 Task: Look for space in Verkhniy Ufaley, Russia from 12th July, 2023 to 16th July, 2023 for 8 adults in price range Rs.10000 to Rs.16000. Place can be private room with 8 bedrooms having 8 beds and 8 bathrooms. Property type can be house, flat, guest house. Amenities needed are: wifi, TV, free parkinig on premises, gym, breakfast. Booking option can be shelf check-in. Required host language is English.
Action: Mouse pressed left at (571, 126)
Screenshot: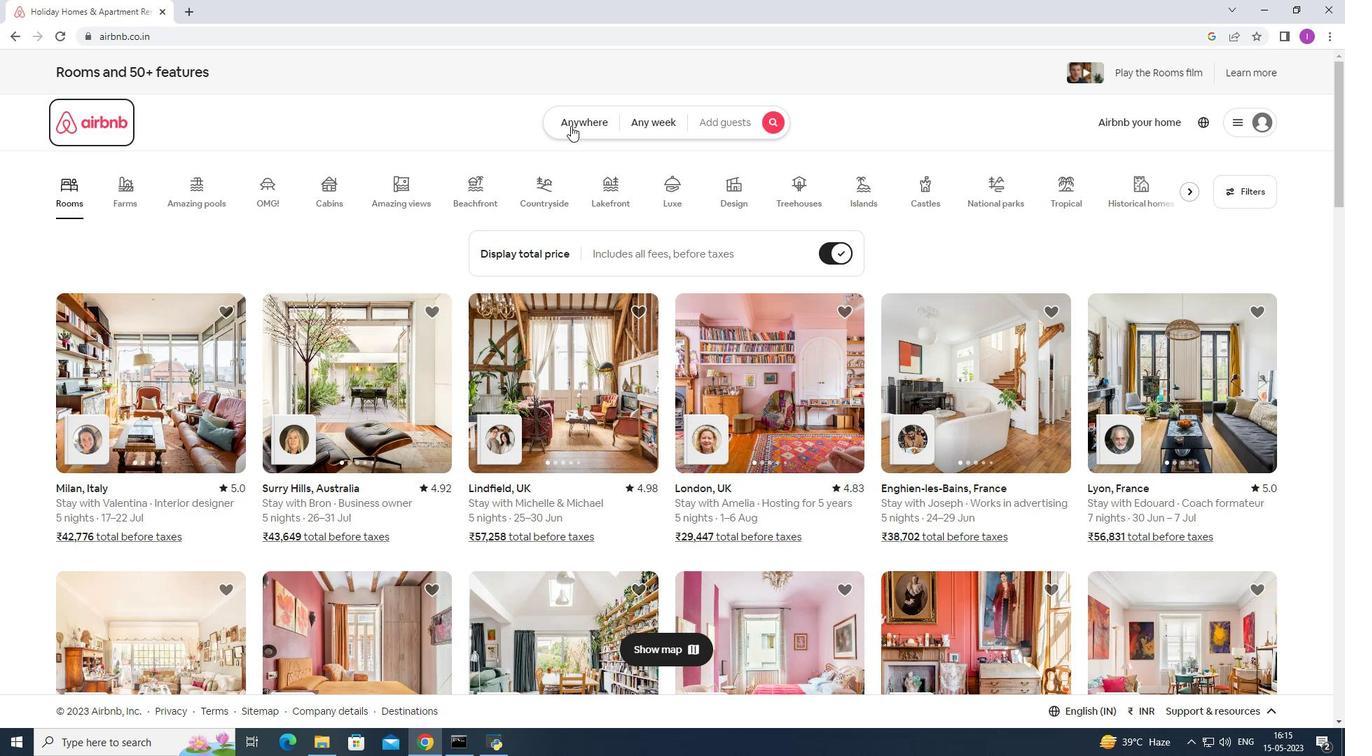 
Action: Mouse moved to (405, 181)
Screenshot: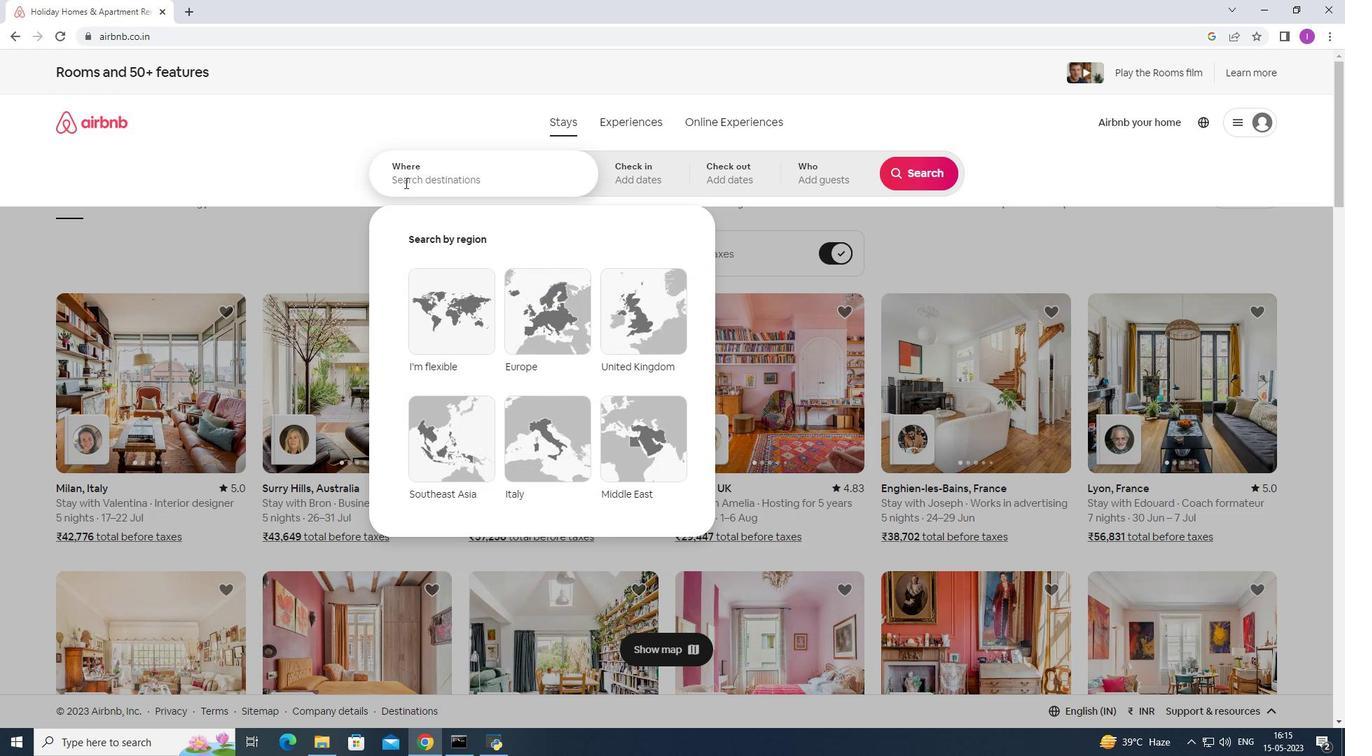 
Action: Mouse pressed left at (405, 181)
Screenshot: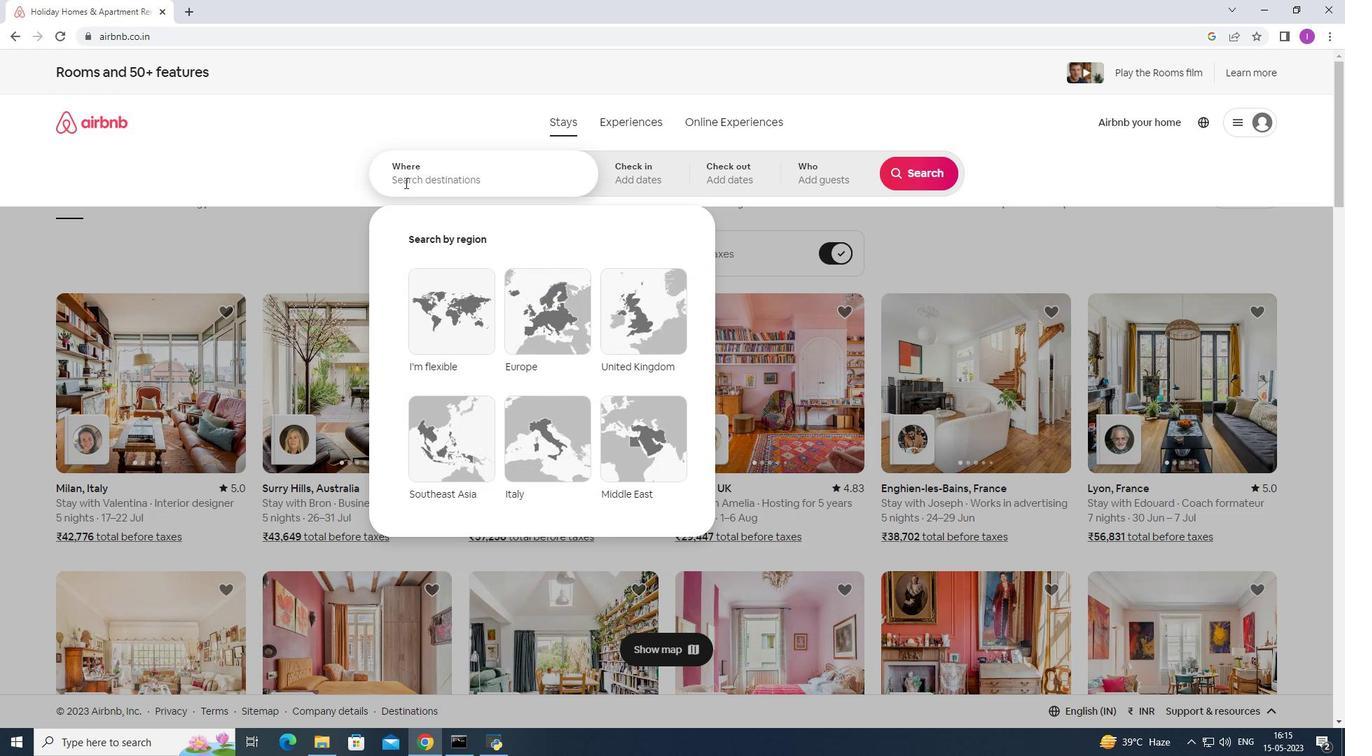 
Action: Mouse moved to (427, 188)
Screenshot: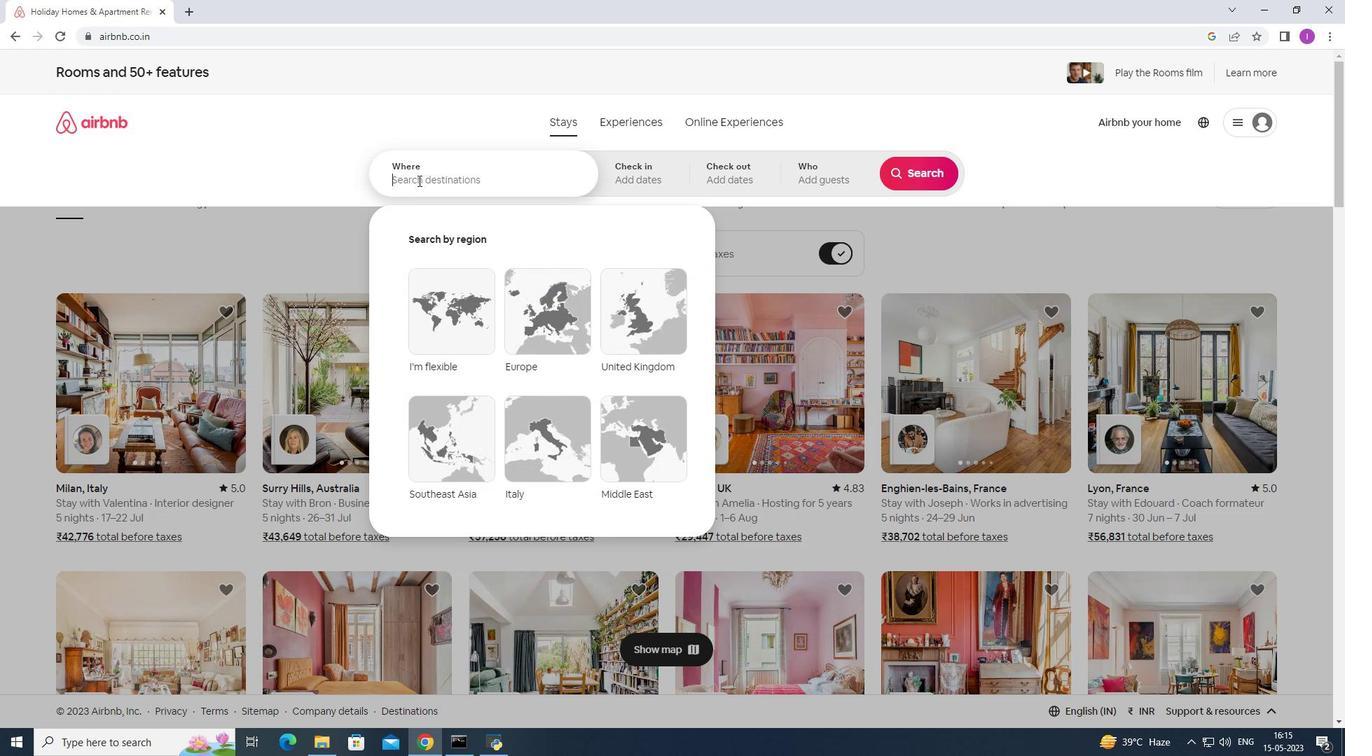 
Action: Key pressed <Key.shift>Verkhniy<Key.space><Key.shift>Ufaley,<Key.shift>Russia
Screenshot: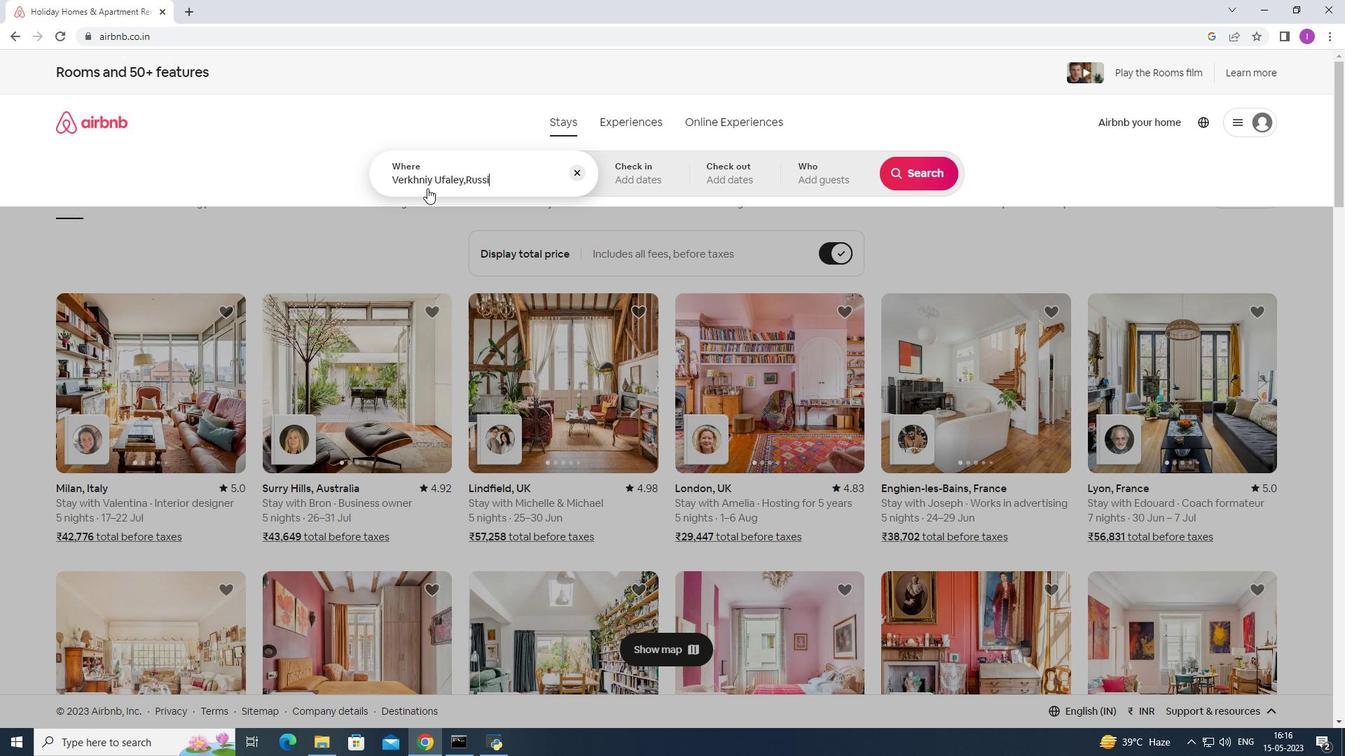 
Action: Mouse moved to (651, 177)
Screenshot: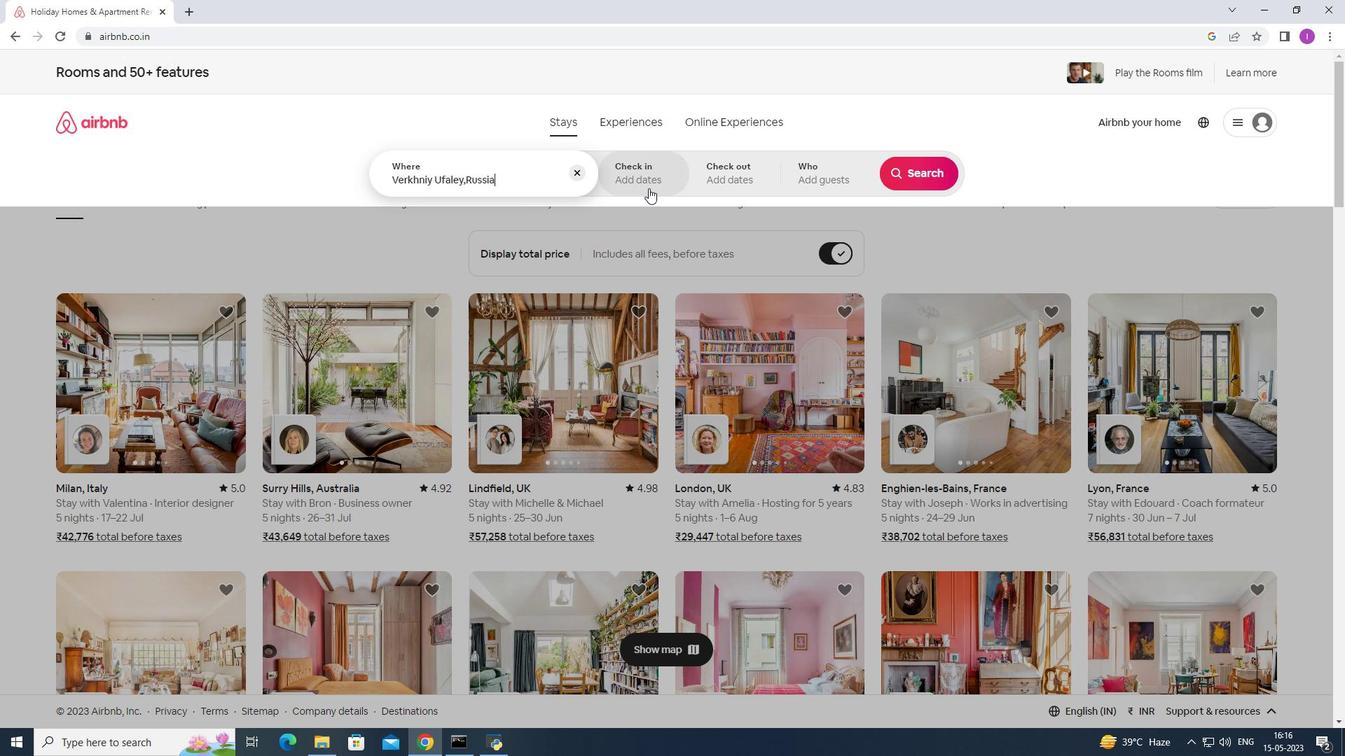 
Action: Mouse pressed left at (651, 177)
Screenshot: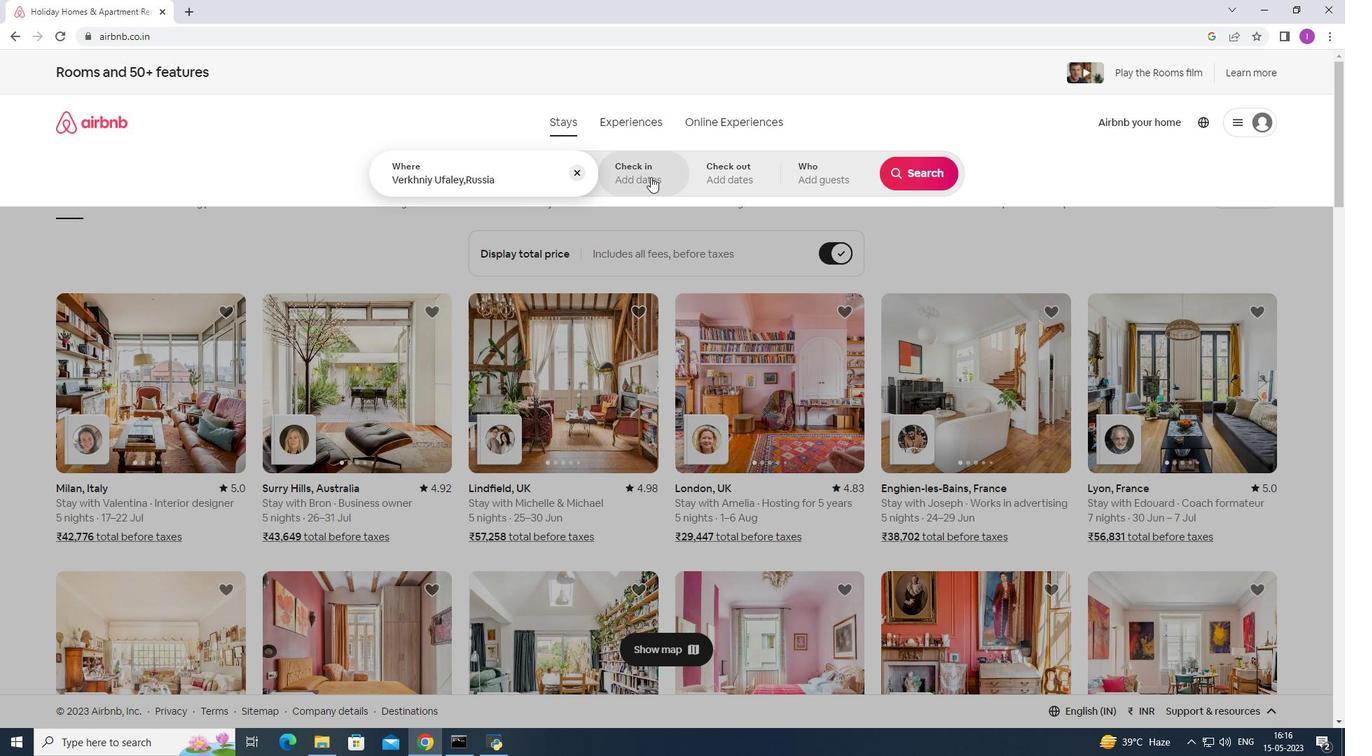 
Action: Mouse moved to (913, 281)
Screenshot: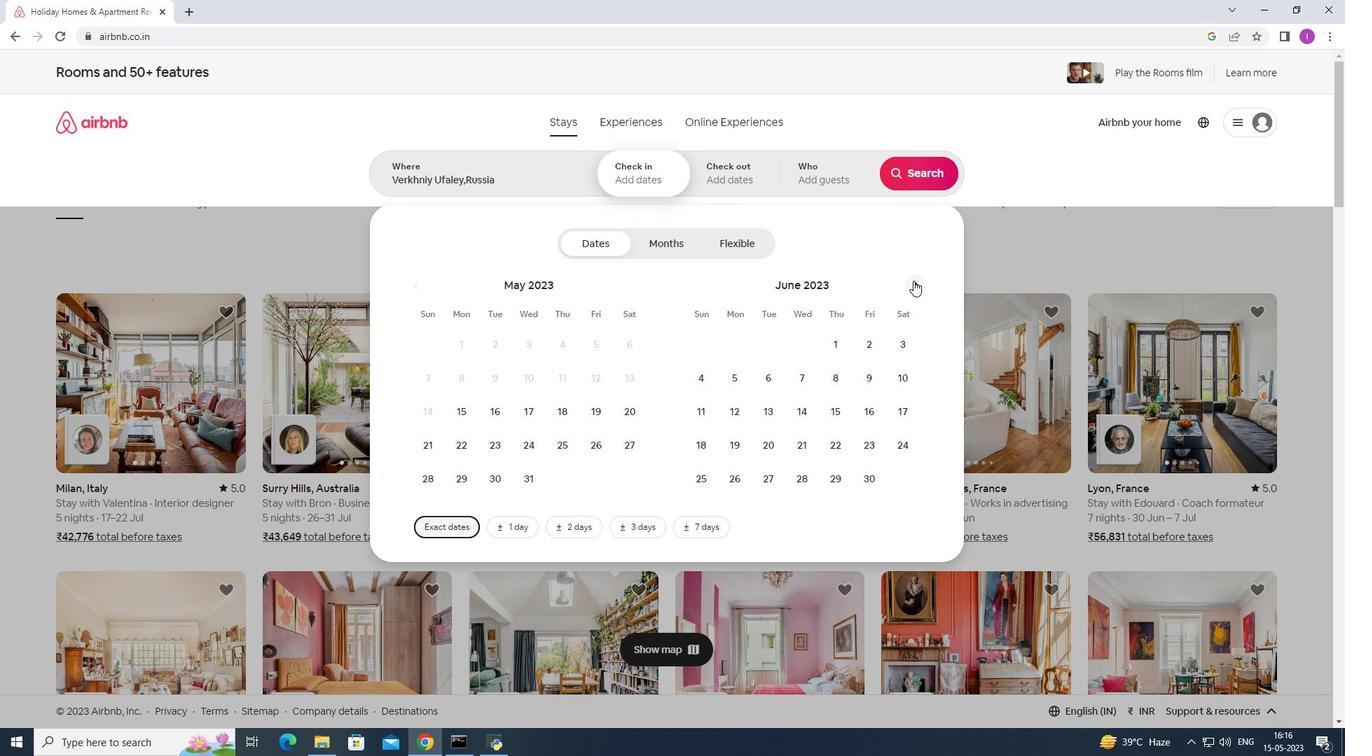 
Action: Mouse pressed left at (913, 281)
Screenshot: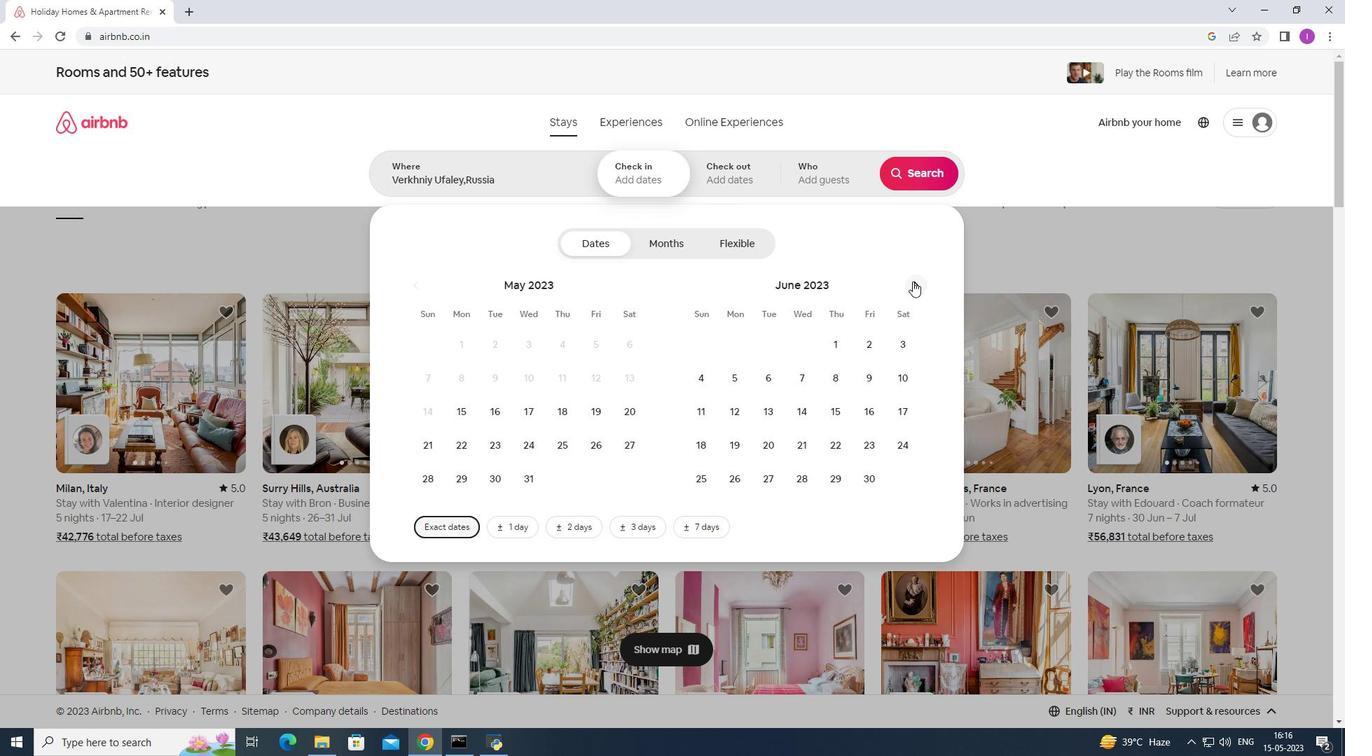 
Action: Mouse moved to (797, 407)
Screenshot: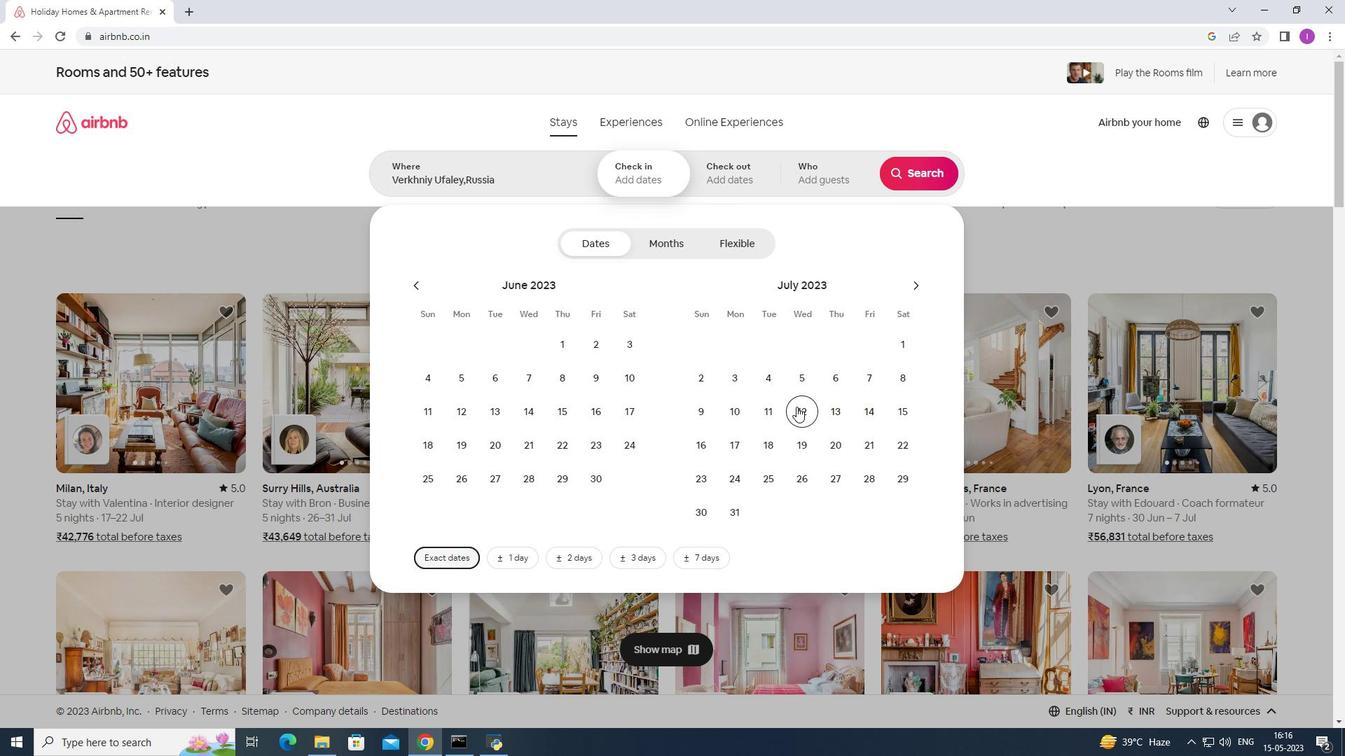 
Action: Mouse pressed left at (797, 407)
Screenshot: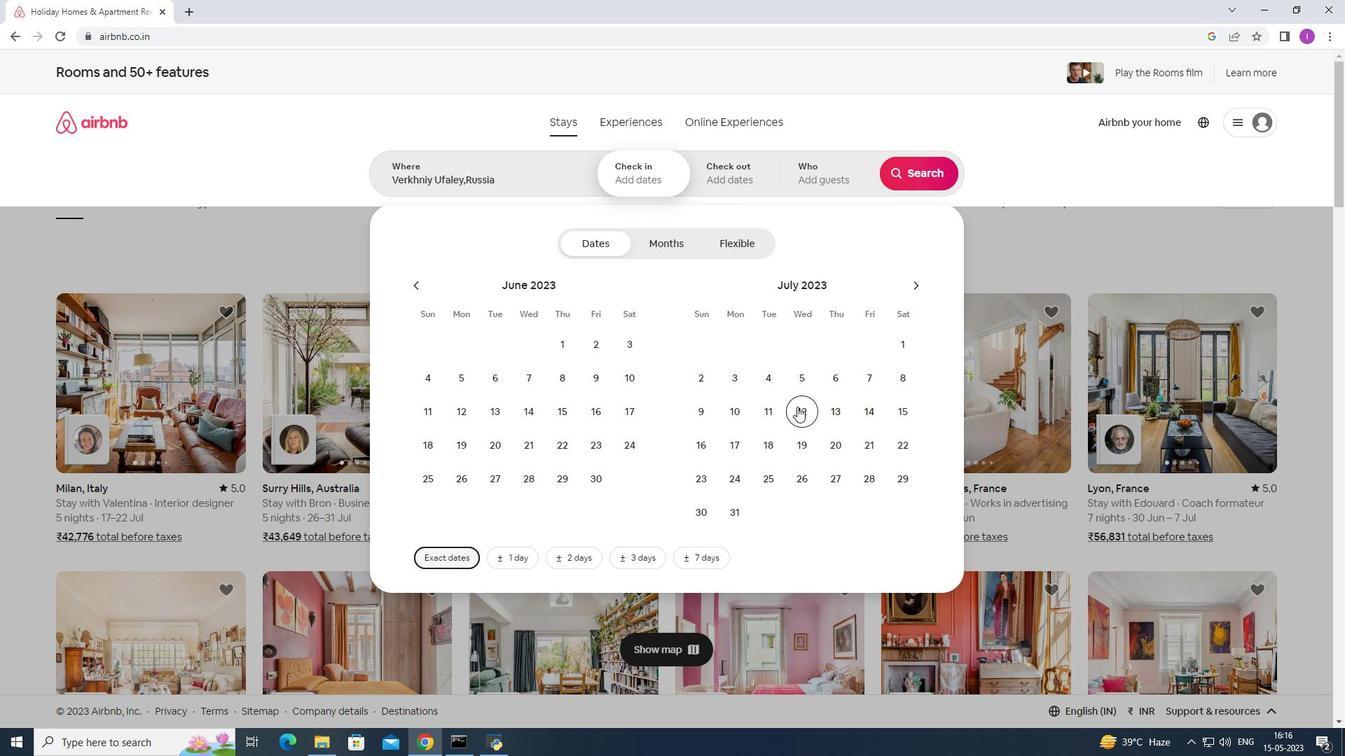 
Action: Mouse moved to (705, 442)
Screenshot: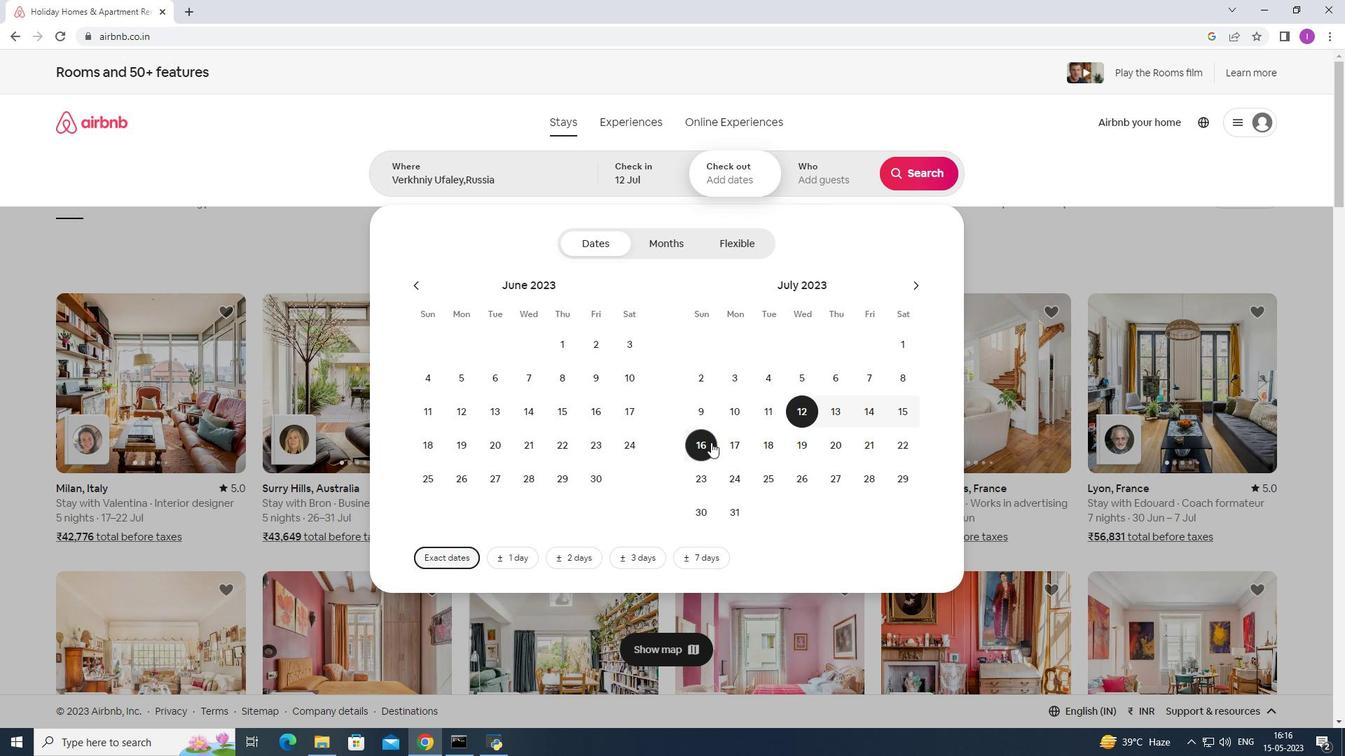
Action: Mouse pressed left at (705, 442)
Screenshot: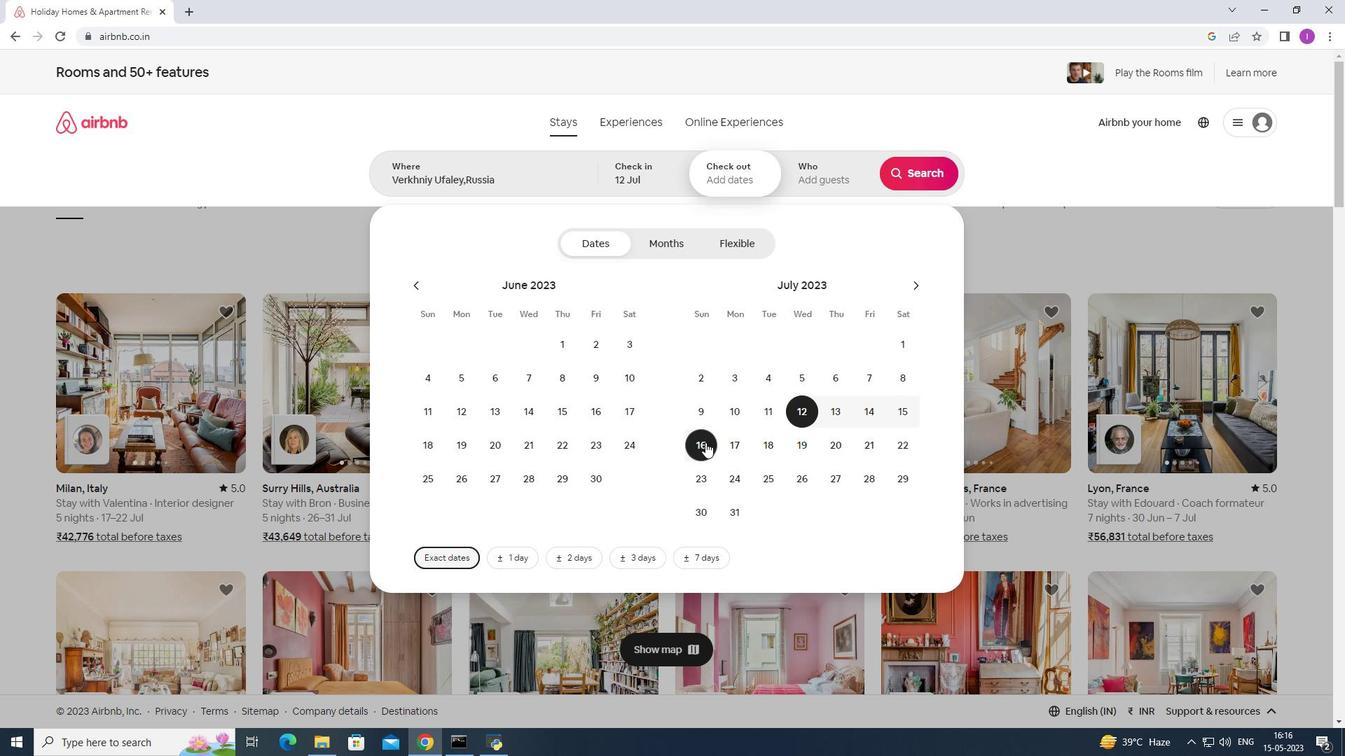 
Action: Mouse moved to (817, 187)
Screenshot: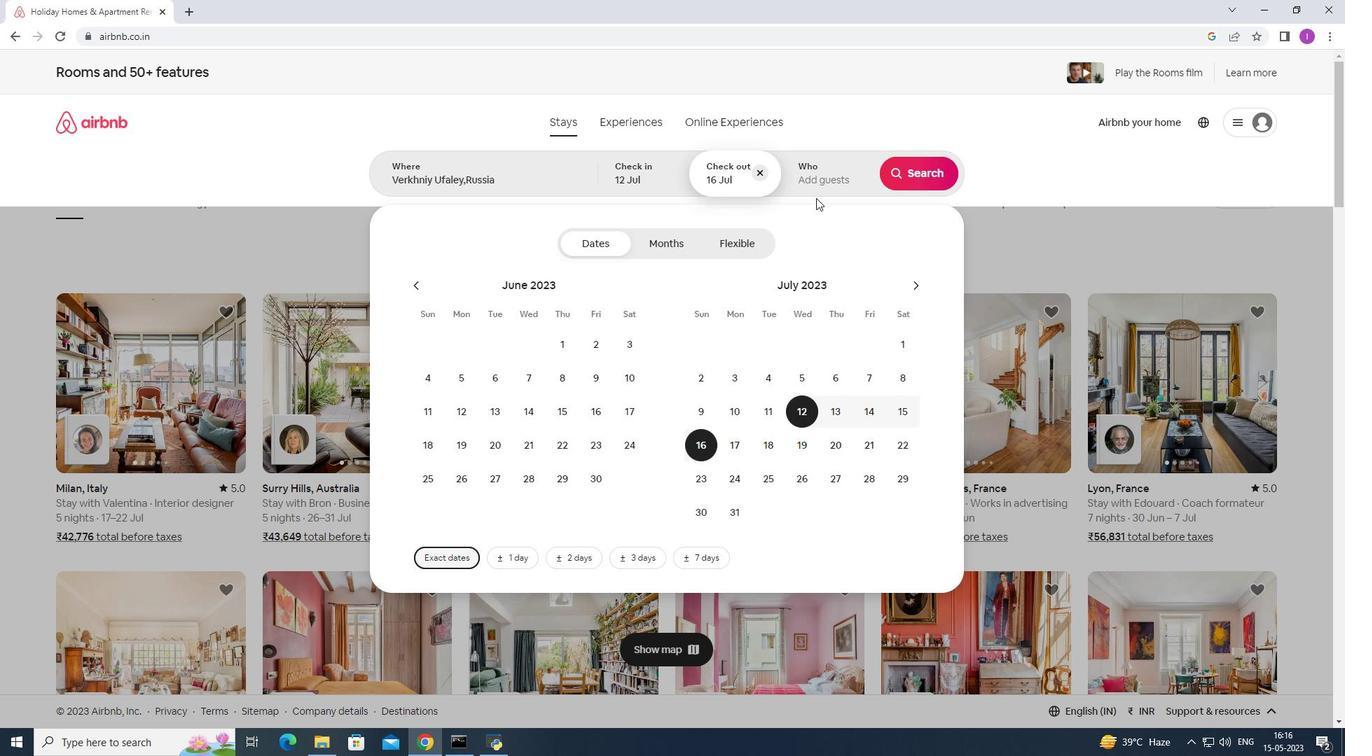 
Action: Mouse pressed left at (817, 187)
Screenshot: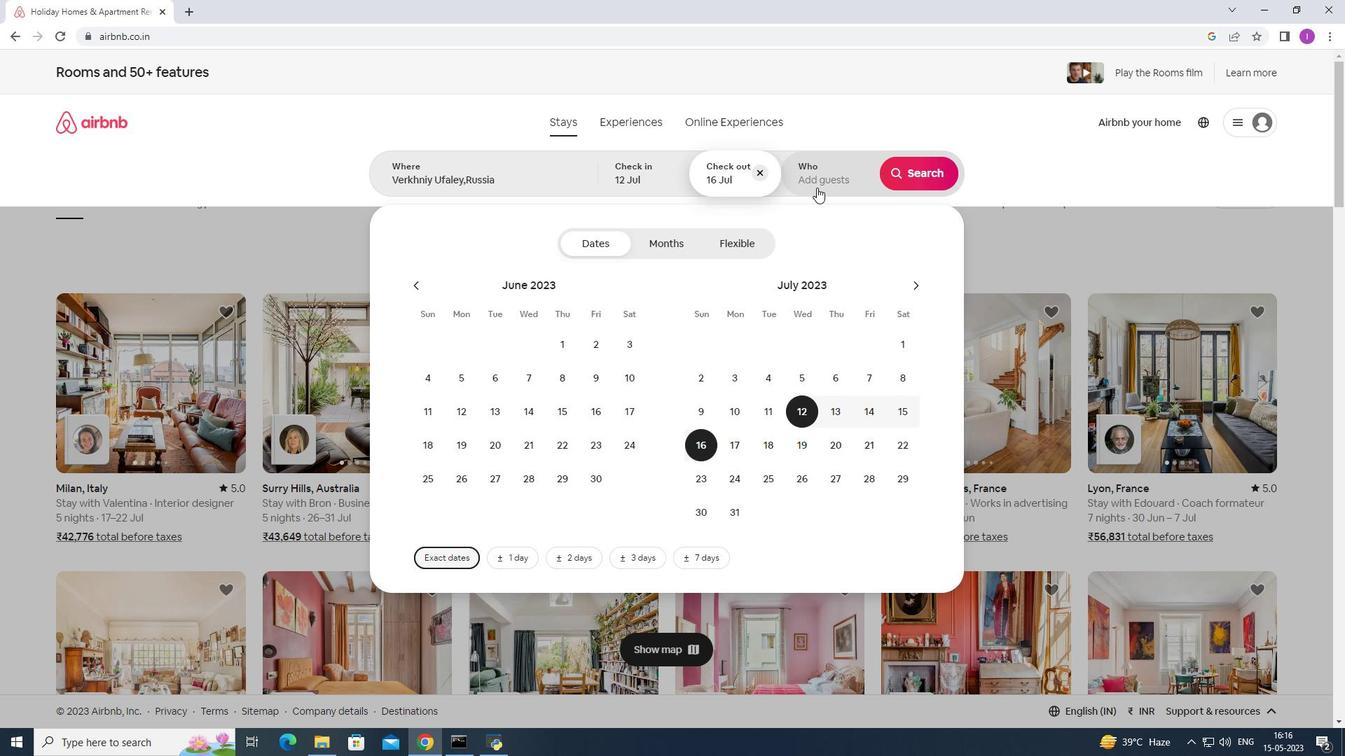 
Action: Mouse moved to (920, 254)
Screenshot: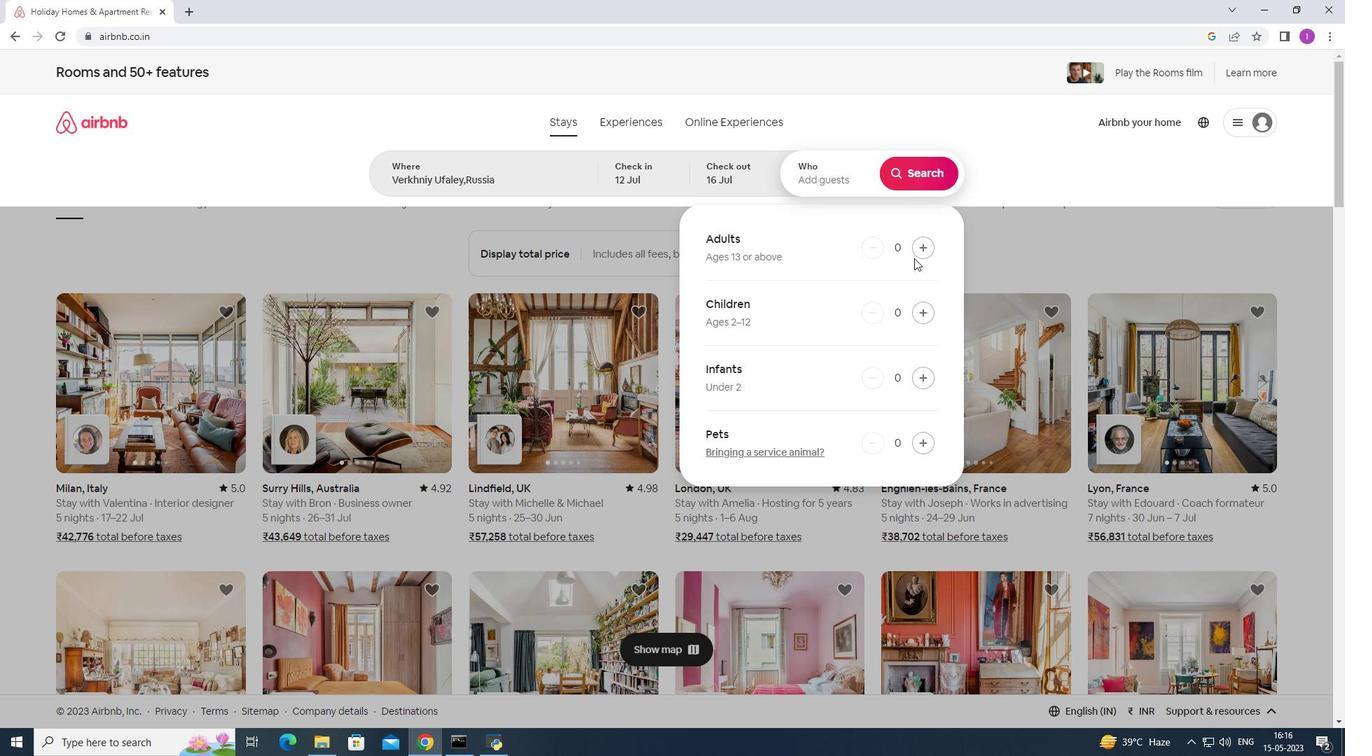 
Action: Mouse pressed left at (920, 254)
Screenshot: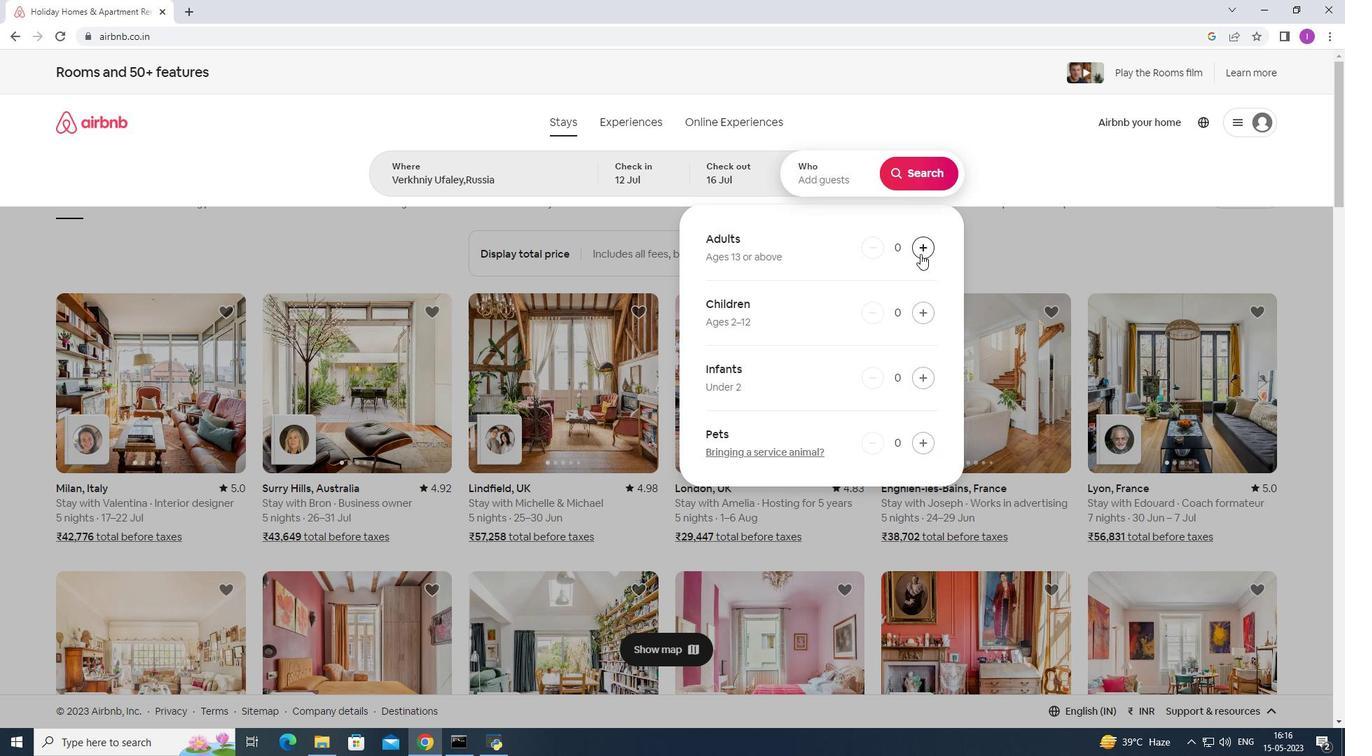 
Action: Mouse moved to (921, 254)
Screenshot: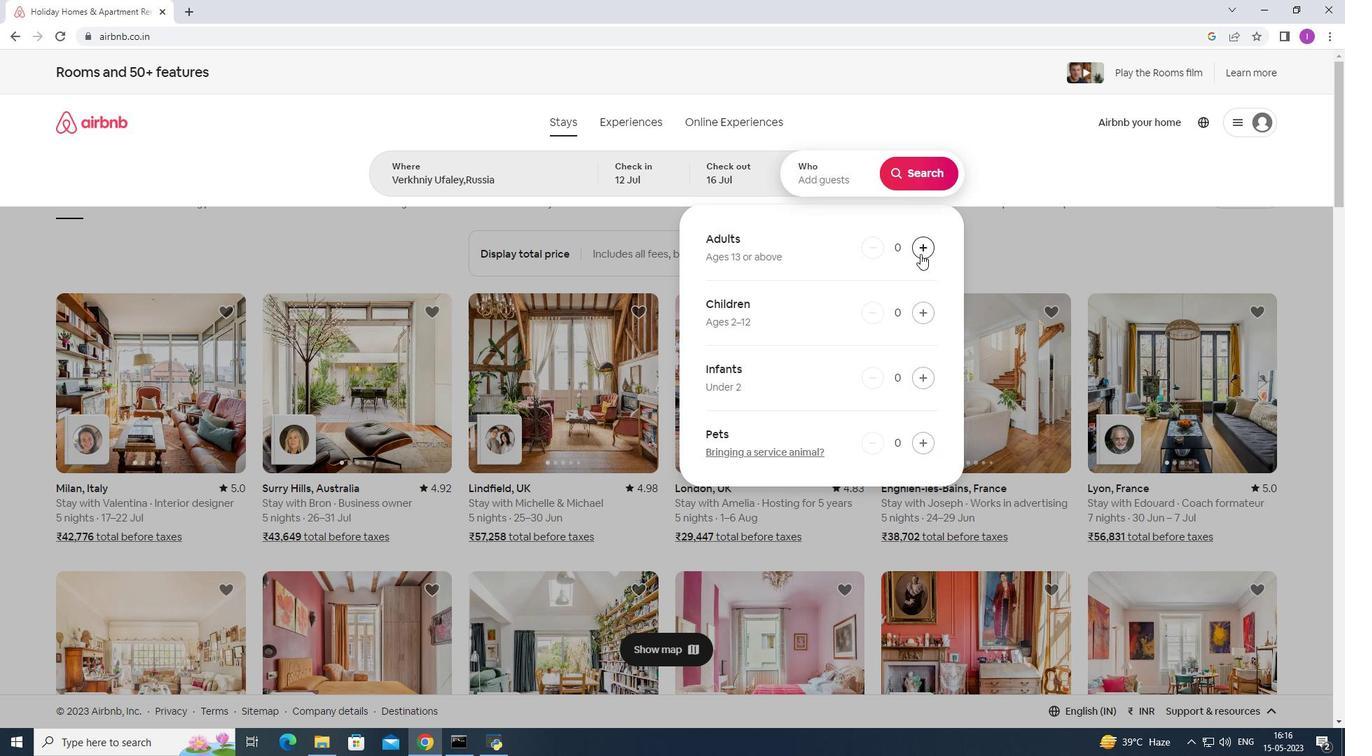 
Action: Mouse pressed left at (921, 254)
Screenshot: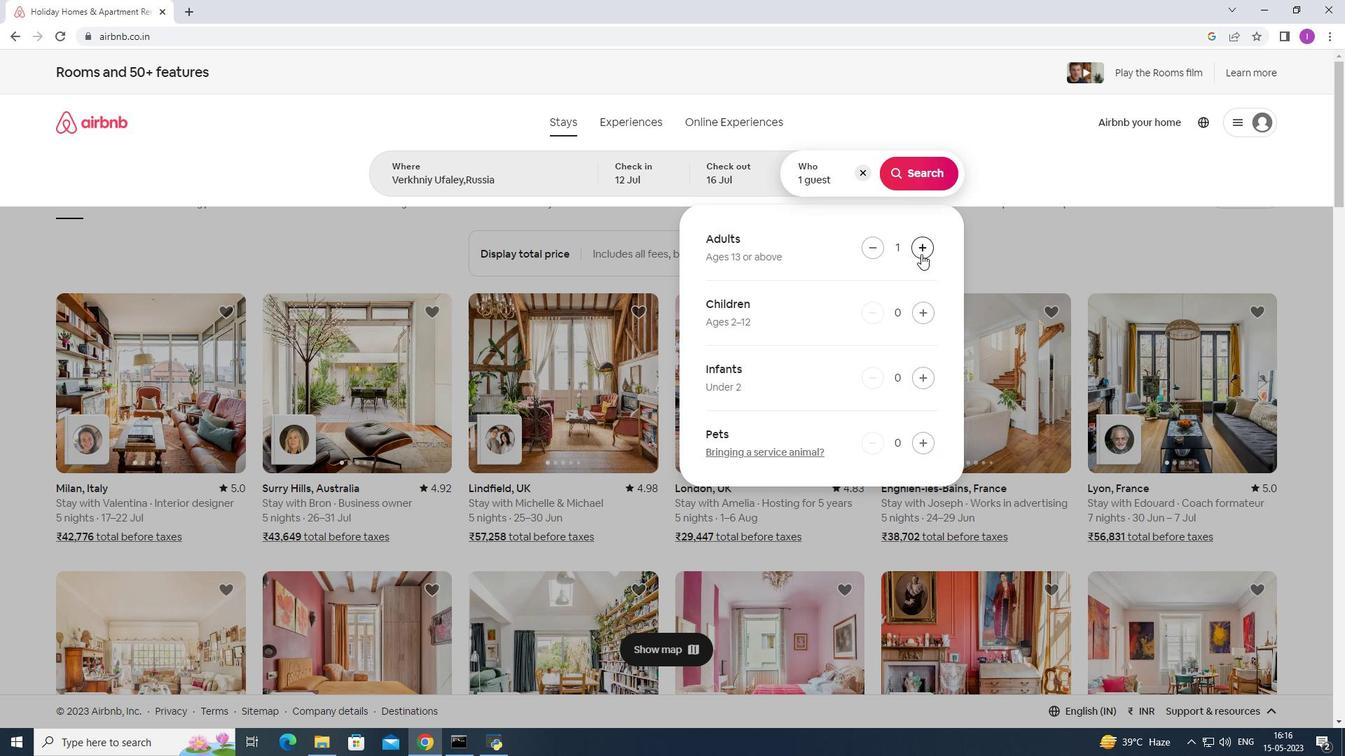 
Action: Mouse moved to (922, 253)
Screenshot: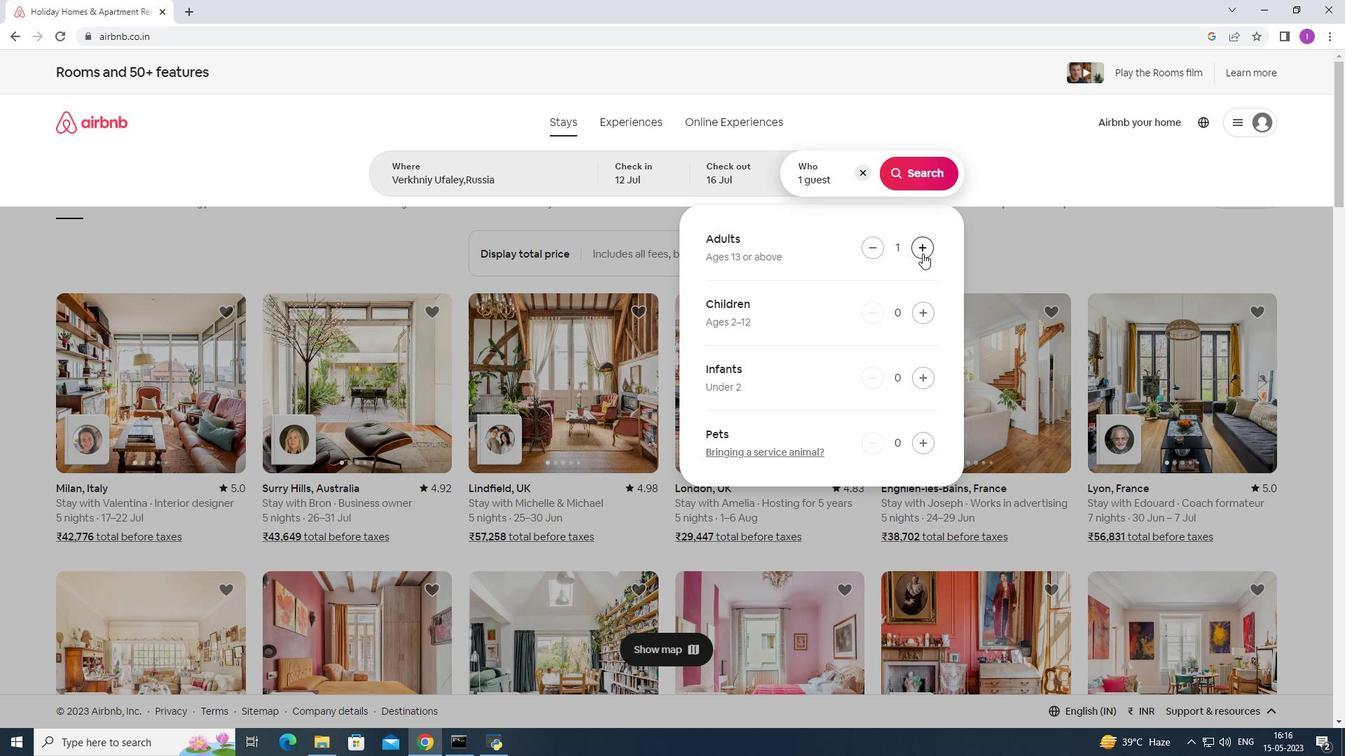 
Action: Mouse pressed left at (922, 253)
Screenshot: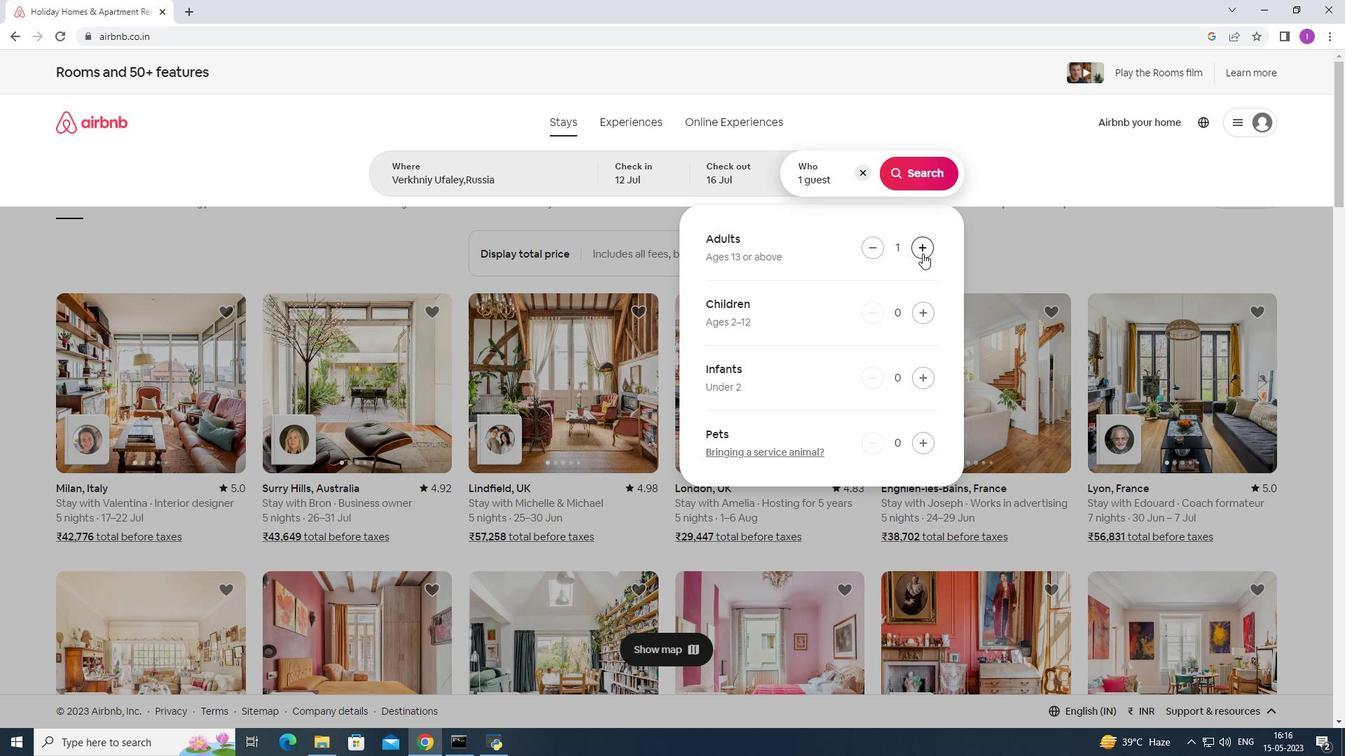 
Action: Mouse pressed left at (922, 253)
Screenshot: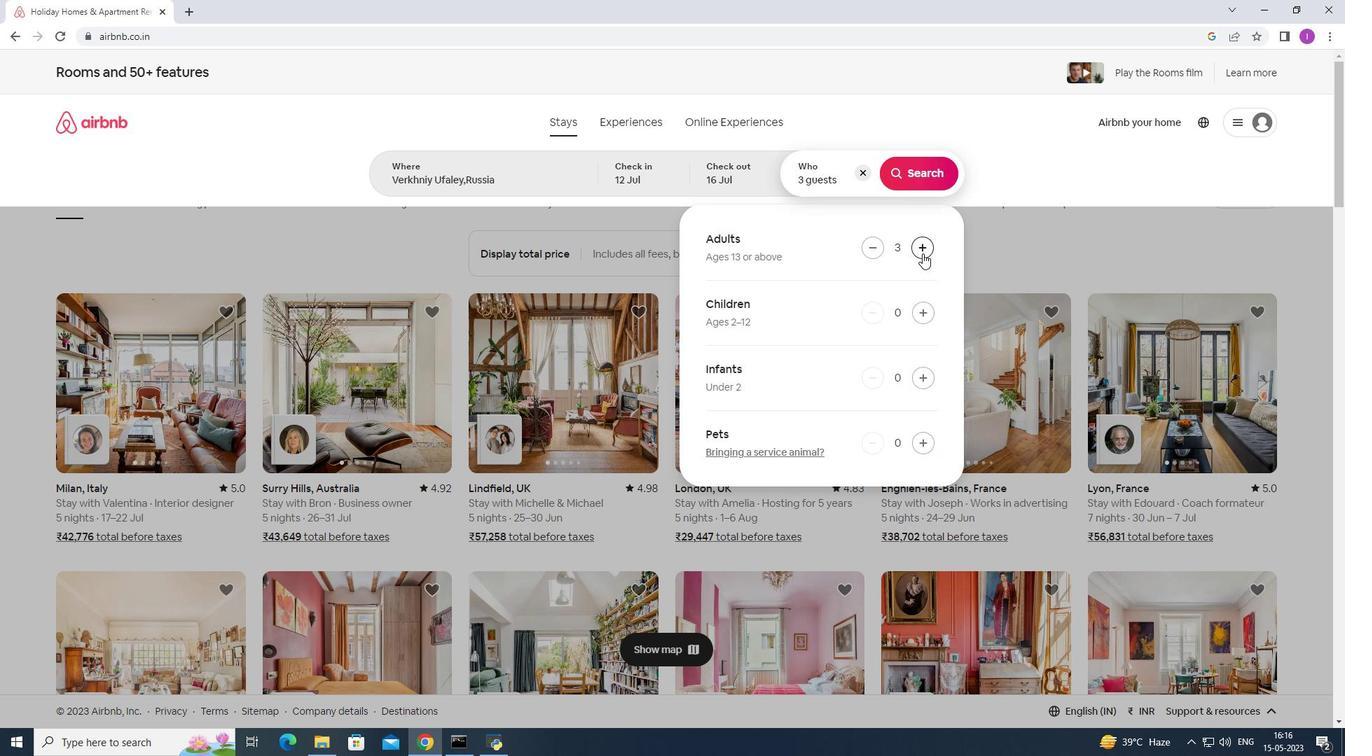 
Action: Mouse pressed left at (922, 253)
Screenshot: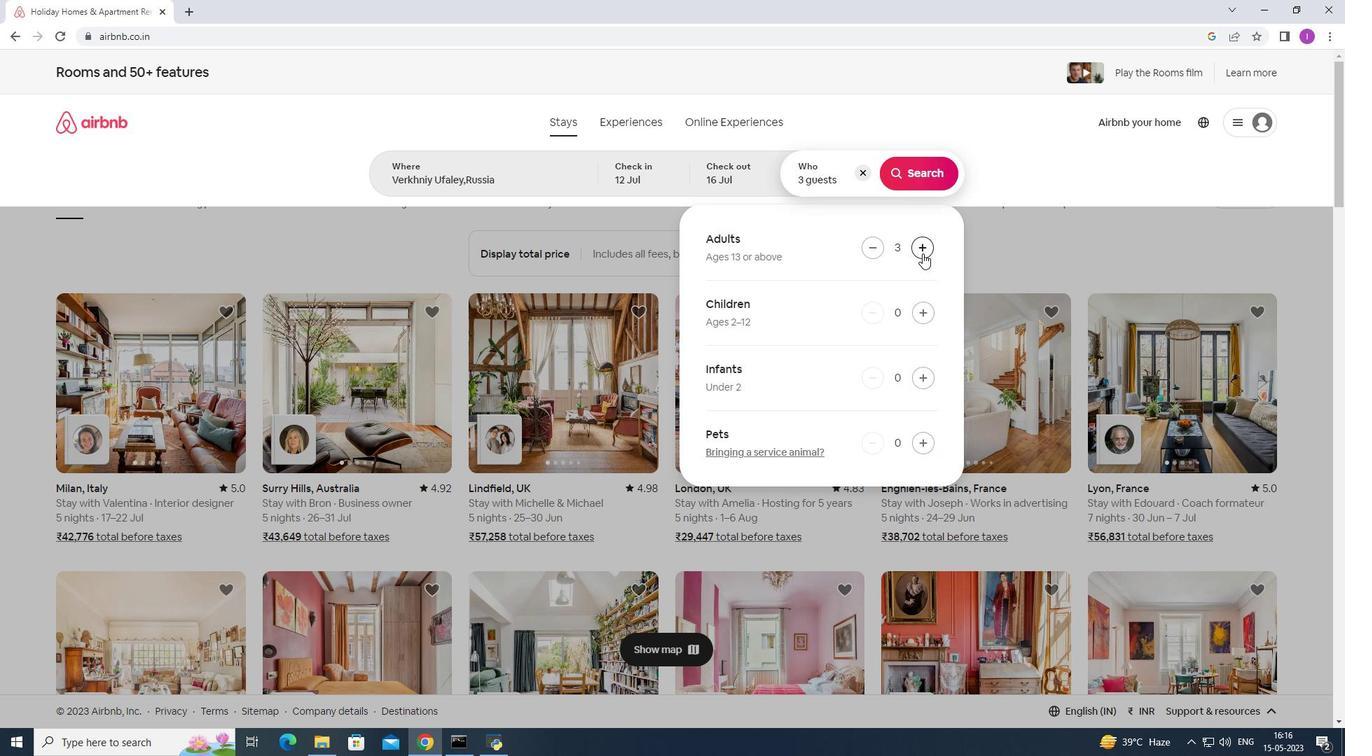
Action: Mouse pressed left at (922, 253)
Screenshot: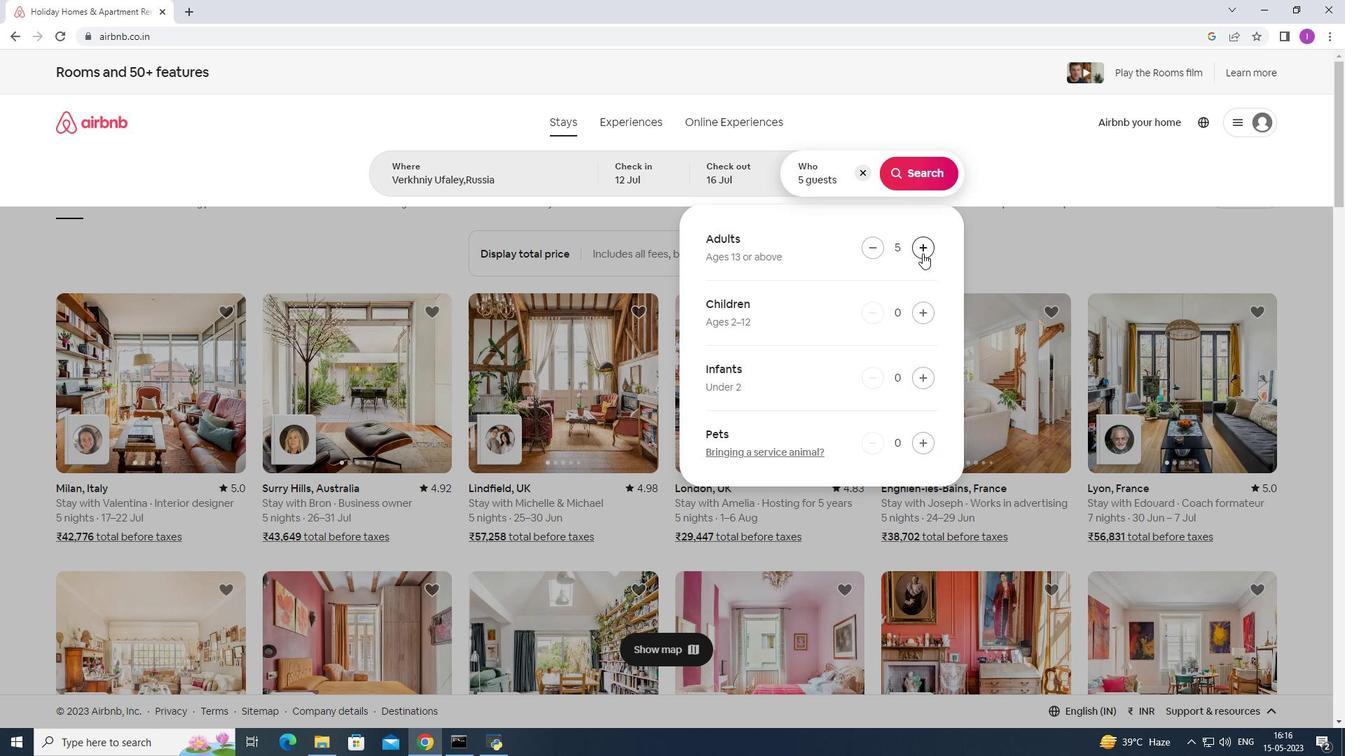 
Action: Mouse pressed left at (922, 253)
Screenshot: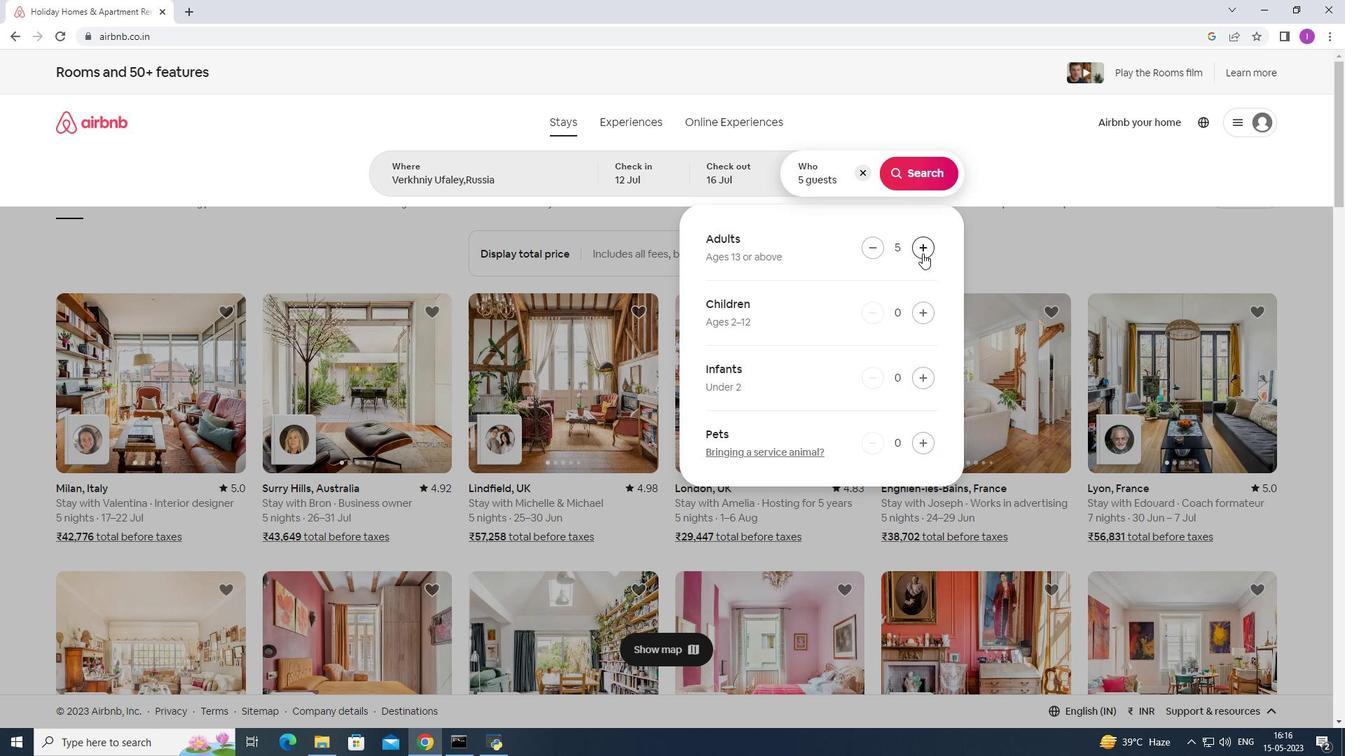 
Action: Mouse pressed left at (922, 253)
Screenshot: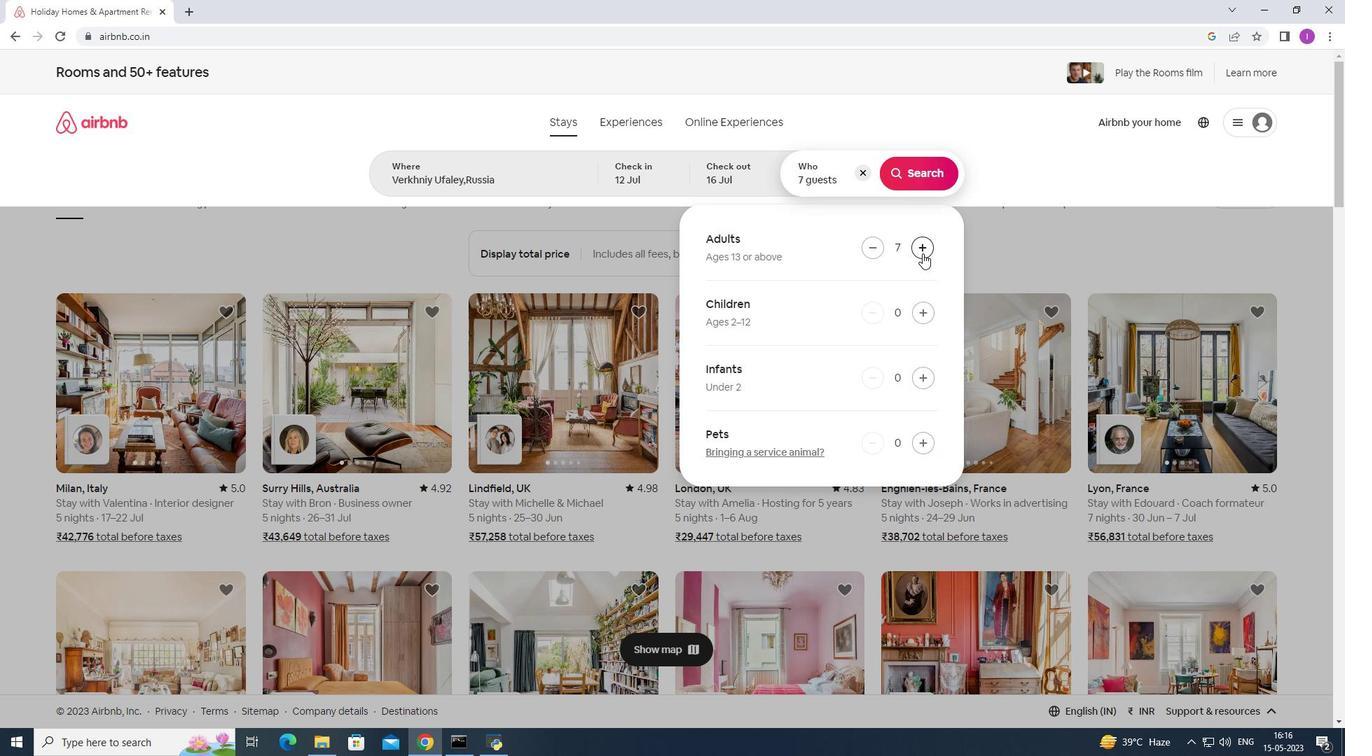 
Action: Mouse moved to (920, 174)
Screenshot: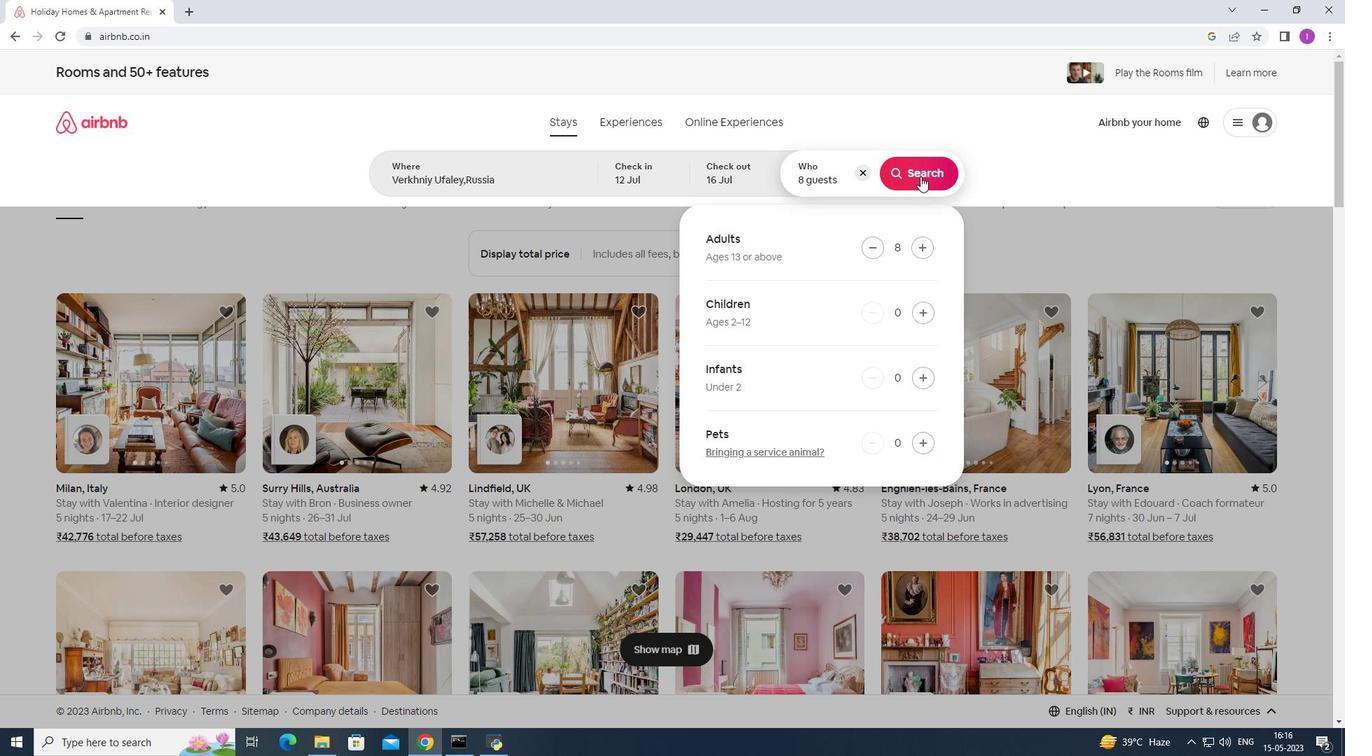 
Action: Mouse pressed left at (920, 174)
Screenshot: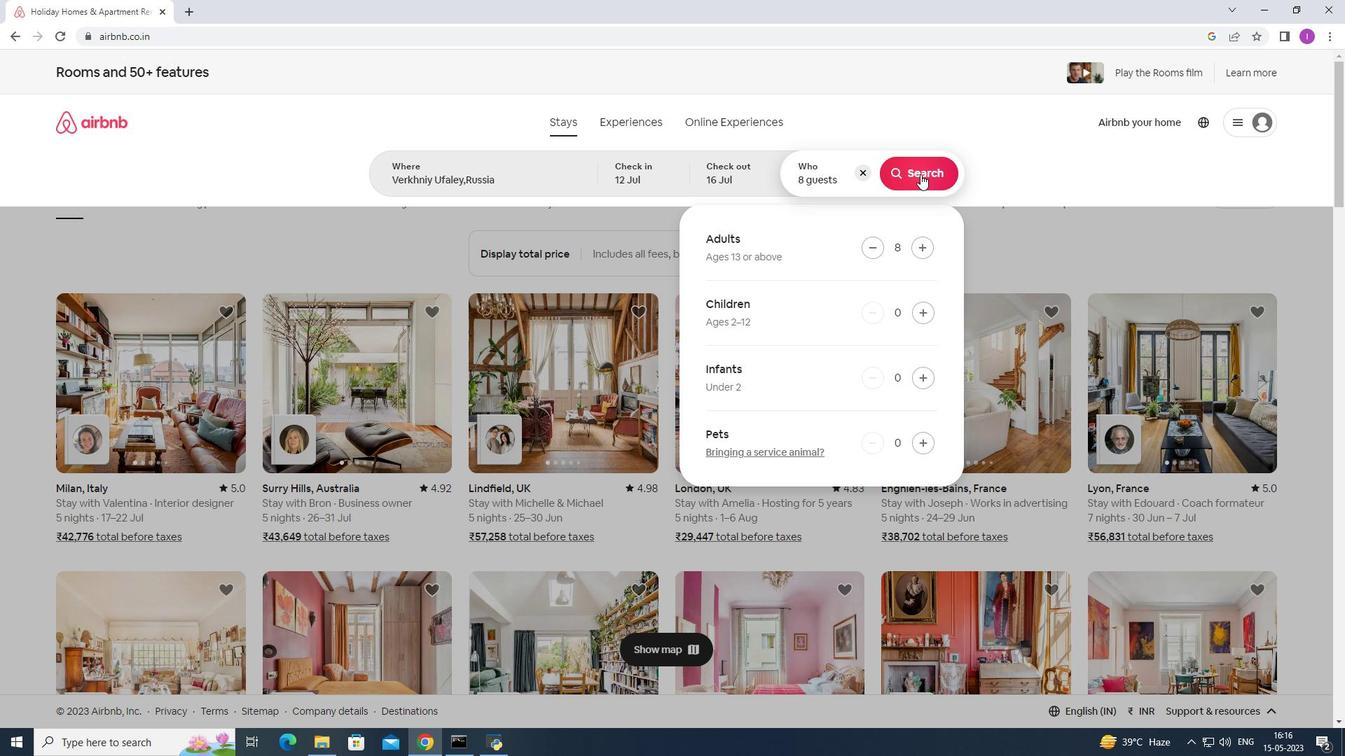 
Action: Mouse moved to (1265, 126)
Screenshot: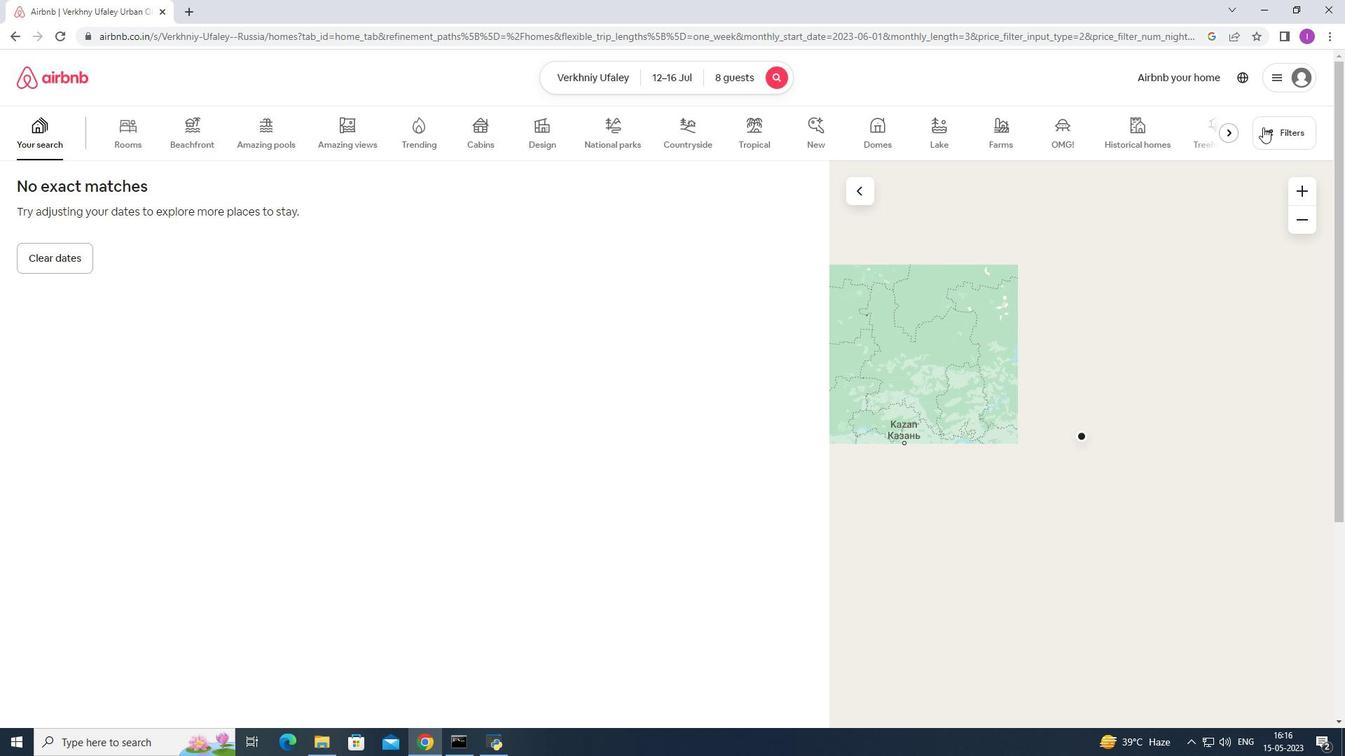 
Action: Mouse pressed left at (1265, 126)
Screenshot: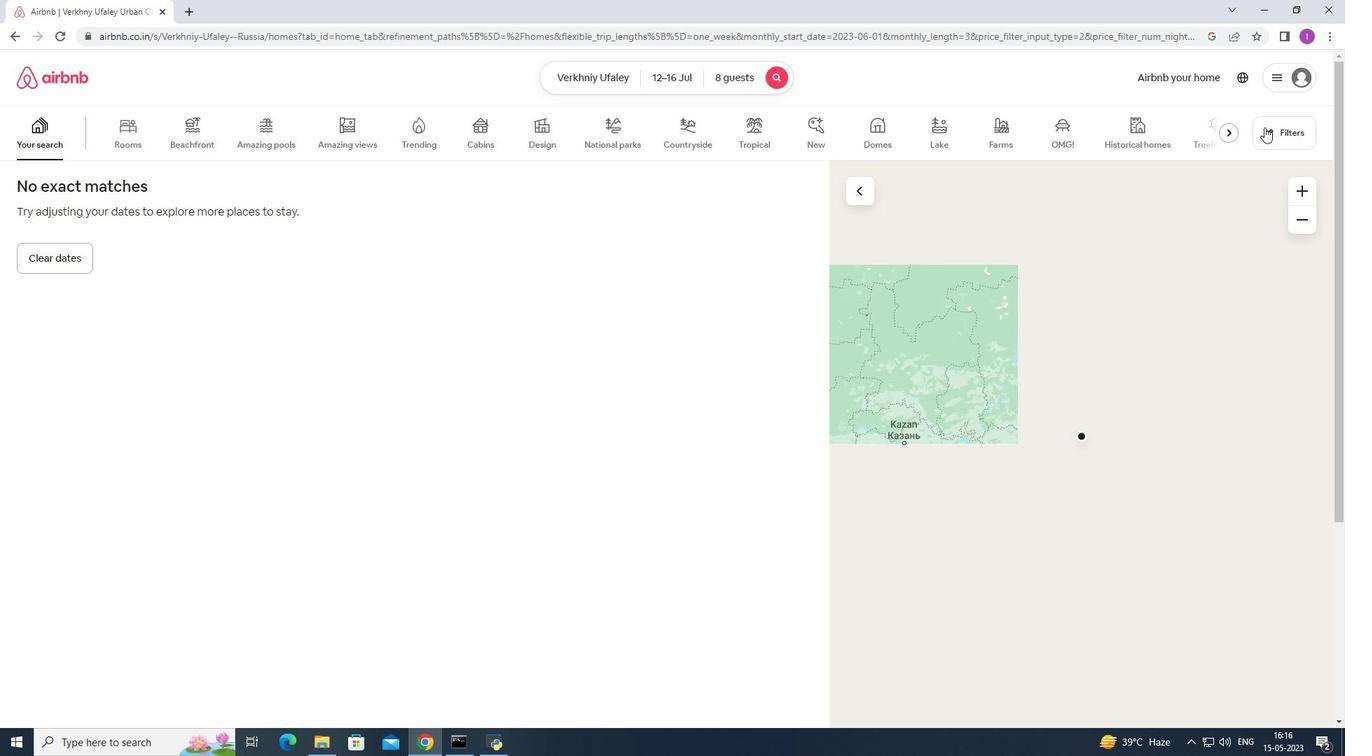 
Action: Mouse moved to (767, 477)
Screenshot: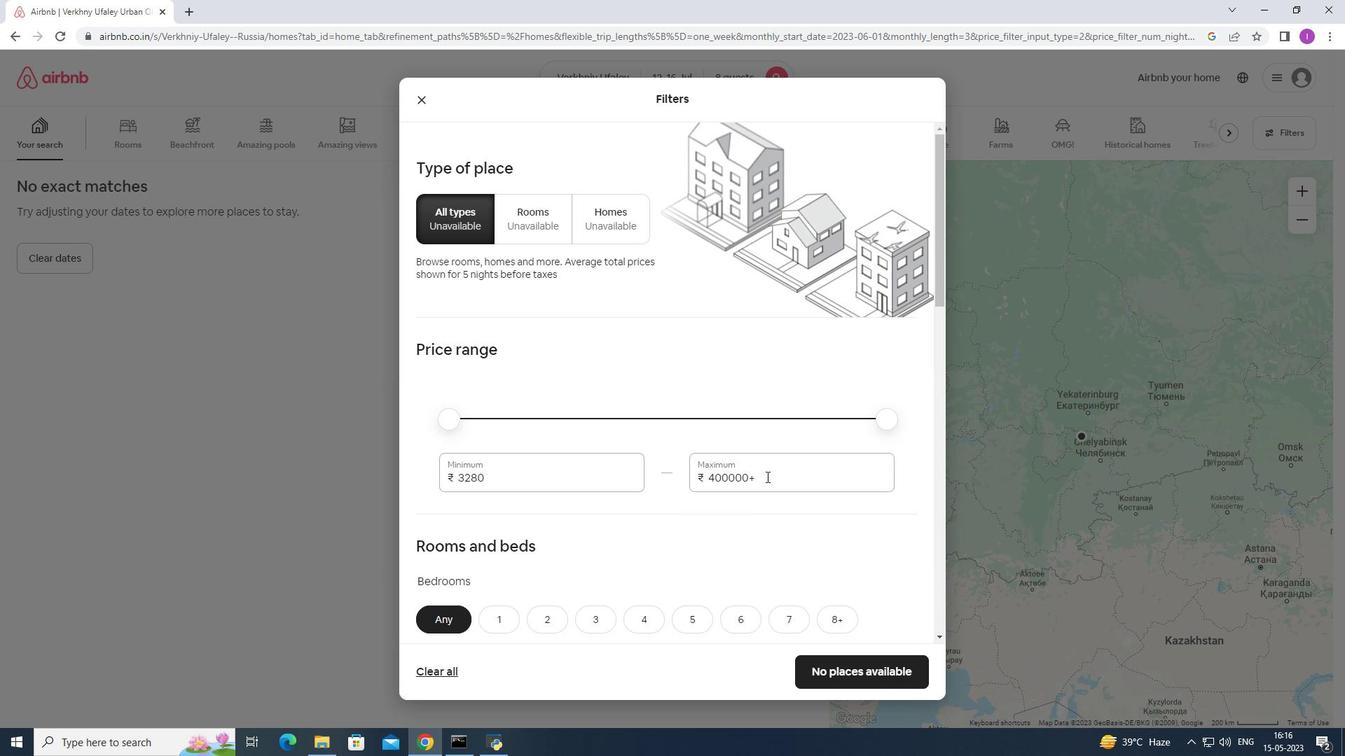 
Action: Mouse pressed left at (767, 477)
Screenshot: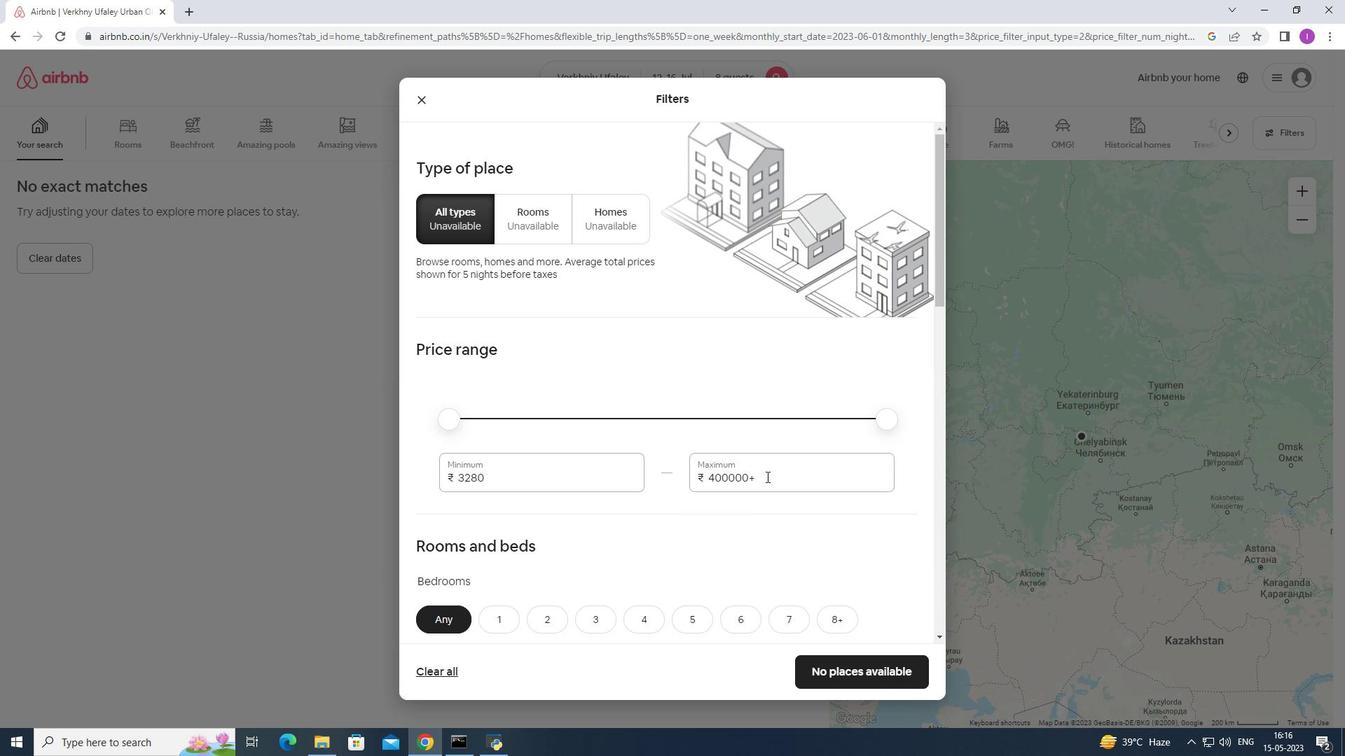 
Action: Mouse moved to (723, 484)
Screenshot: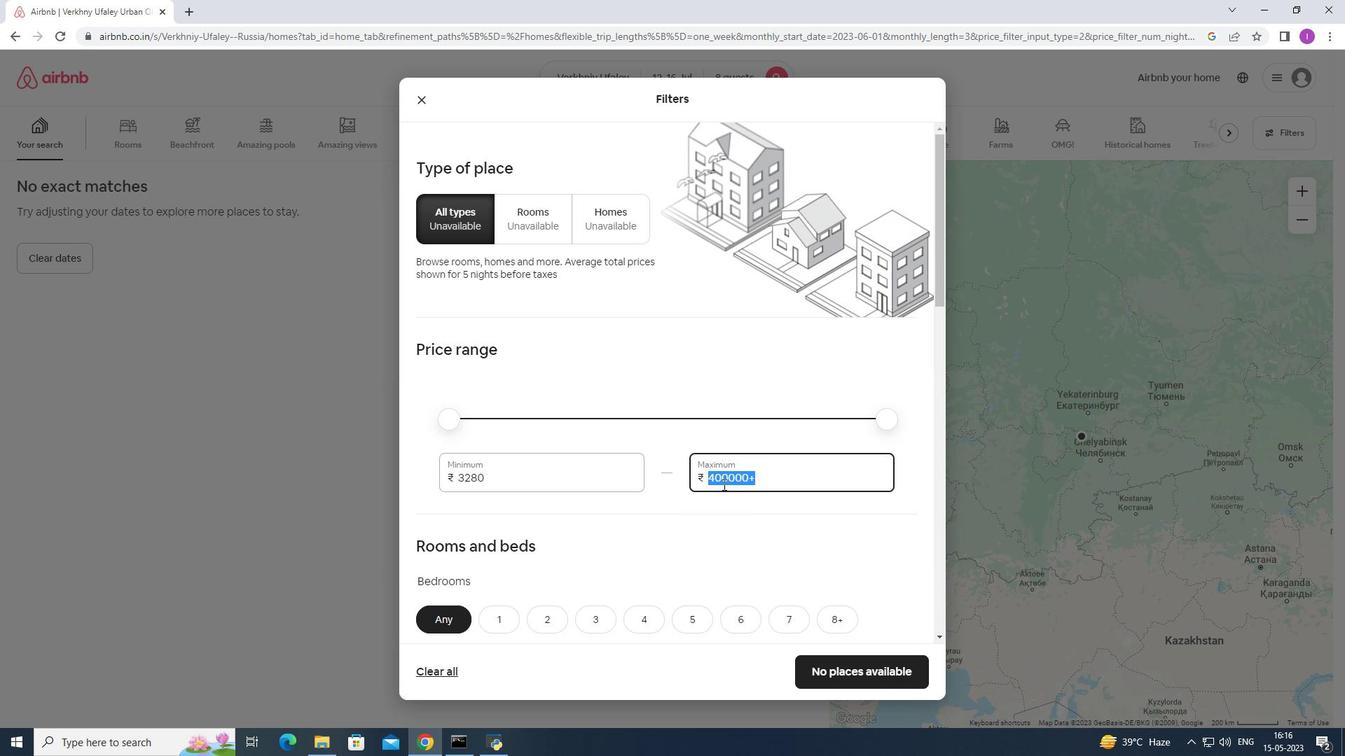 
Action: Key pressed 1
Screenshot: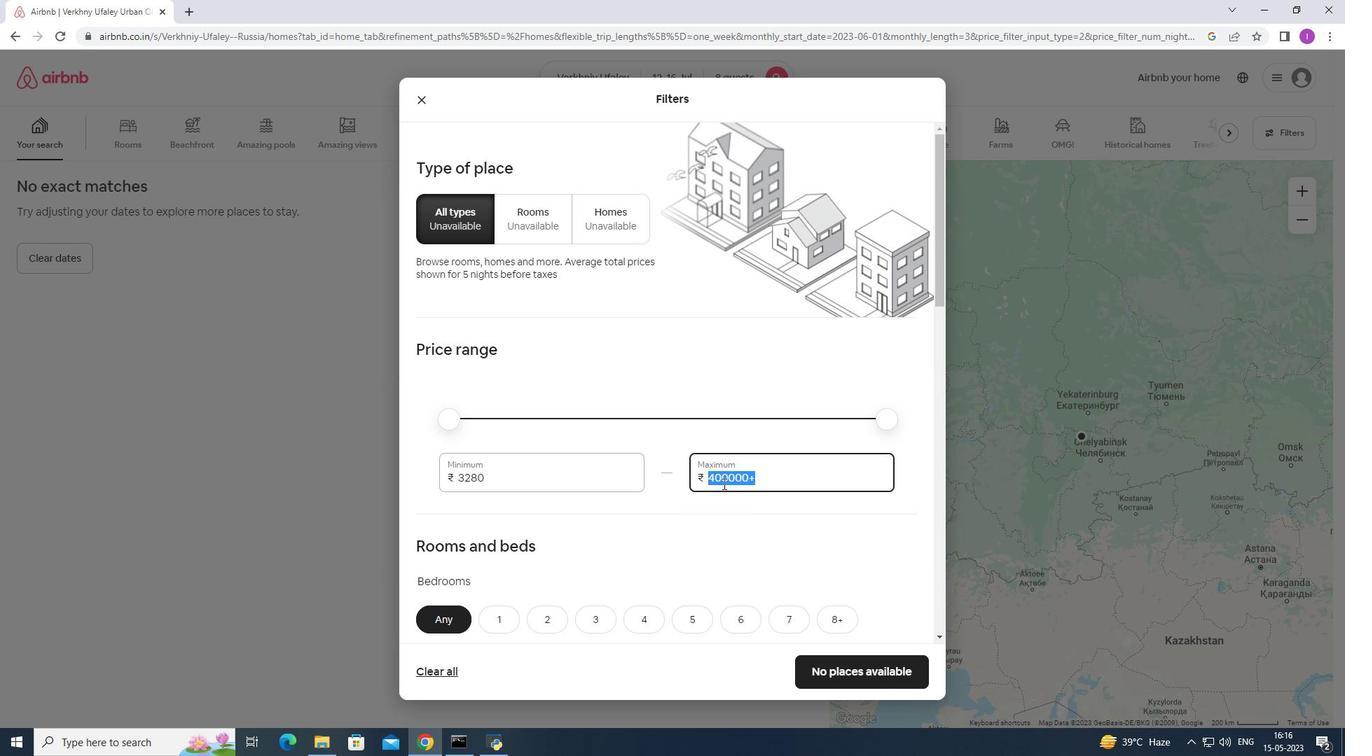 
Action: Mouse moved to (723, 482)
Screenshot: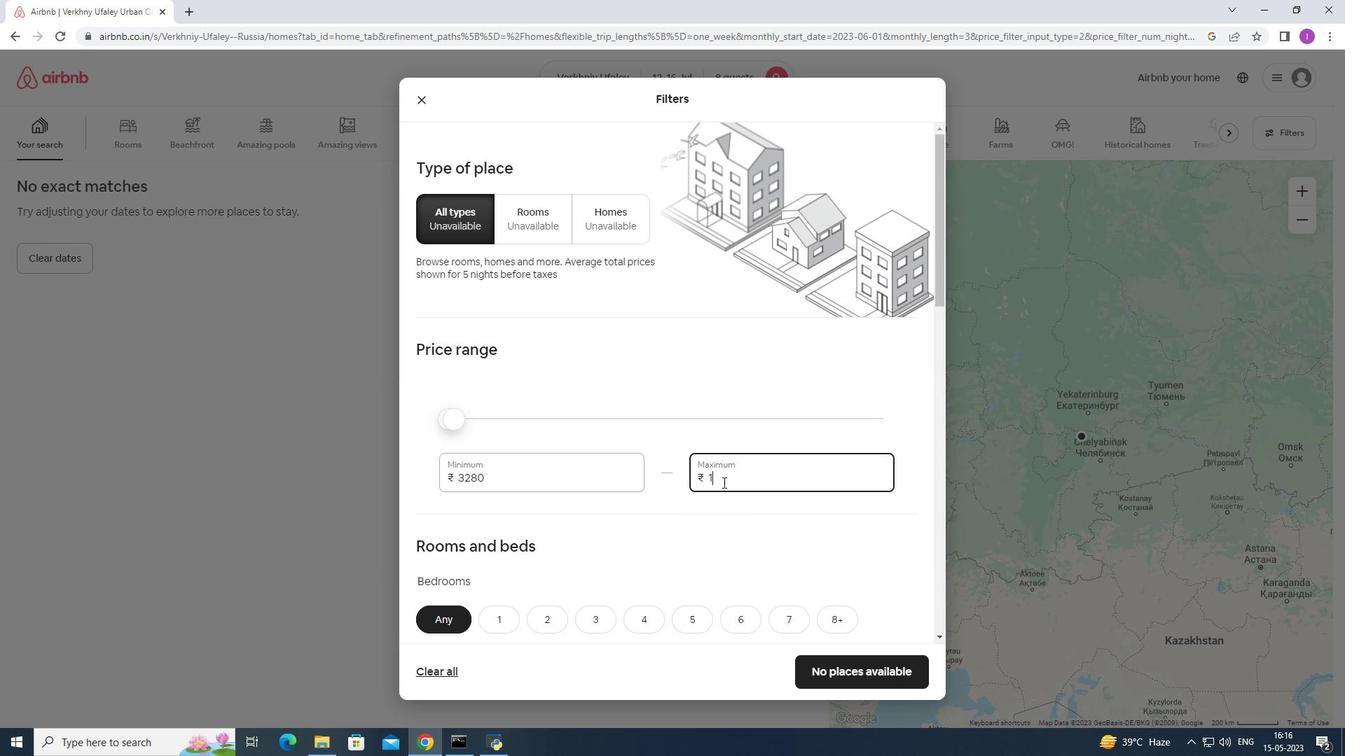 
Action: Key pressed 600
Screenshot: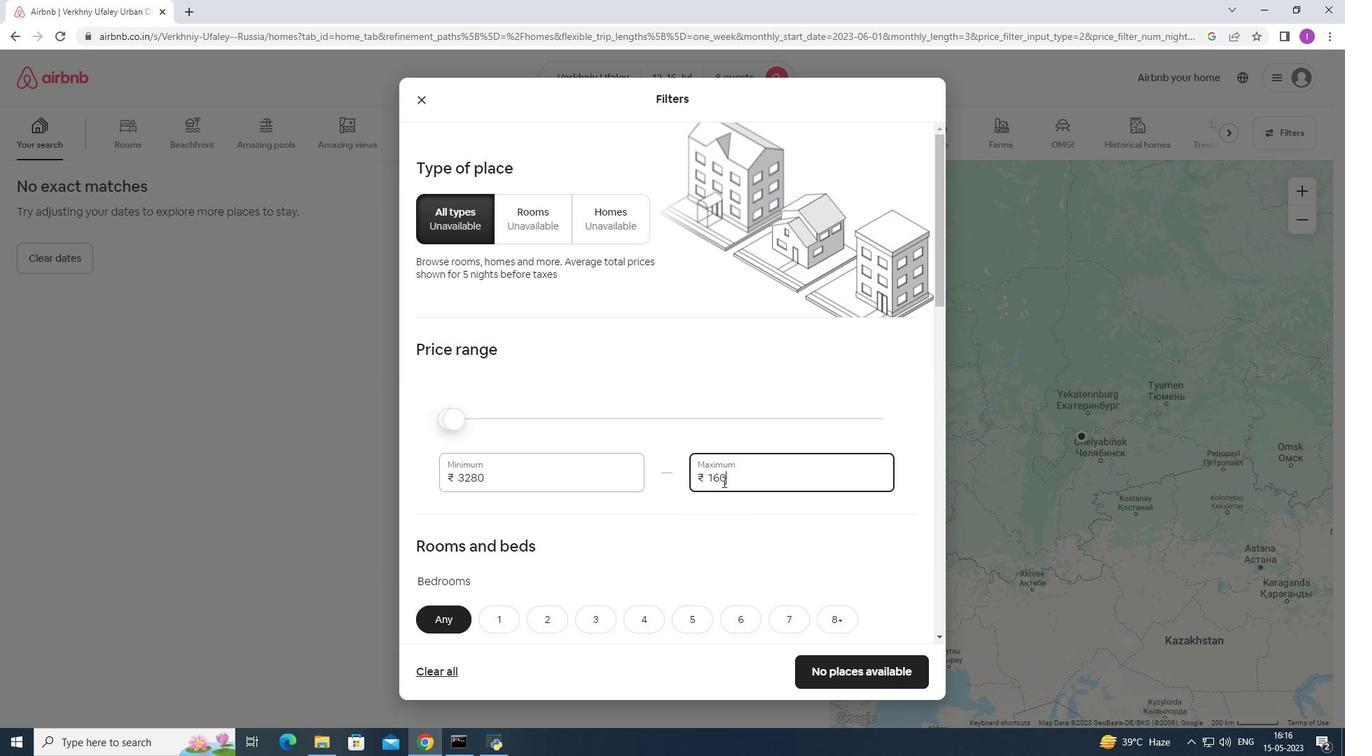 
Action: Mouse moved to (723, 481)
Screenshot: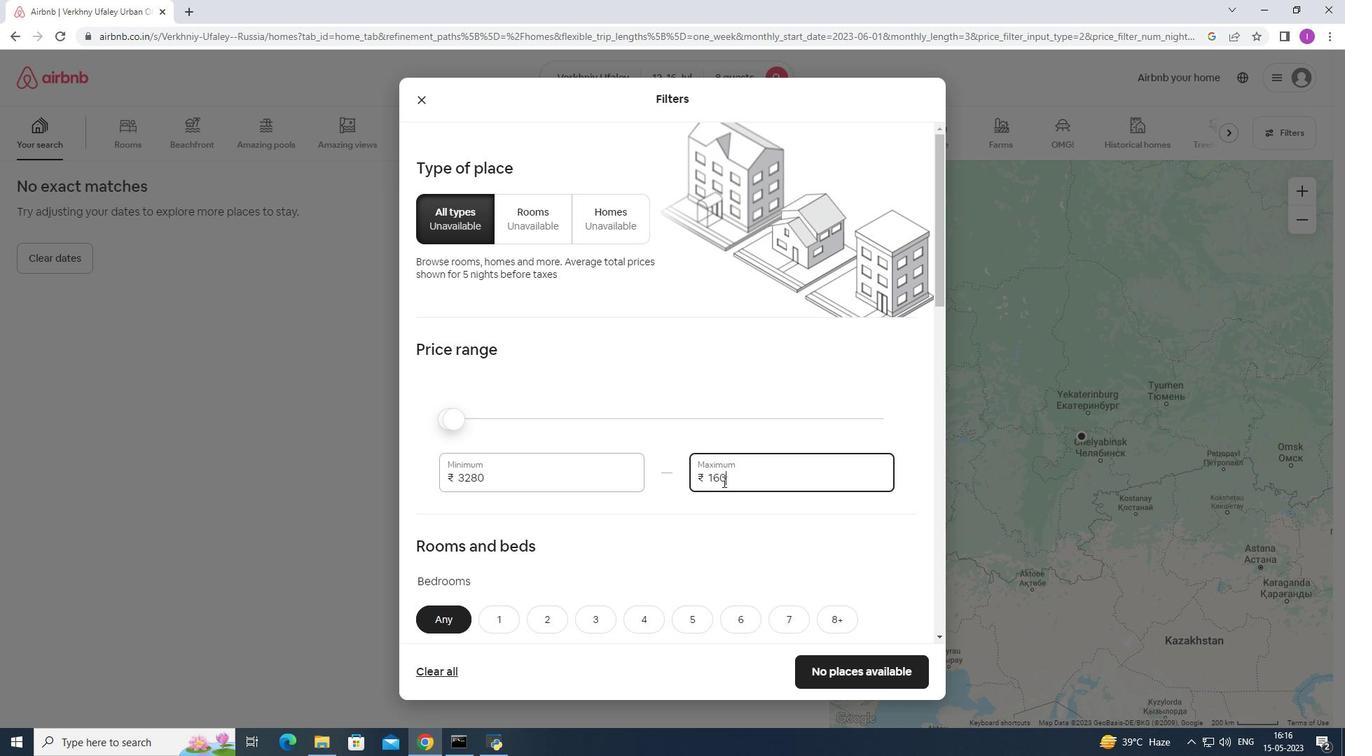 
Action: Key pressed 0
Screenshot: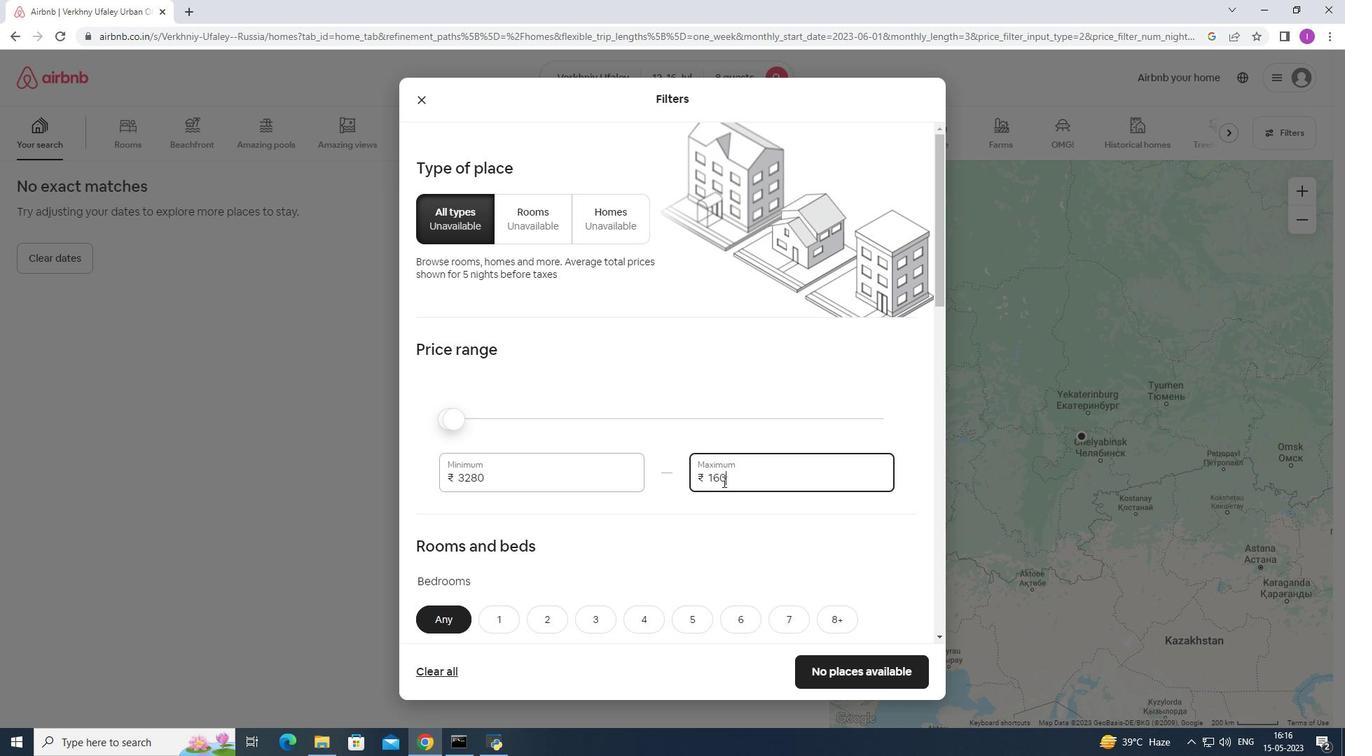 
Action: Mouse moved to (534, 479)
Screenshot: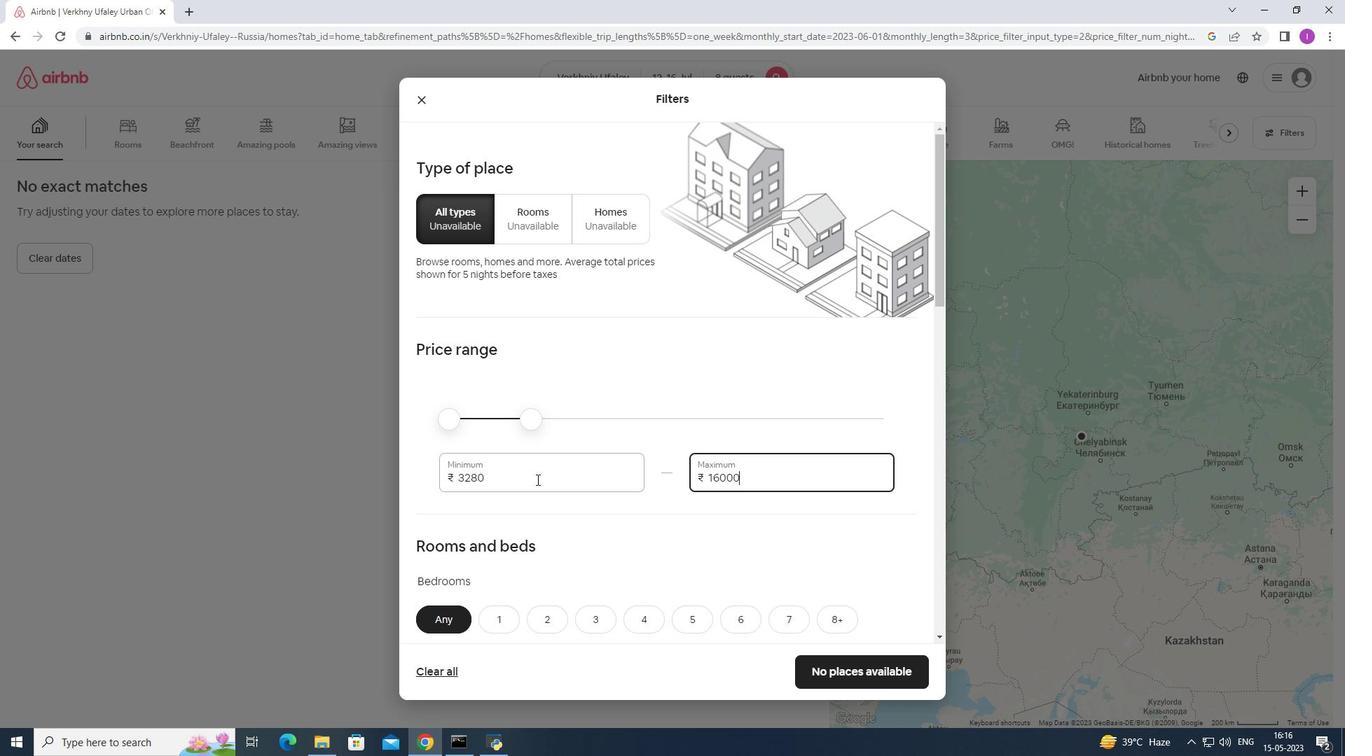 
Action: Mouse pressed left at (534, 479)
Screenshot: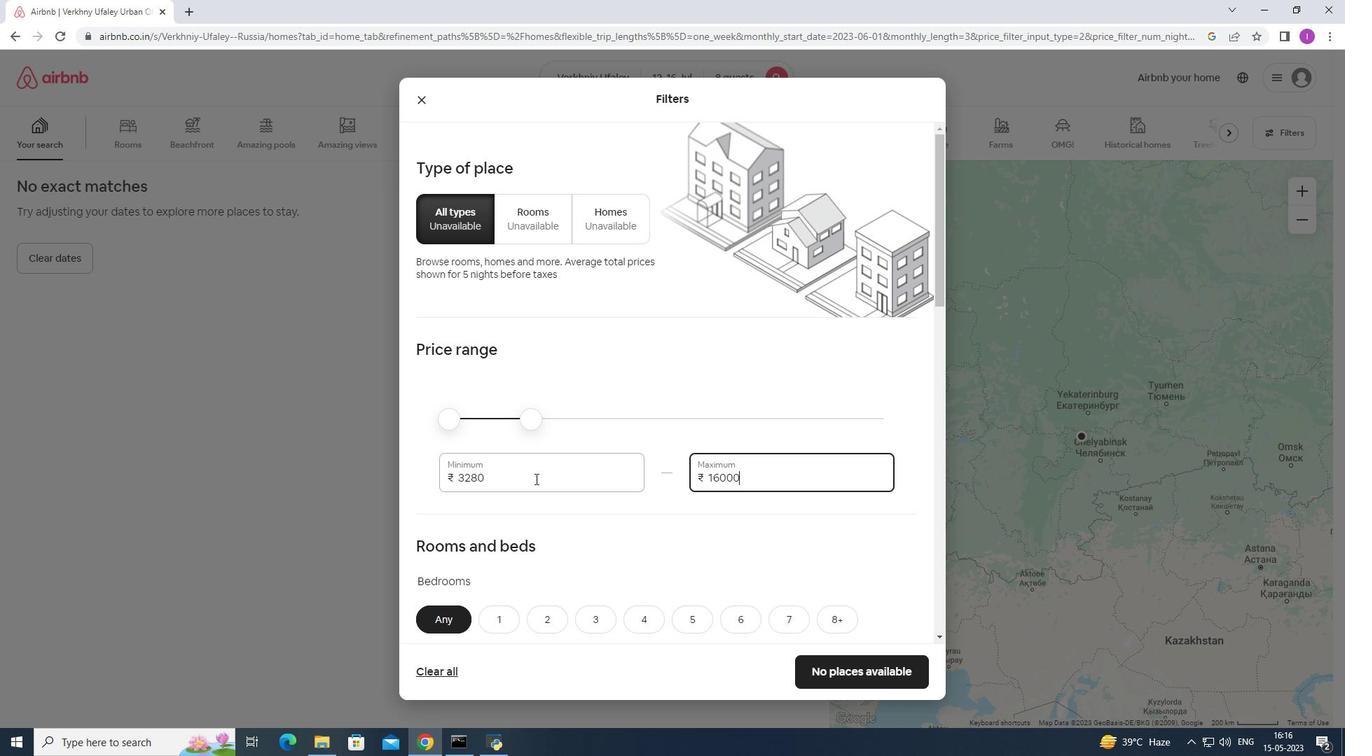 
Action: Mouse moved to (623, 487)
Screenshot: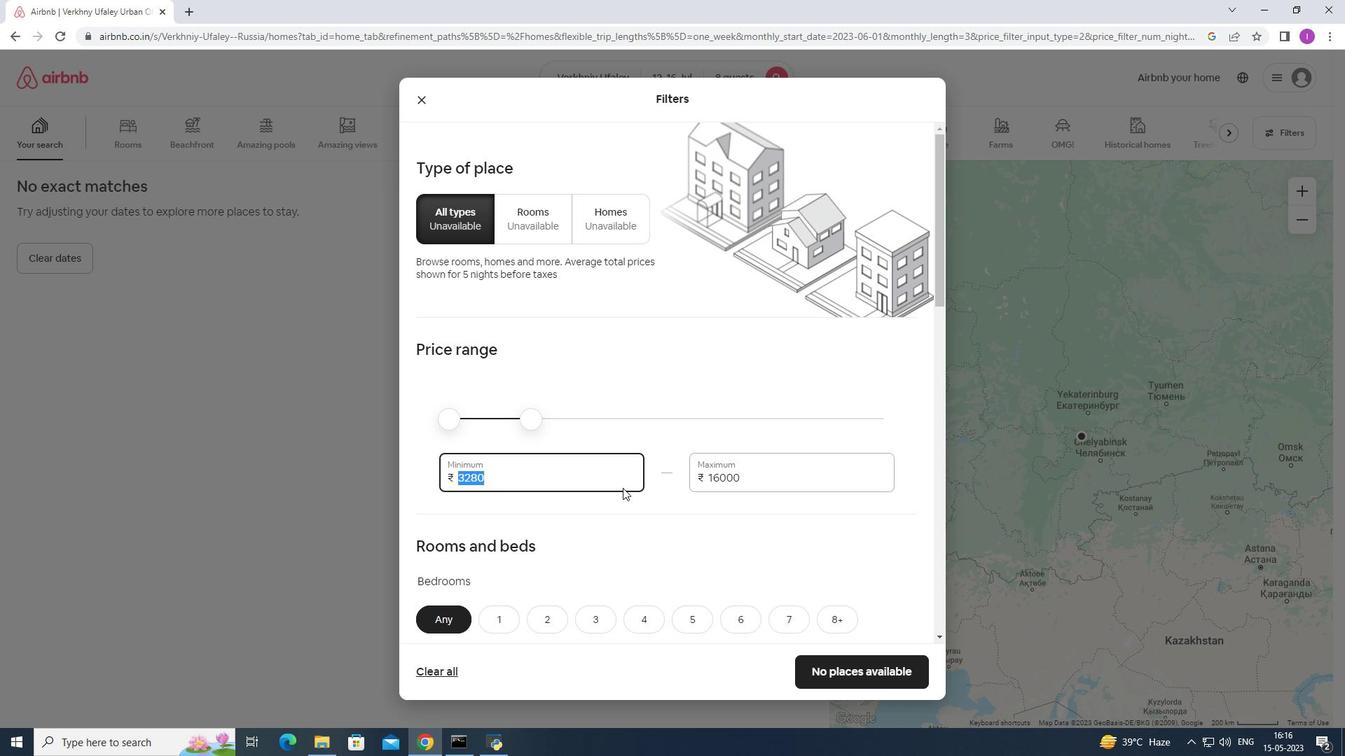 
Action: Key pressed 1
Screenshot: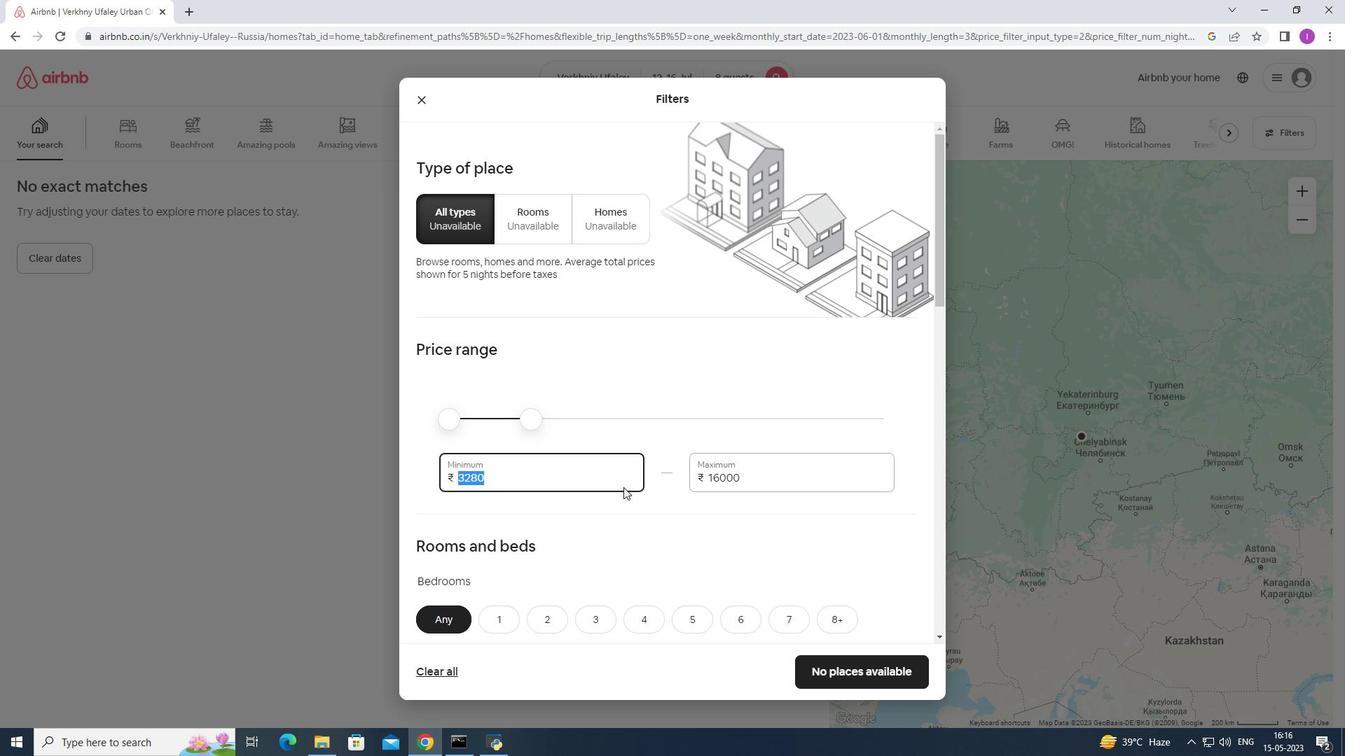 
Action: Mouse moved to (623, 488)
Screenshot: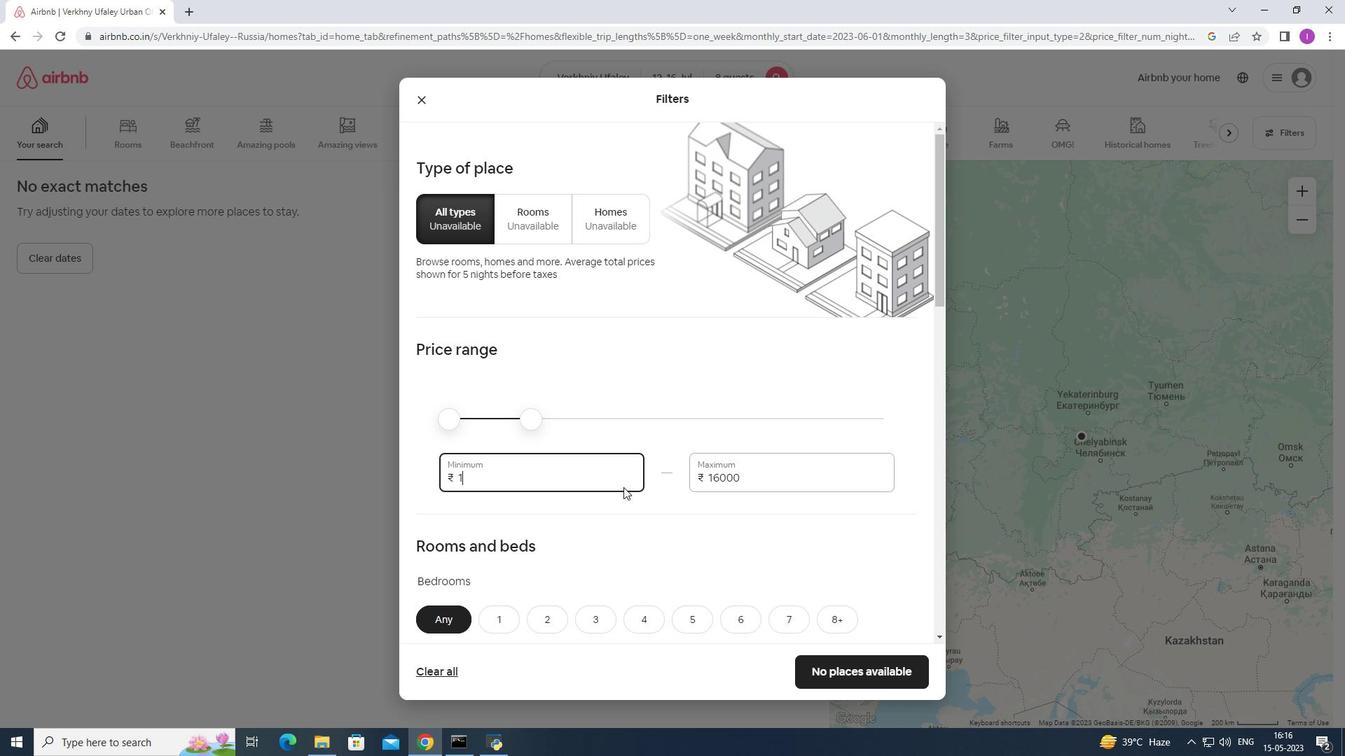 
Action: Key pressed 0
Screenshot: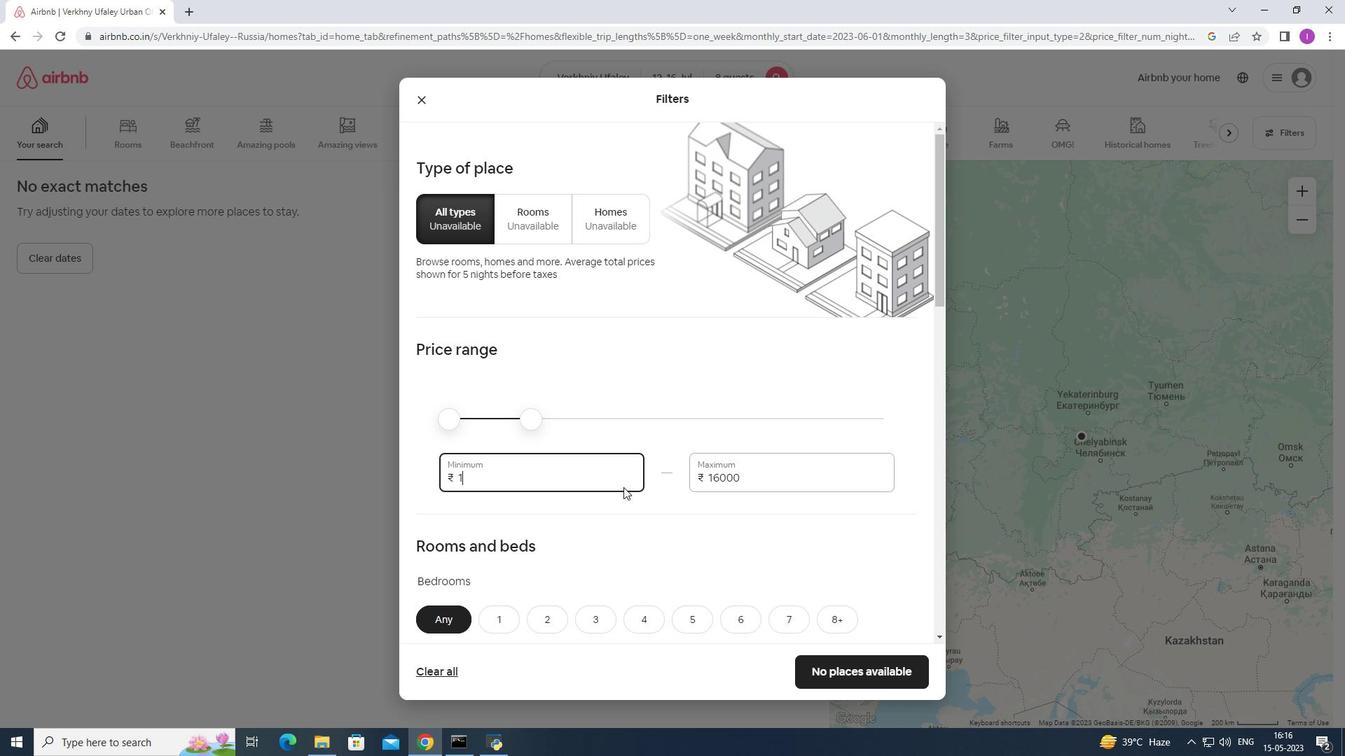 
Action: Mouse moved to (623, 489)
Screenshot: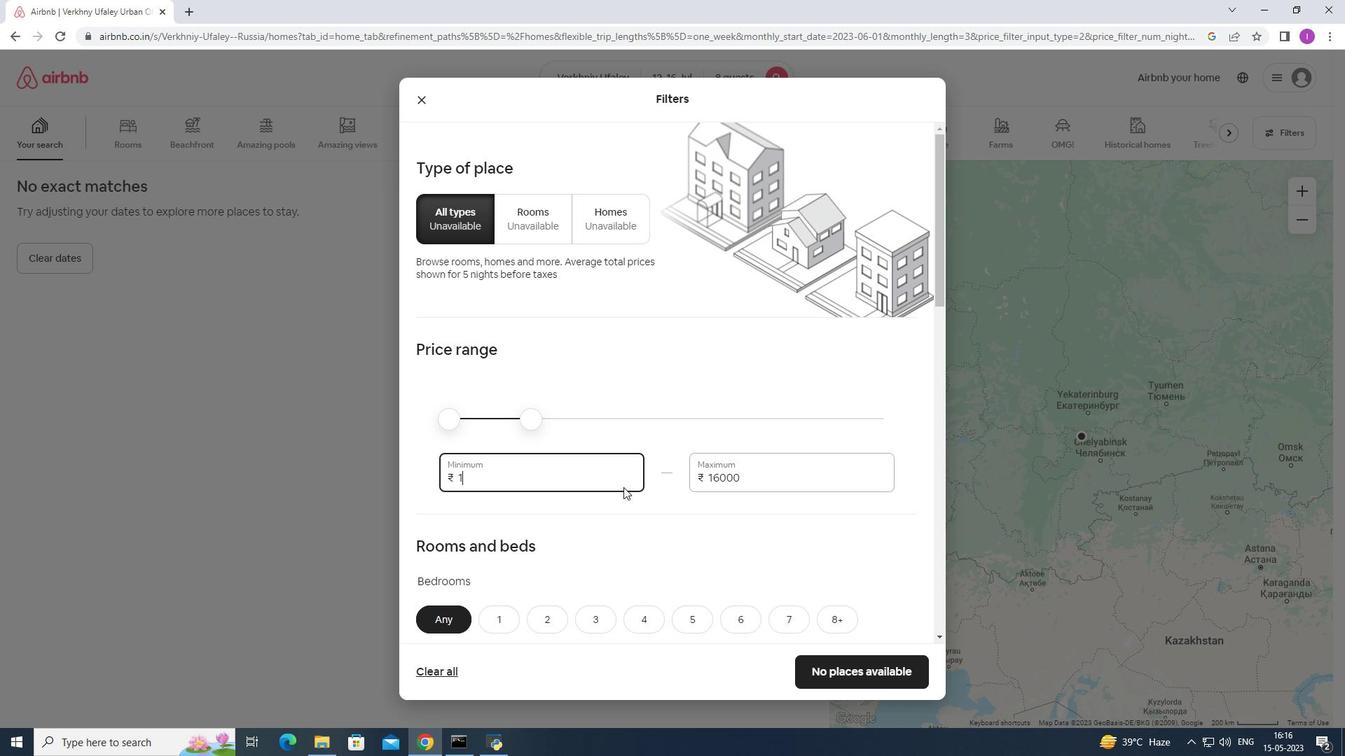 
Action: Key pressed 000
Screenshot: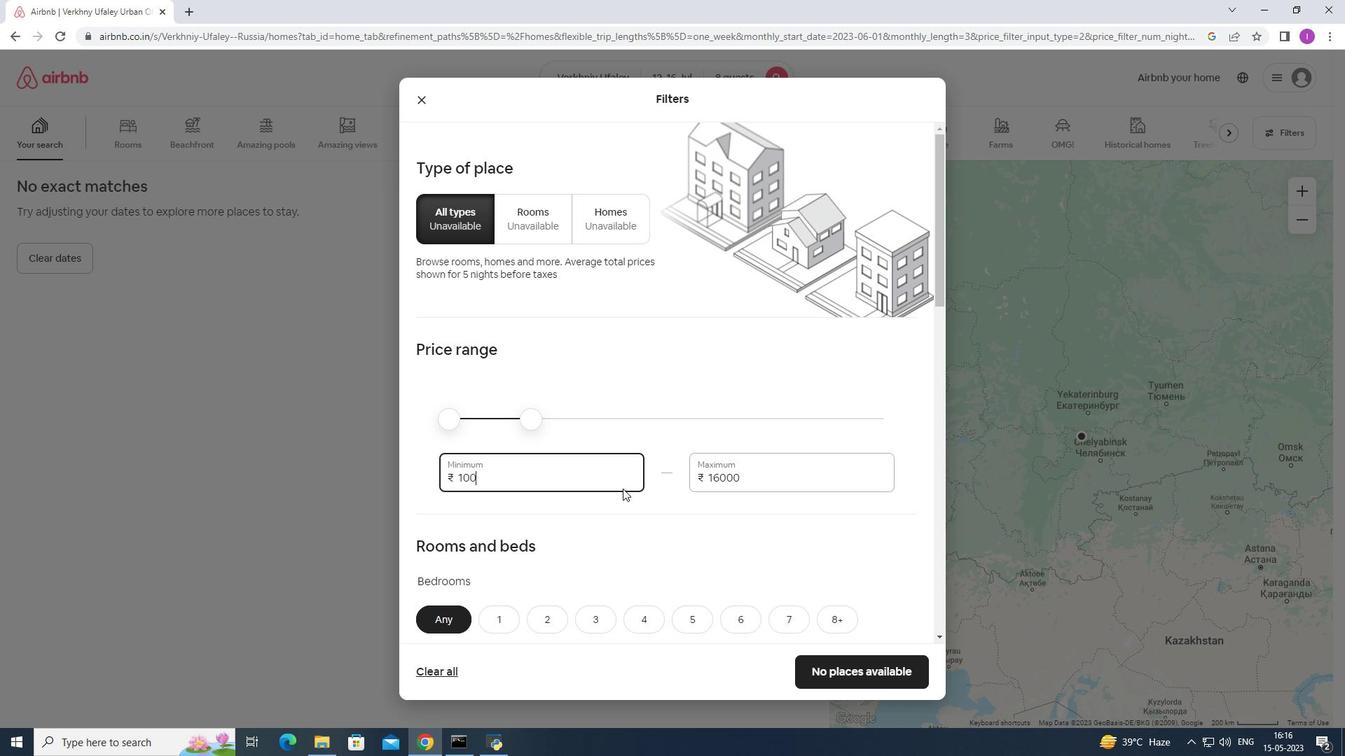 
Action: Mouse moved to (627, 487)
Screenshot: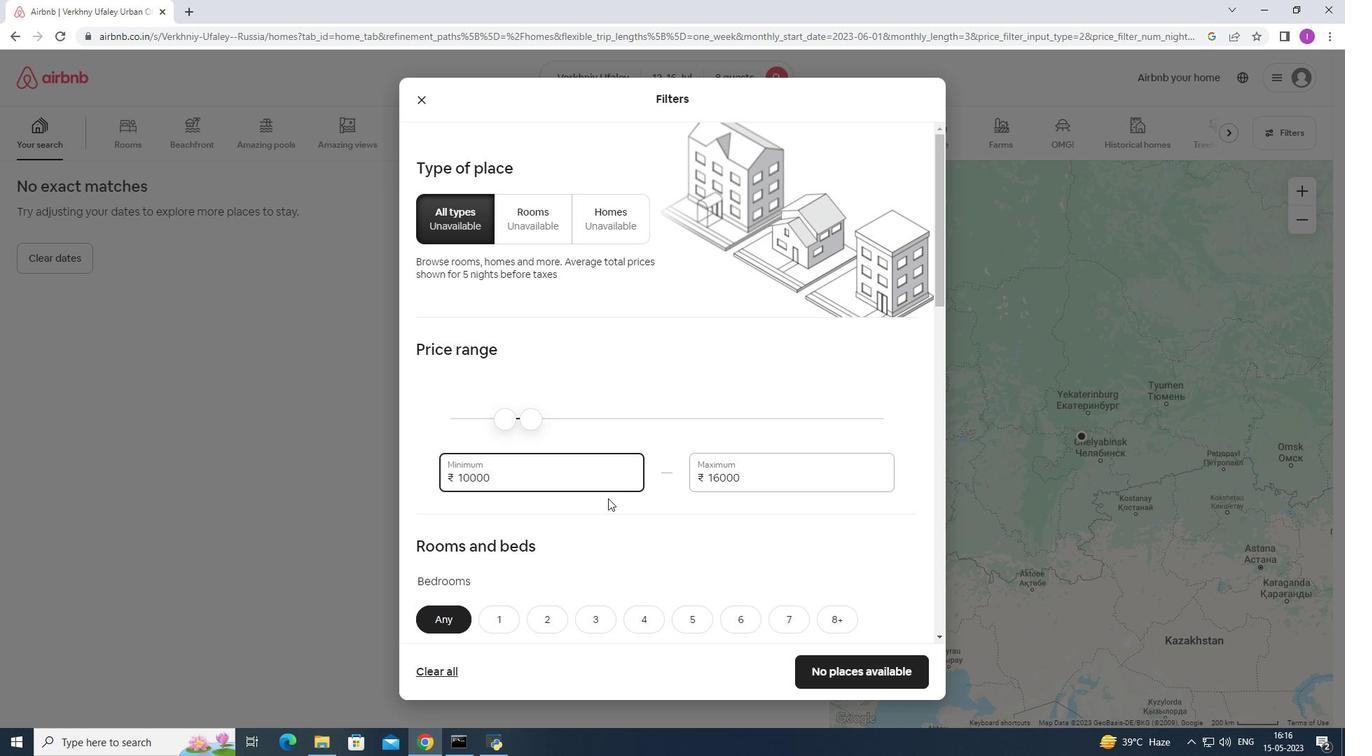 
Action: Mouse scrolled (627, 487) with delta (0, 0)
Screenshot: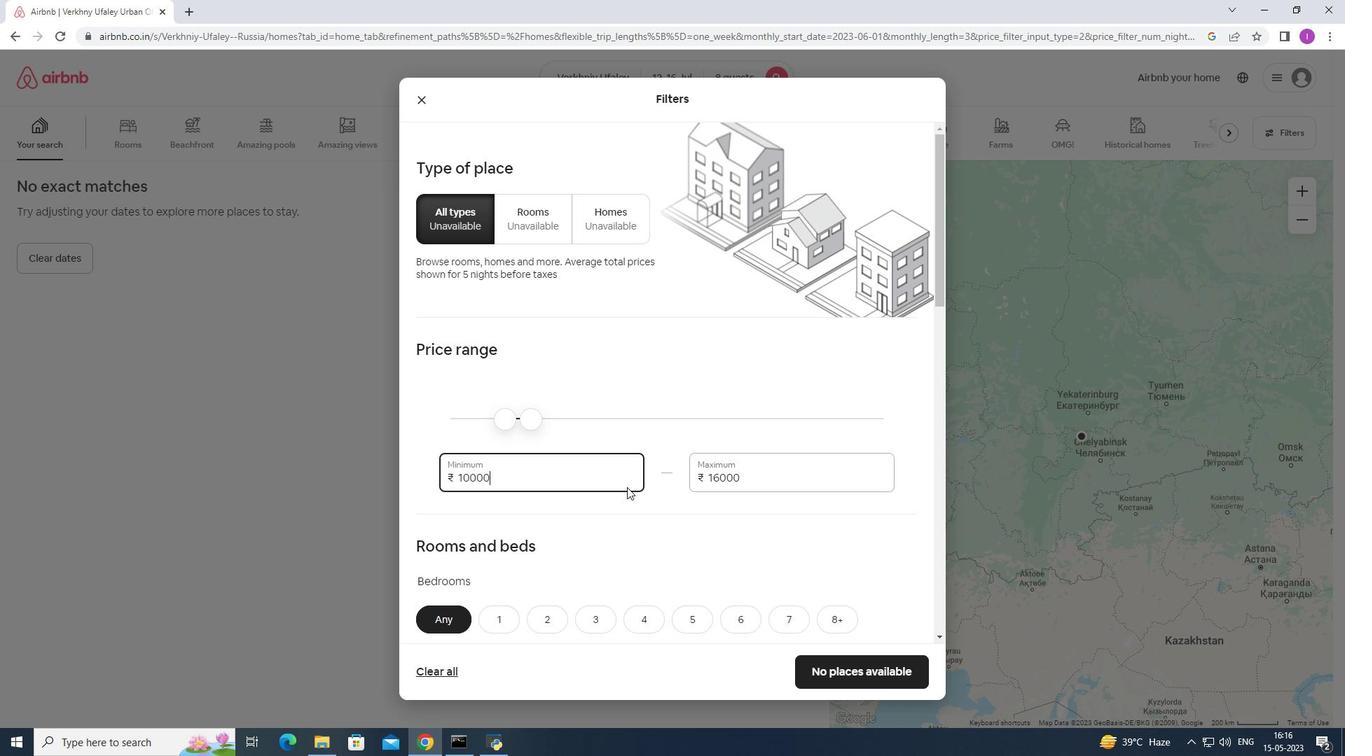 
Action: Mouse scrolled (627, 487) with delta (0, 0)
Screenshot: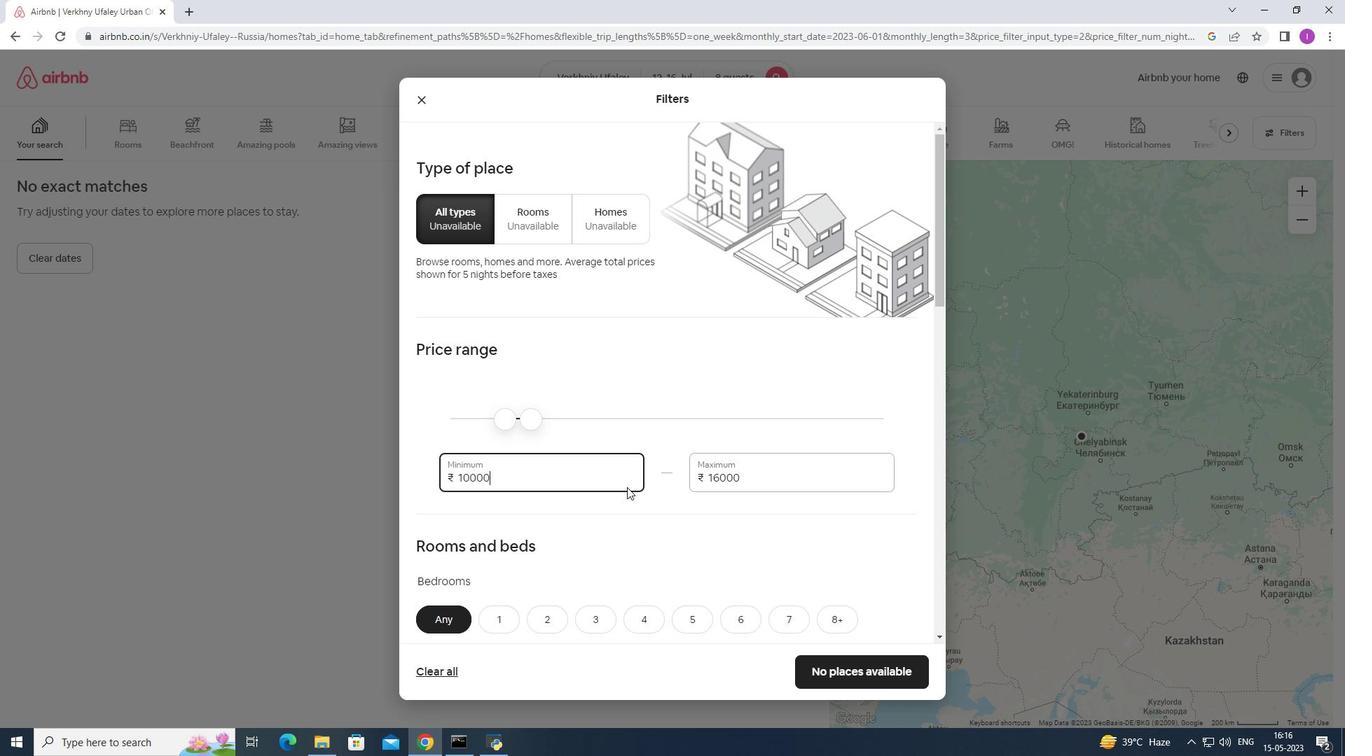 
Action: Mouse scrolled (627, 487) with delta (0, 0)
Screenshot: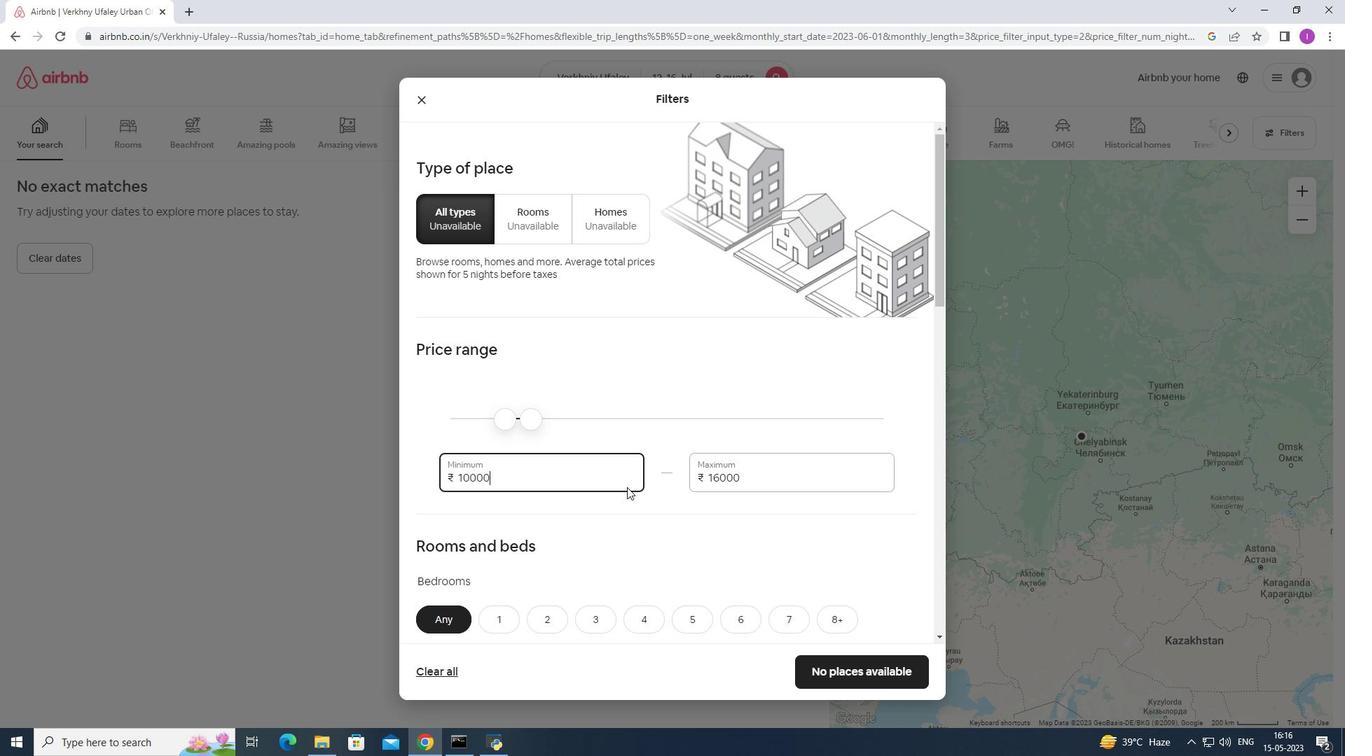 
Action: Mouse moved to (823, 402)
Screenshot: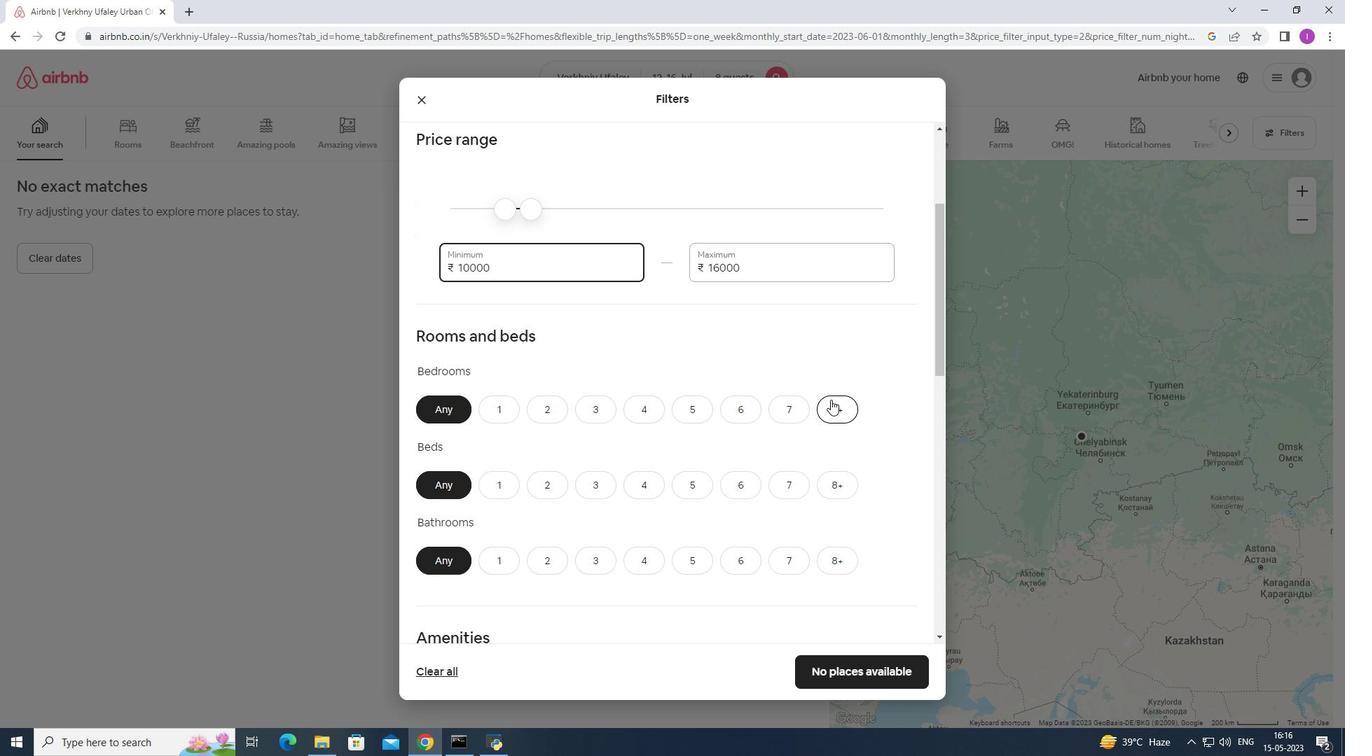 
Action: Mouse pressed left at (823, 402)
Screenshot: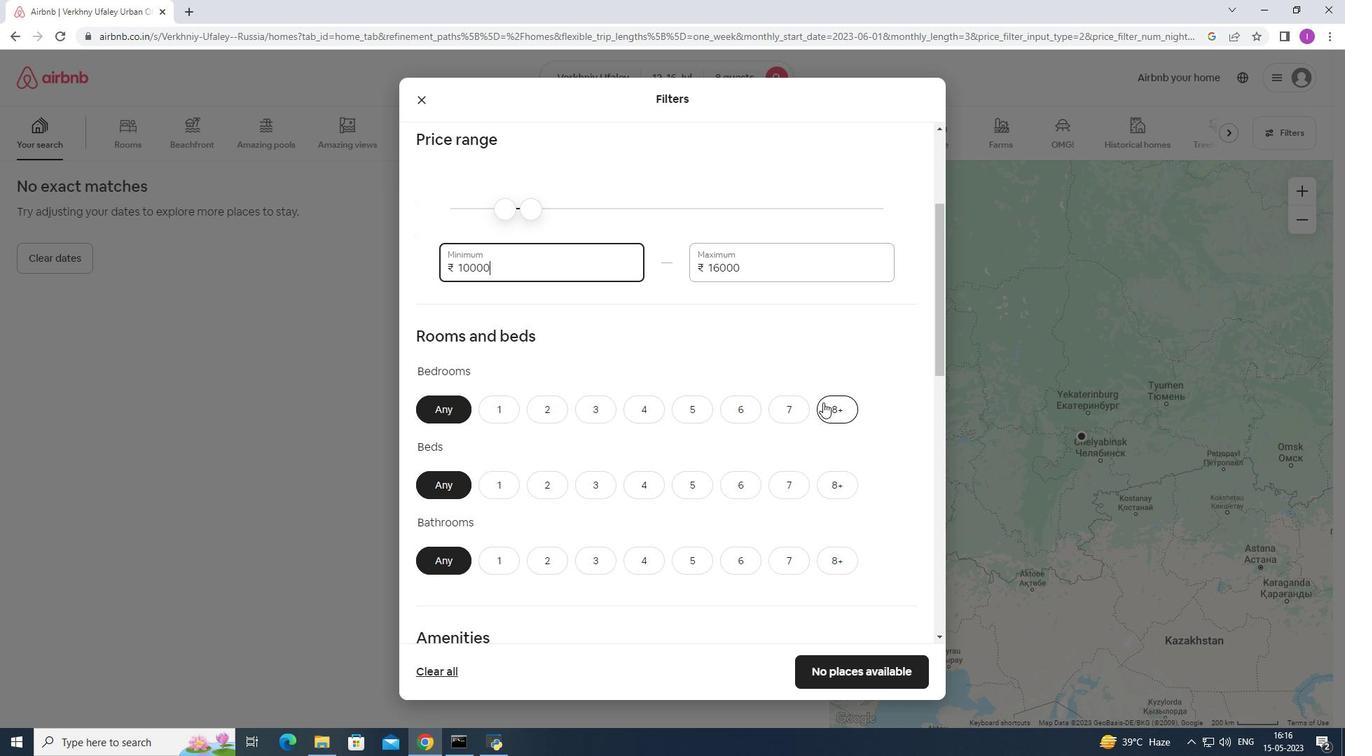 
Action: Mouse moved to (842, 489)
Screenshot: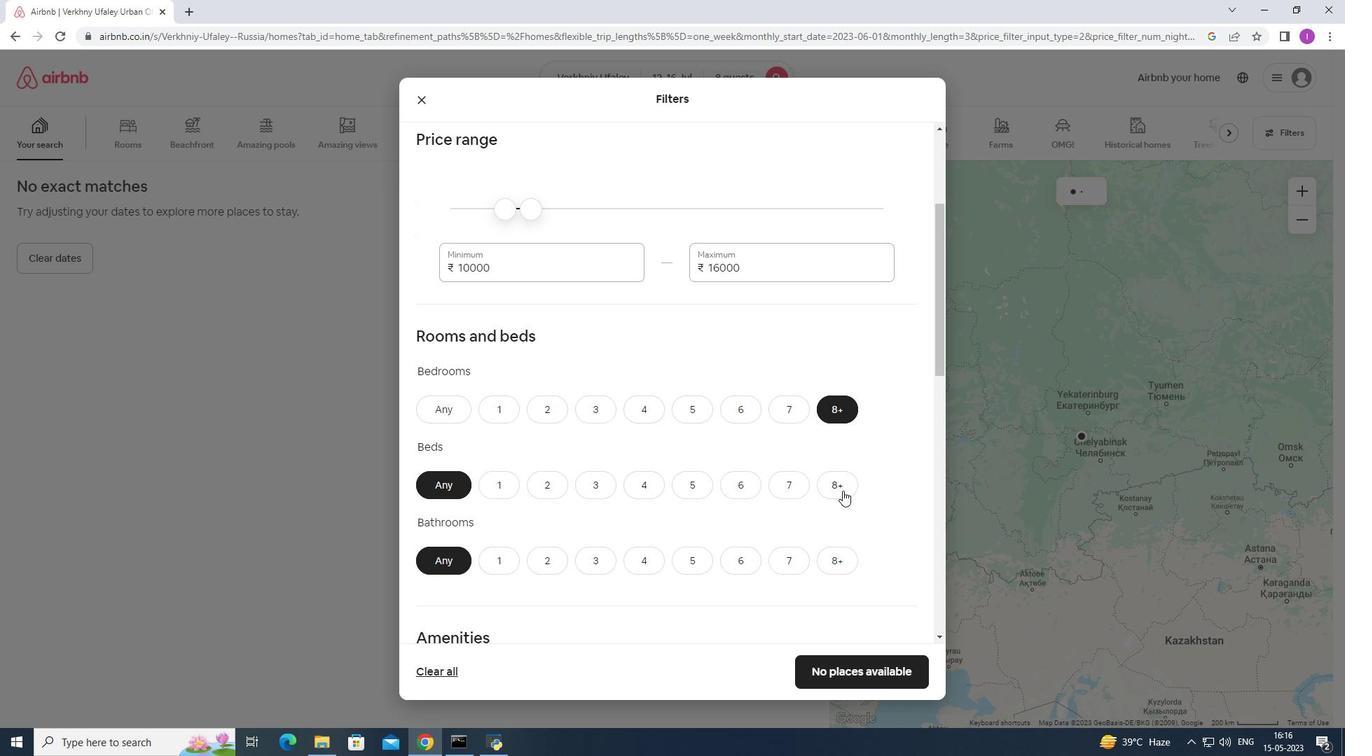 
Action: Mouse pressed left at (842, 489)
Screenshot: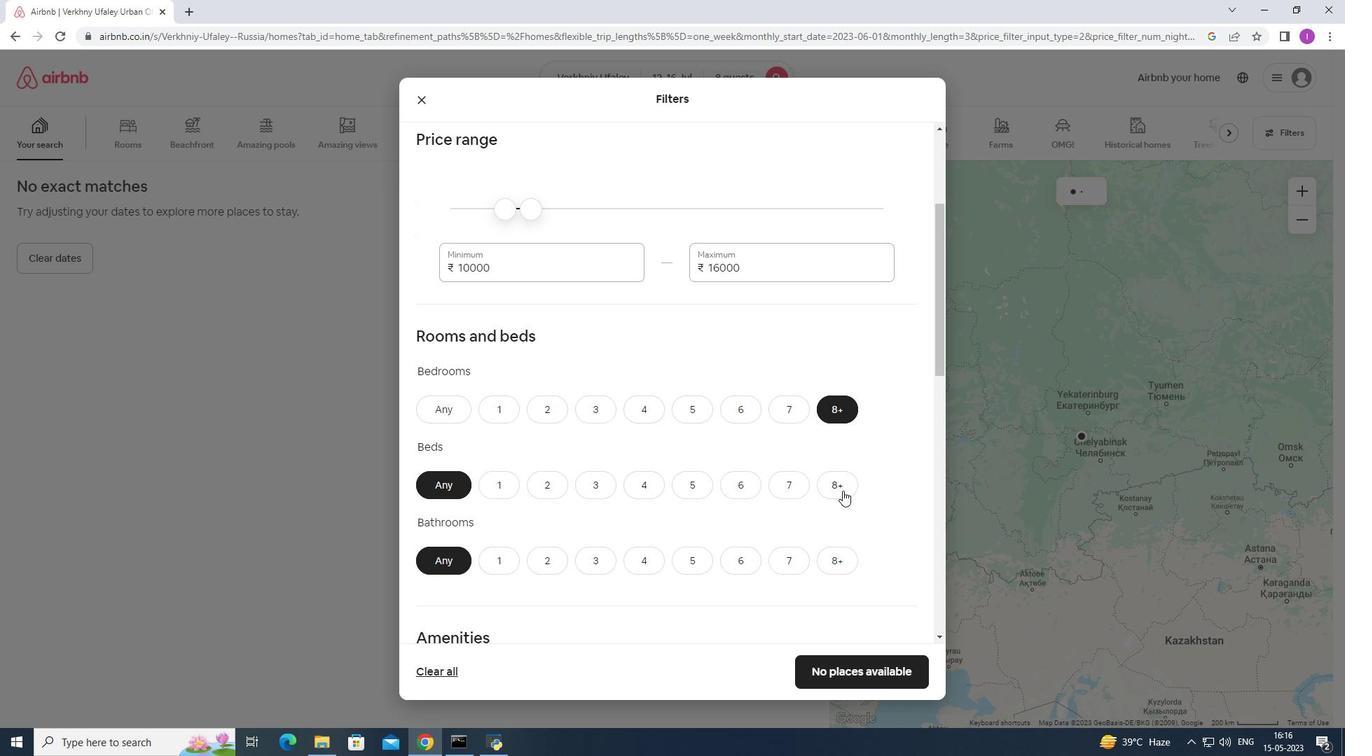 
Action: Mouse moved to (832, 562)
Screenshot: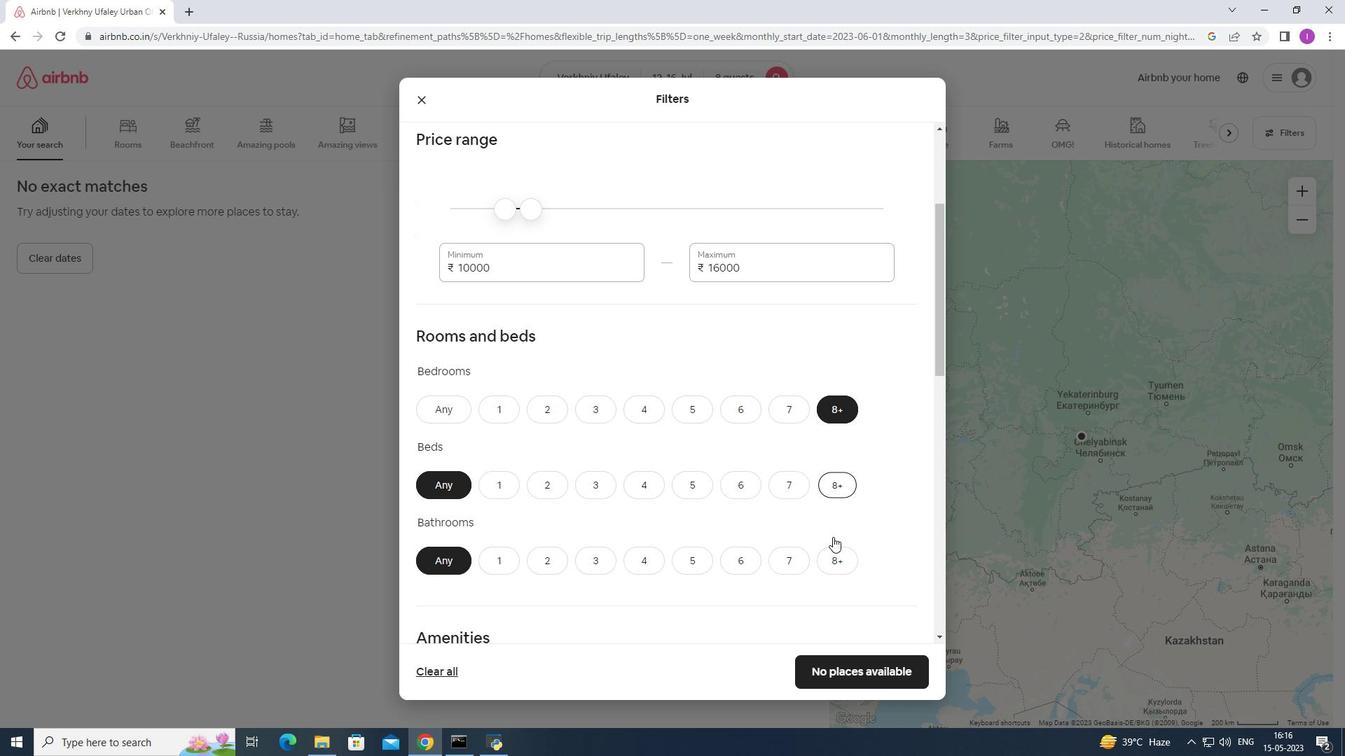 
Action: Mouse pressed left at (832, 562)
Screenshot: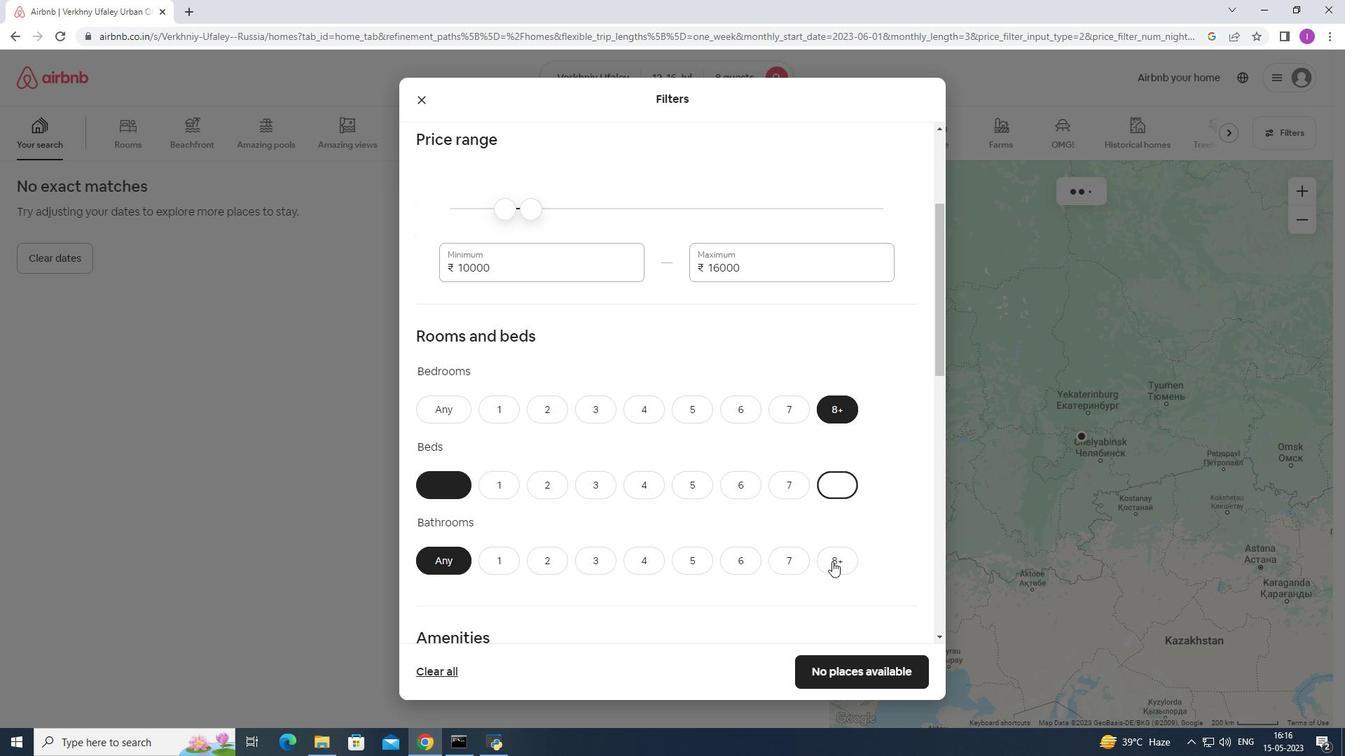 
Action: Mouse moved to (695, 498)
Screenshot: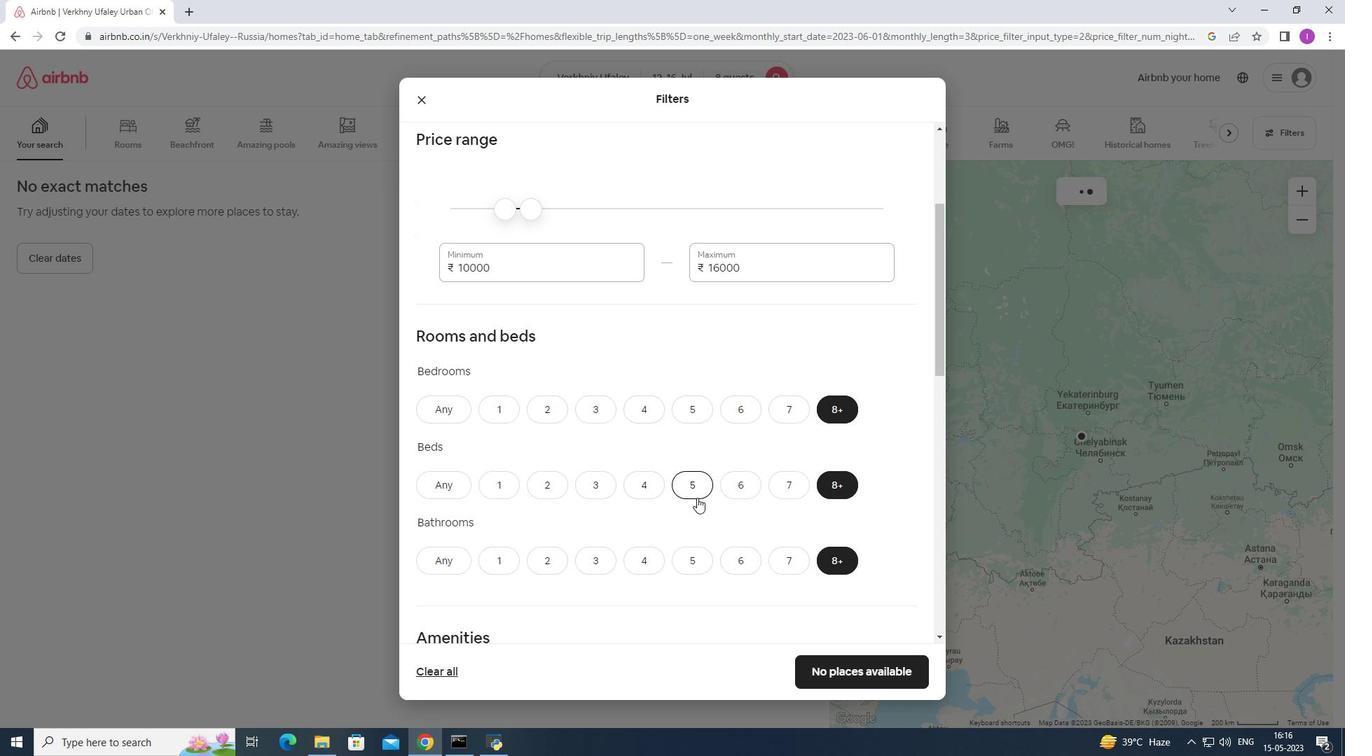 
Action: Mouse scrolled (695, 497) with delta (0, 0)
Screenshot: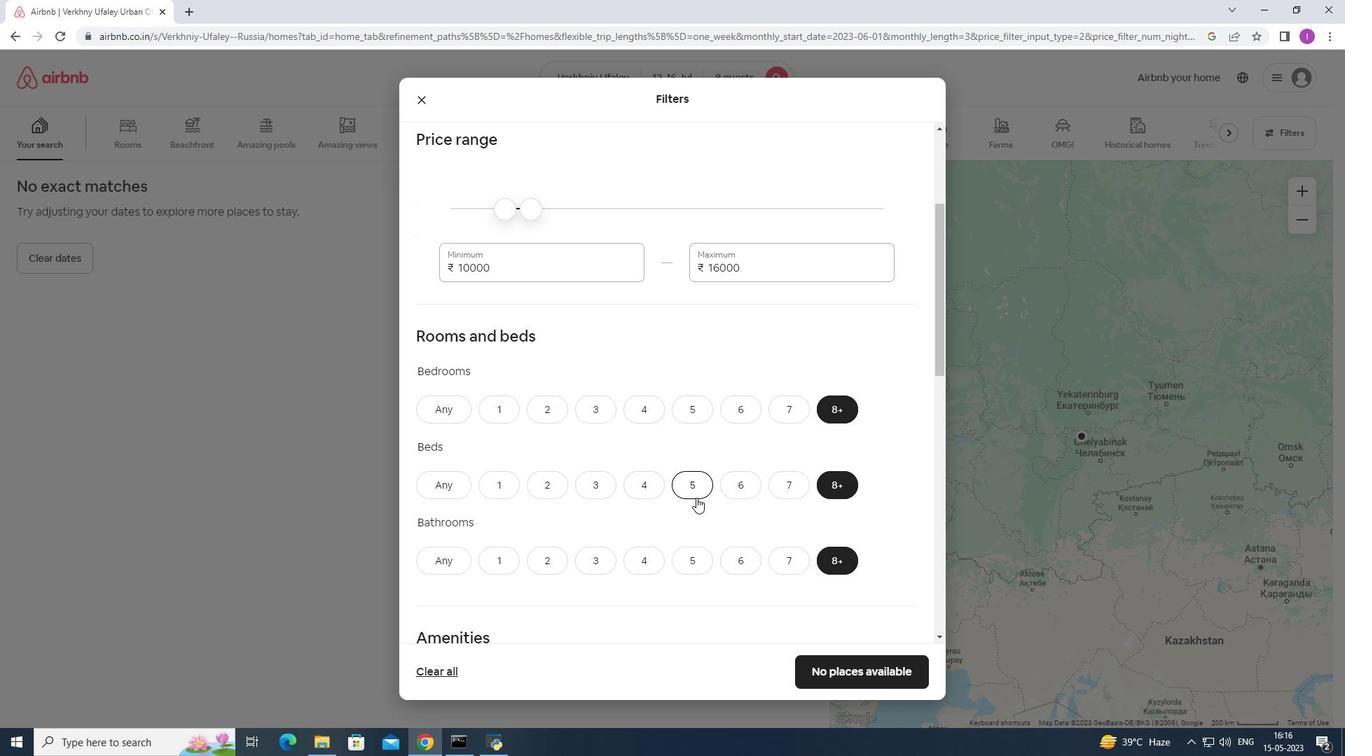 
Action: Mouse moved to (694, 498)
Screenshot: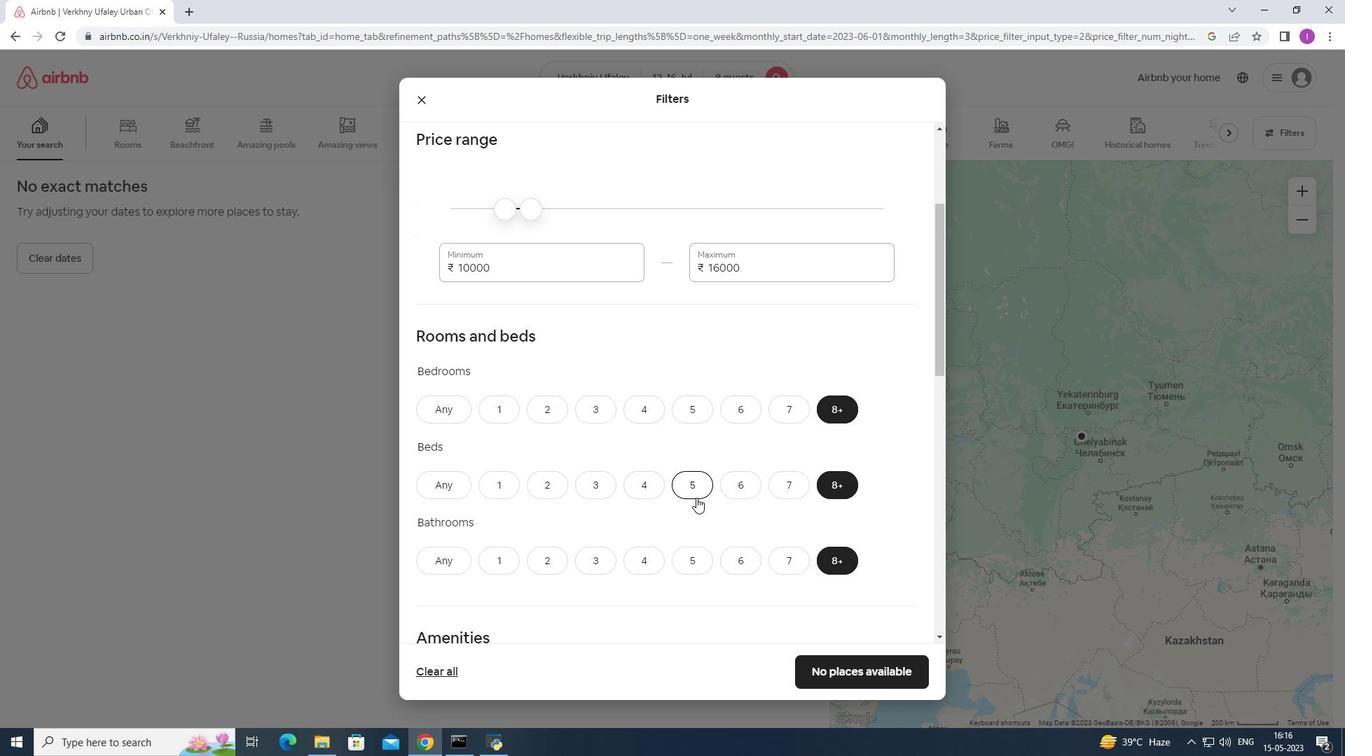 
Action: Mouse scrolled (694, 498) with delta (0, 0)
Screenshot: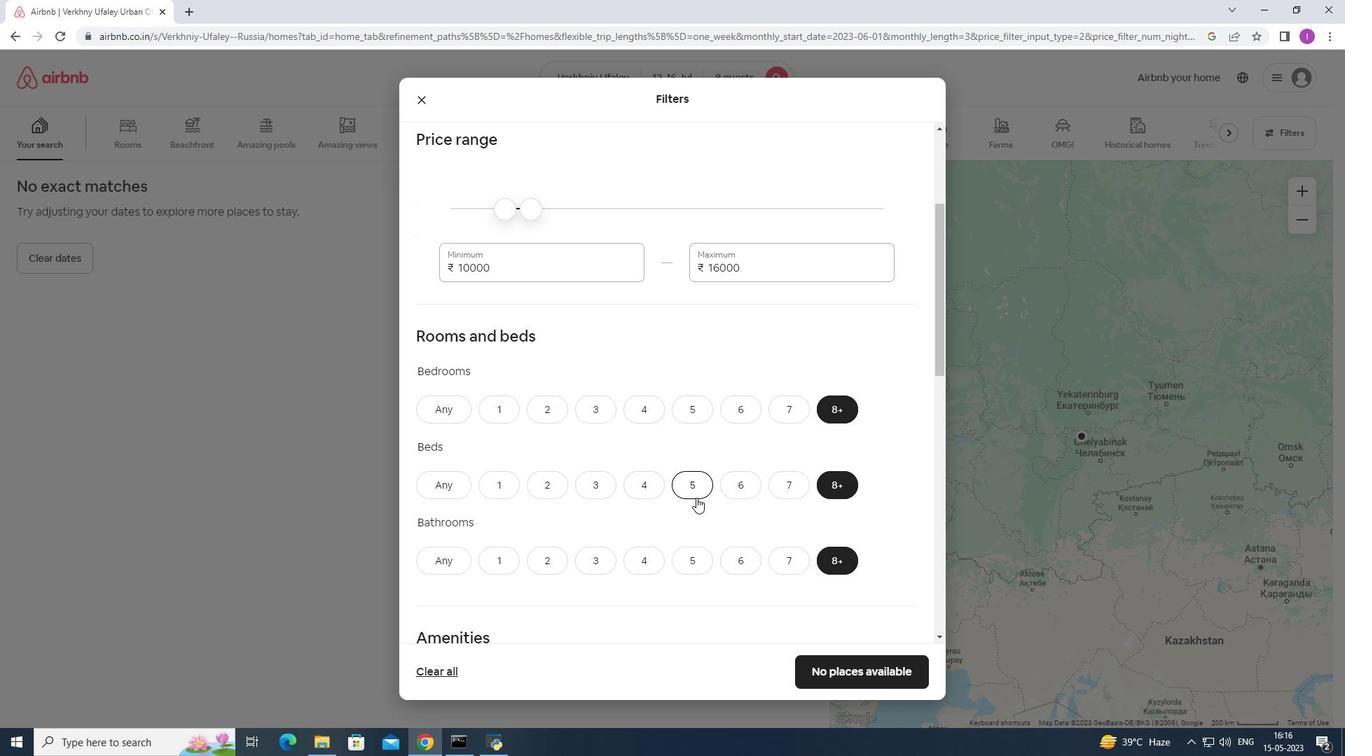 
Action: Mouse scrolled (694, 498) with delta (0, 0)
Screenshot: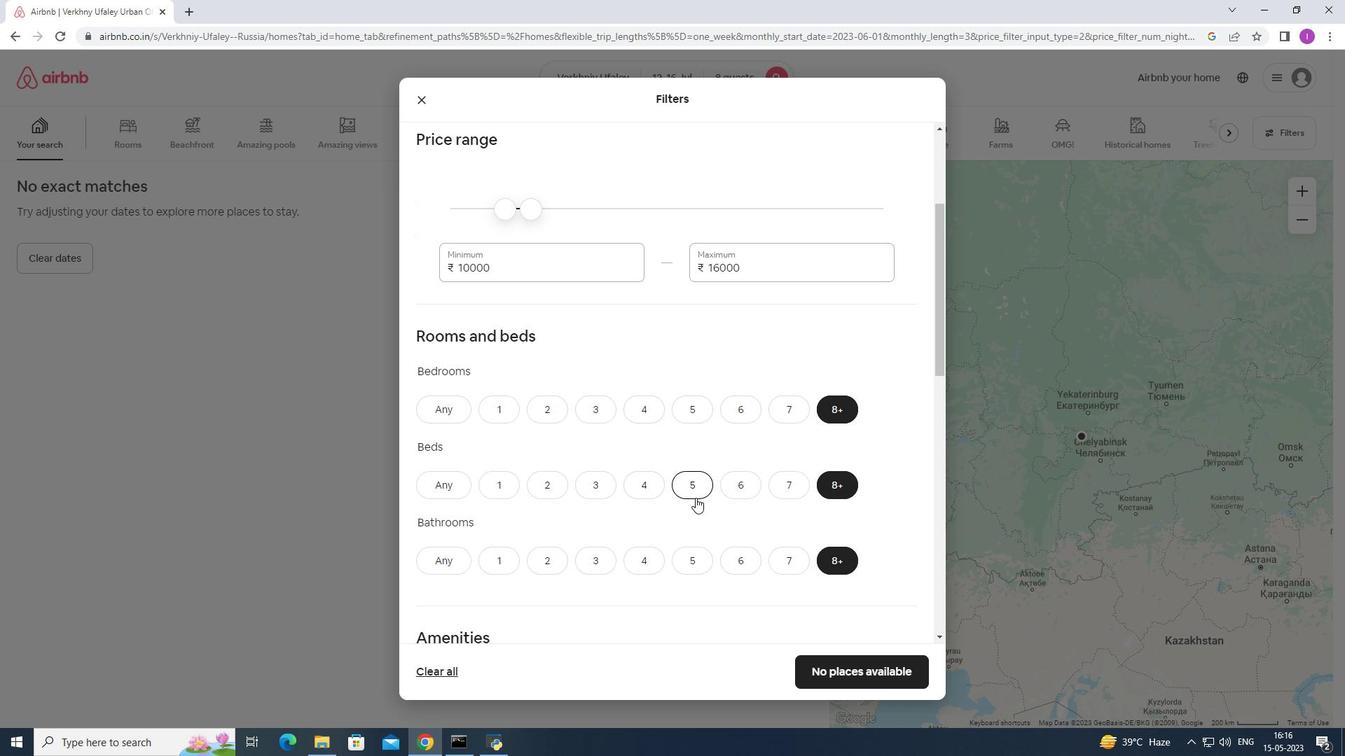 
Action: Mouse scrolled (694, 498) with delta (0, 0)
Screenshot: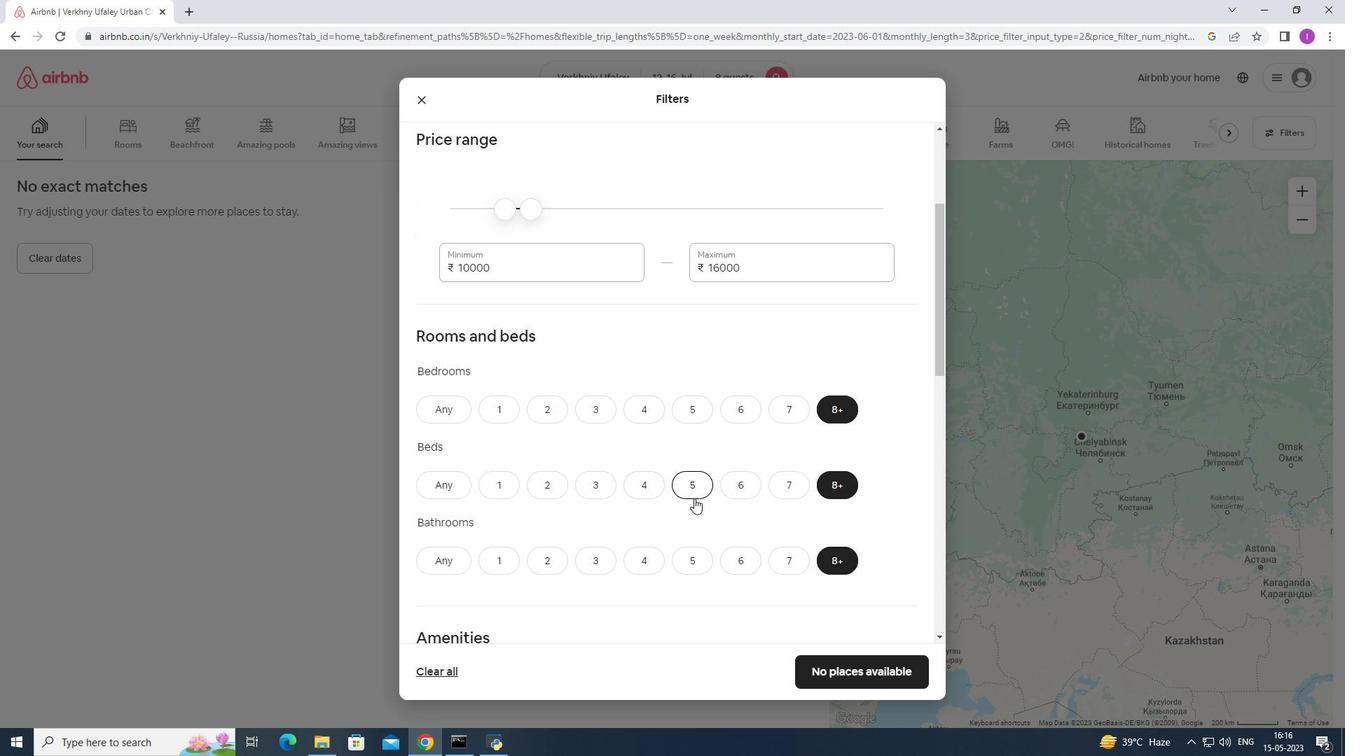 
Action: Mouse moved to (550, 447)
Screenshot: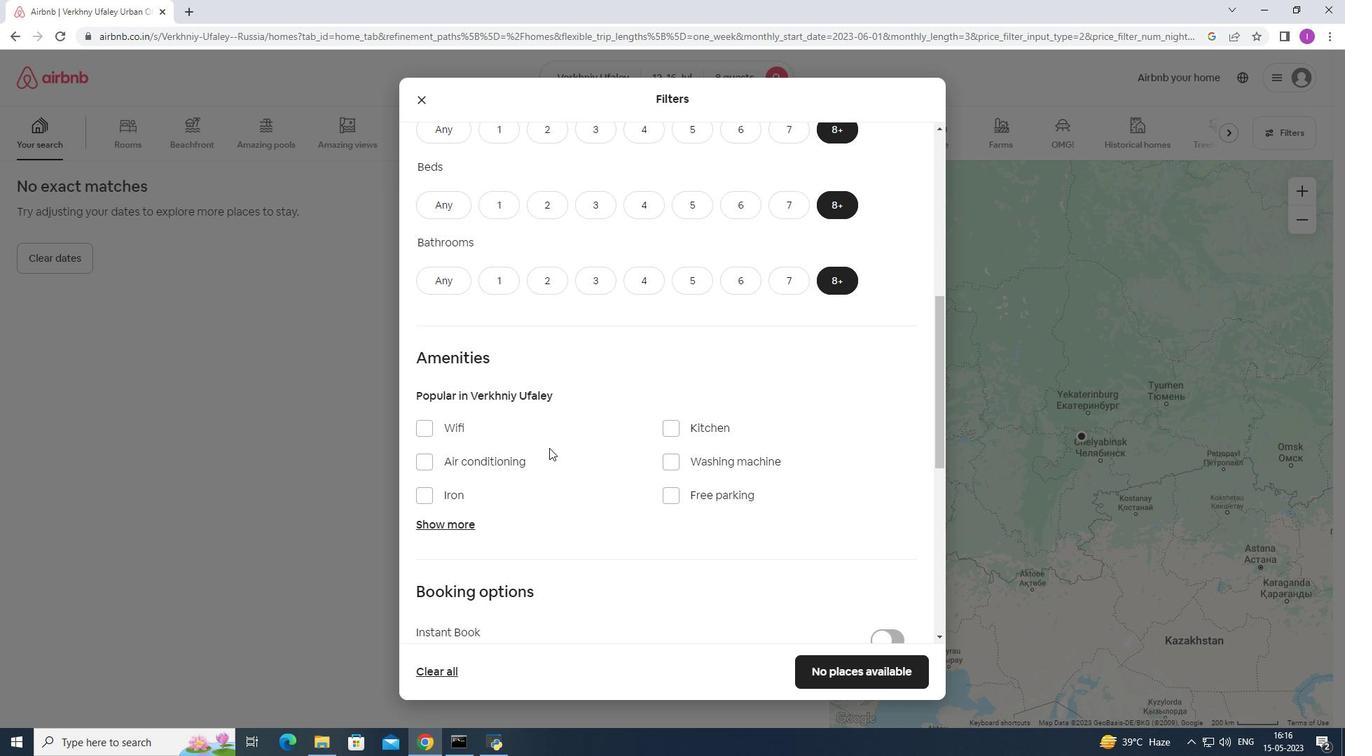 
Action: Mouse scrolled (550, 446) with delta (0, 0)
Screenshot: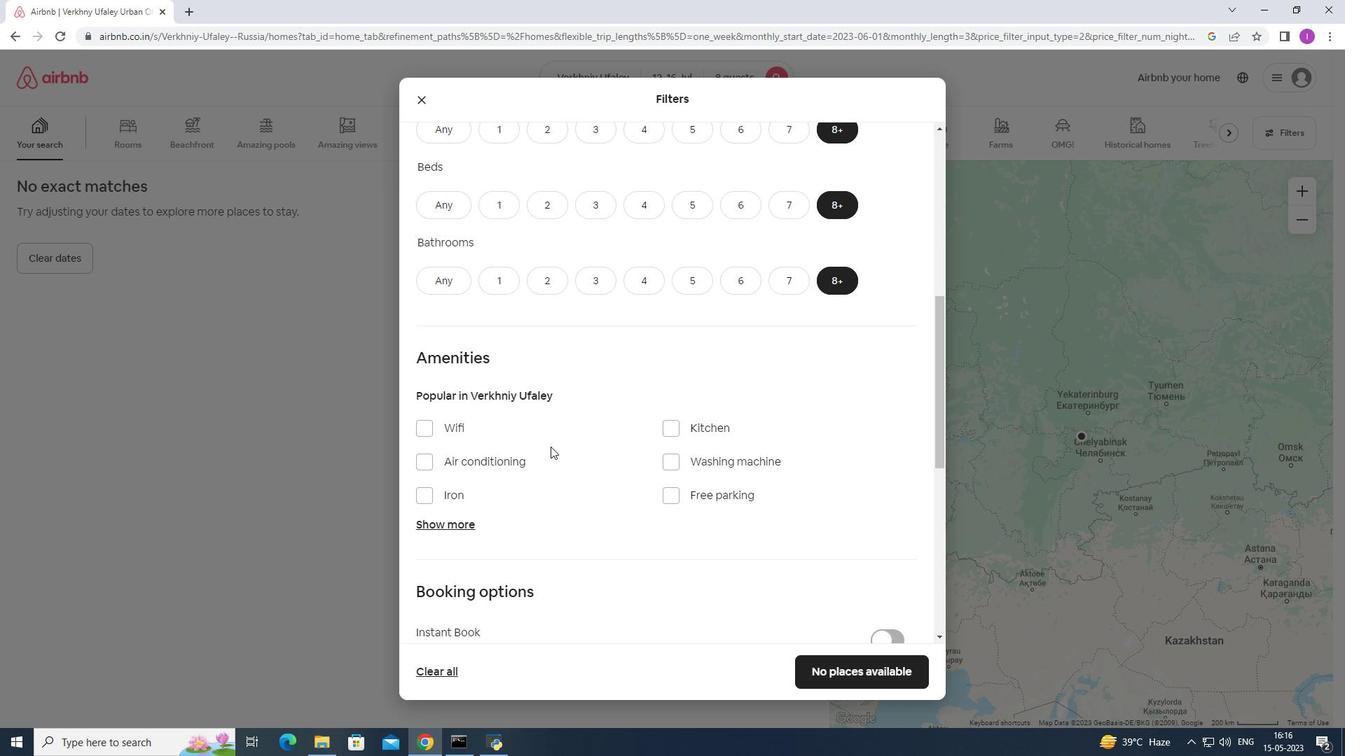 
Action: Mouse moved to (431, 357)
Screenshot: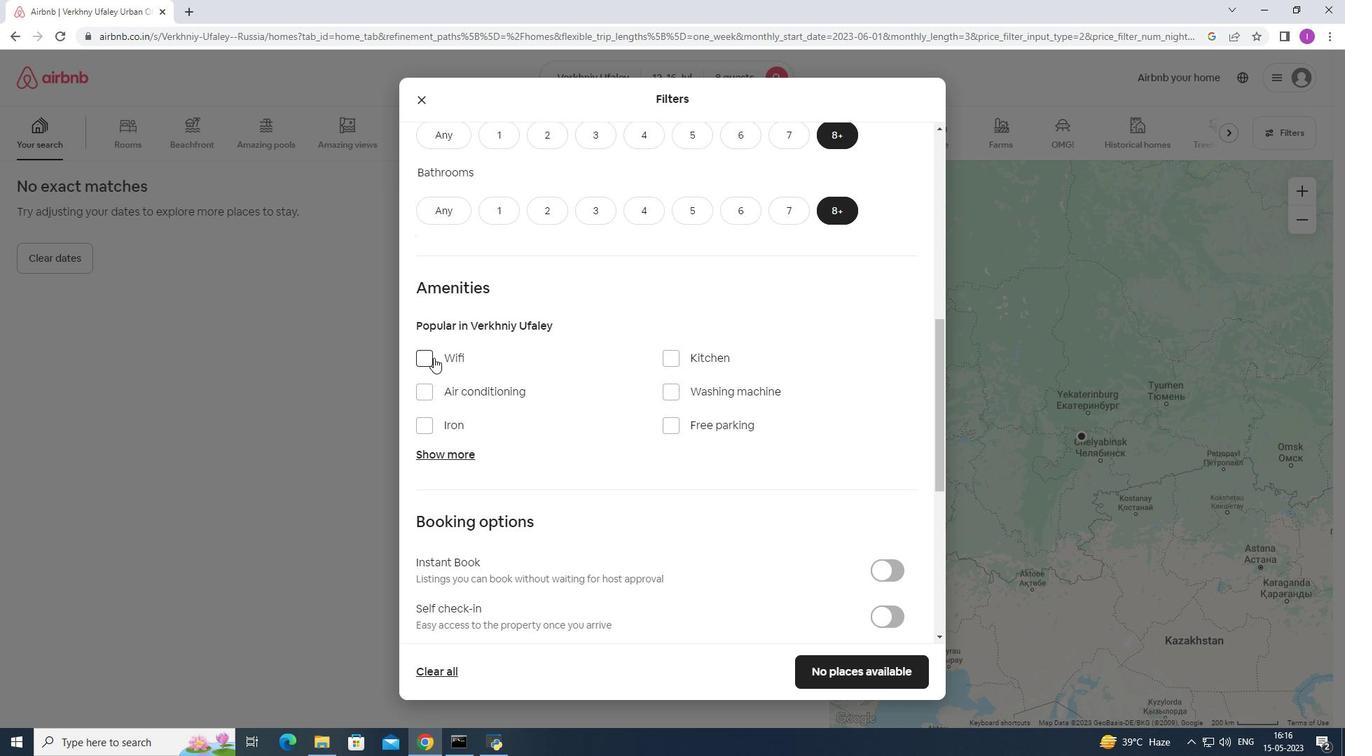 
Action: Mouse pressed left at (431, 357)
Screenshot: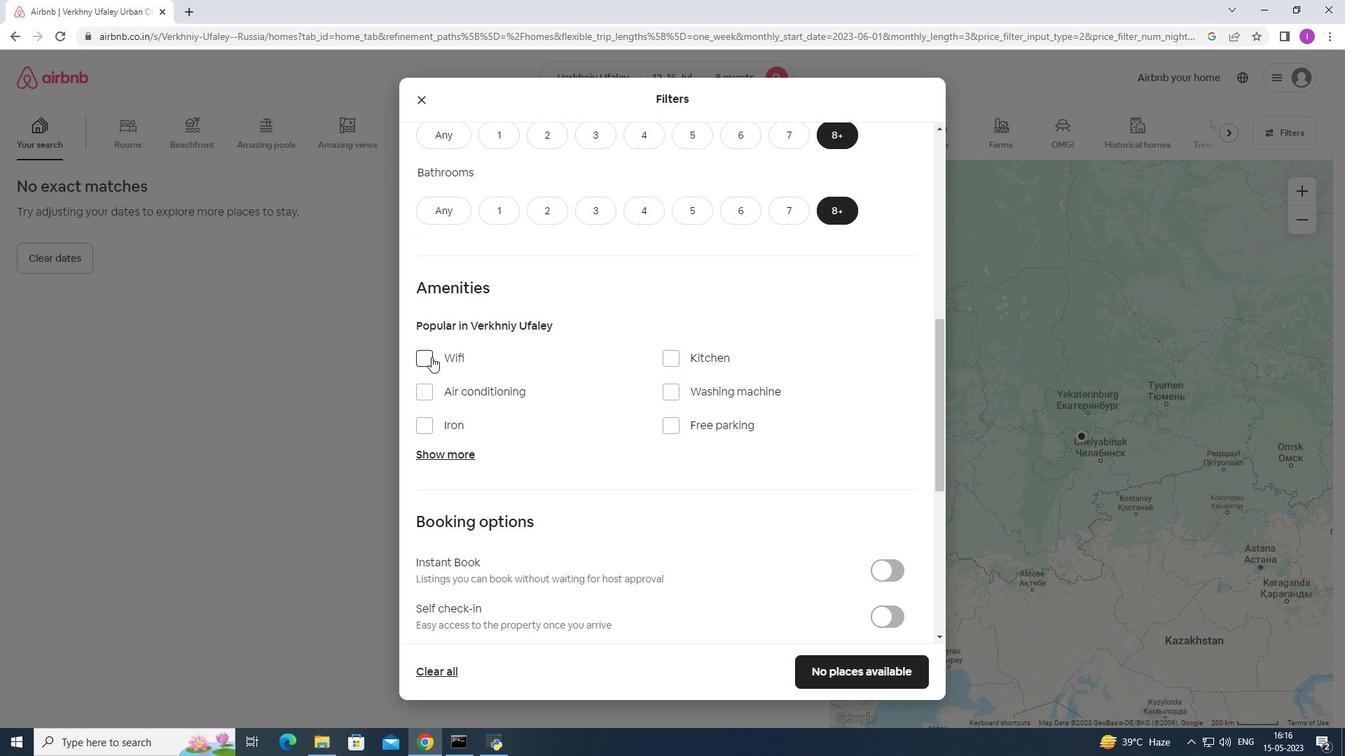 
Action: Mouse moved to (675, 424)
Screenshot: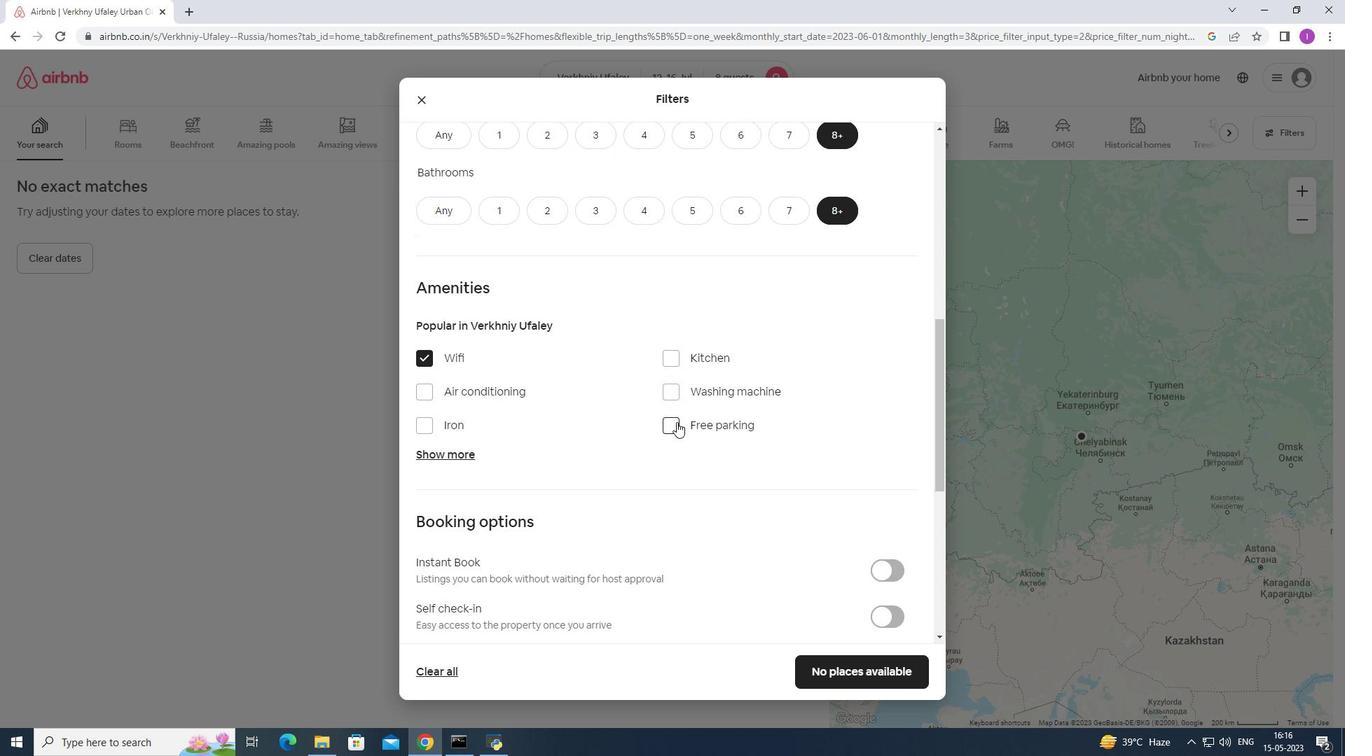 
Action: Mouse pressed left at (675, 424)
Screenshot: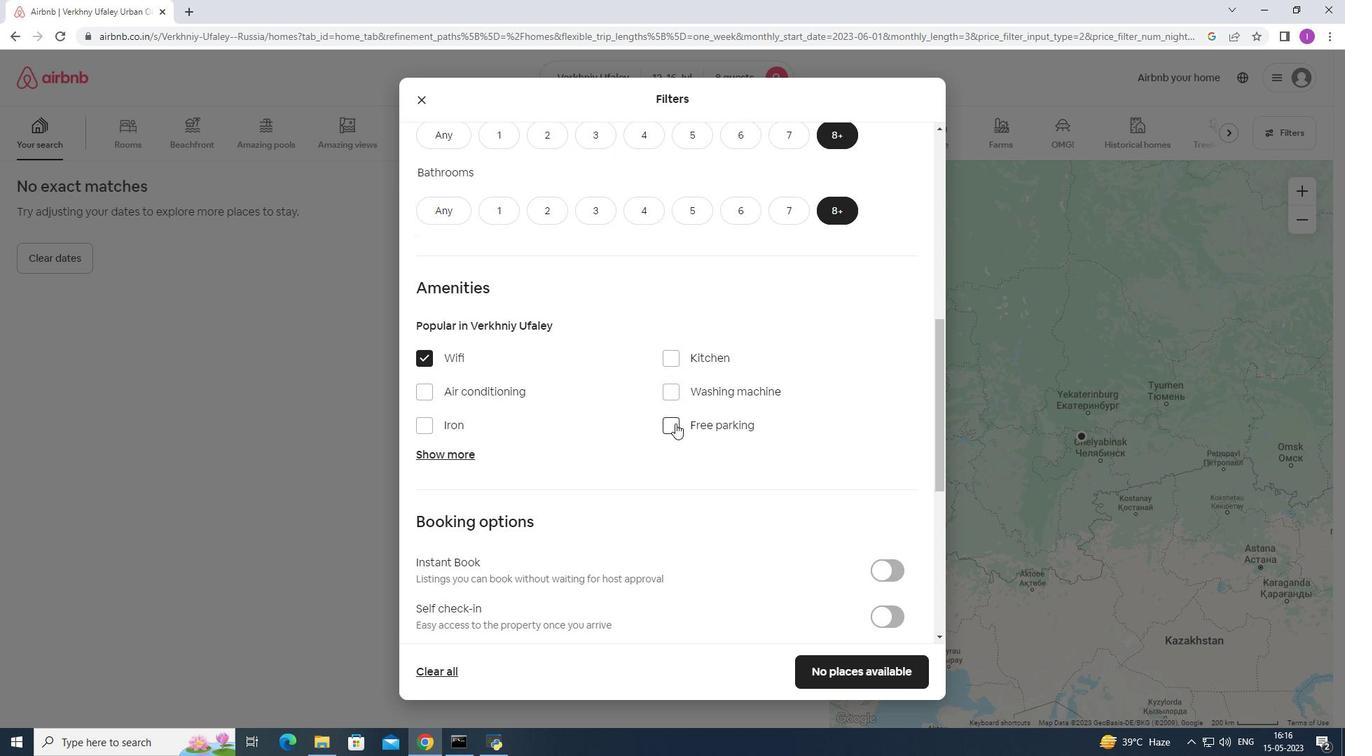 
Action: Mouse moved to (471, 459)
Screenshot: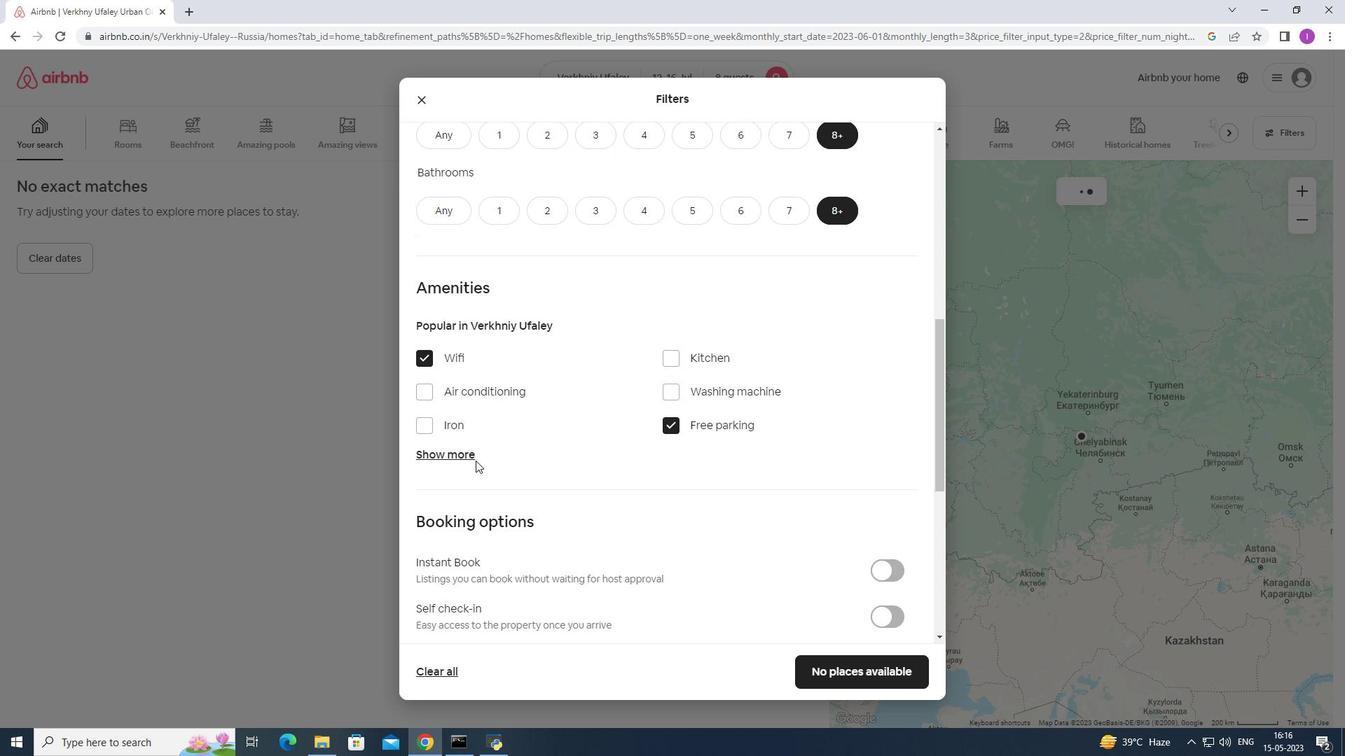 
Action: Mouse pressed left at (471, 459)
Screenshot: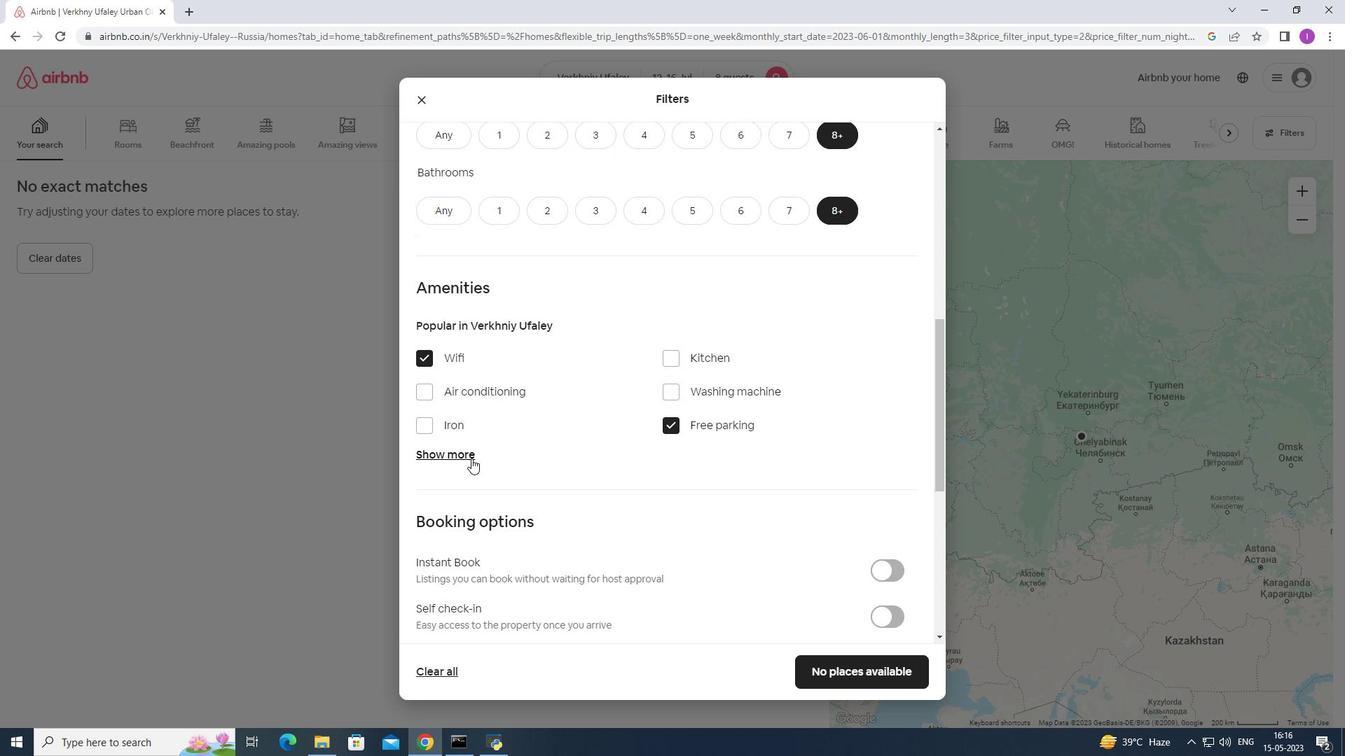 
Action: Mouse moved to (569, 494)
Screenshot: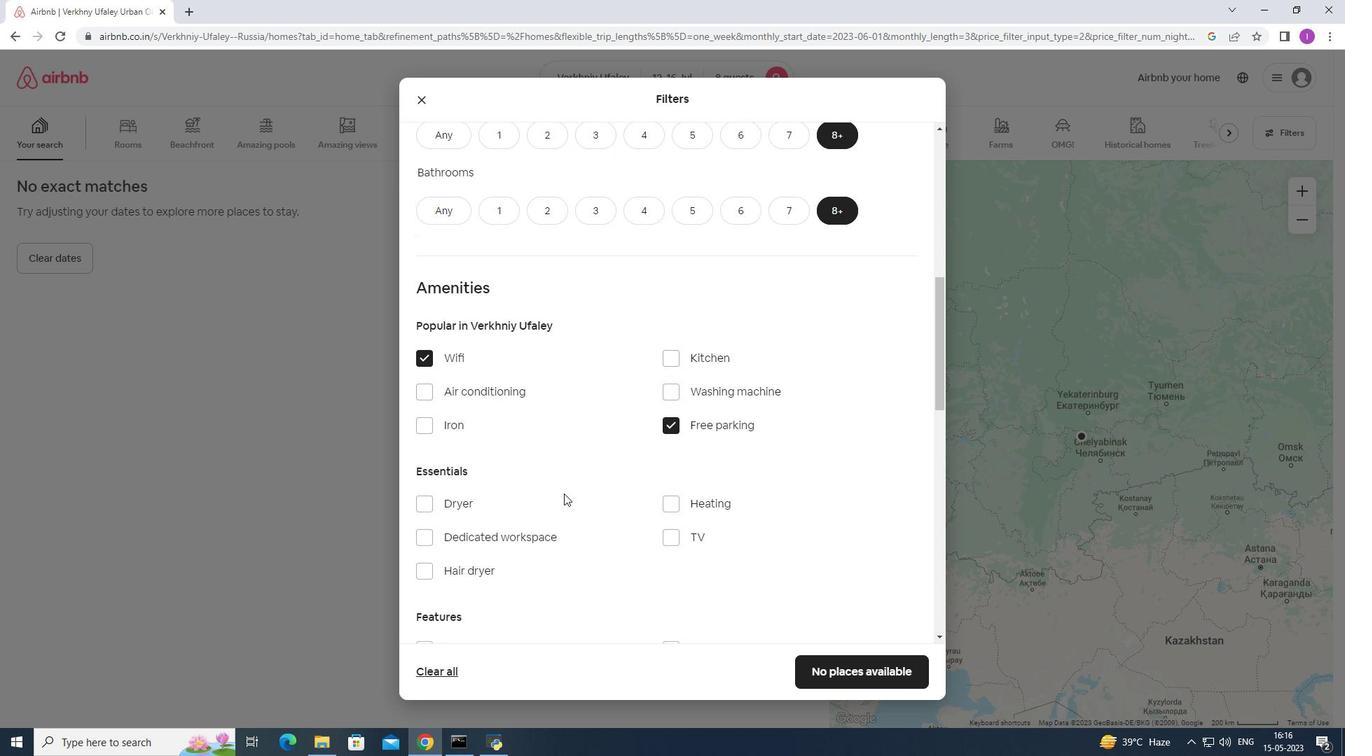 
Action: Mouse scrolled (569, 493) with delta (0, 0)
Screenshot: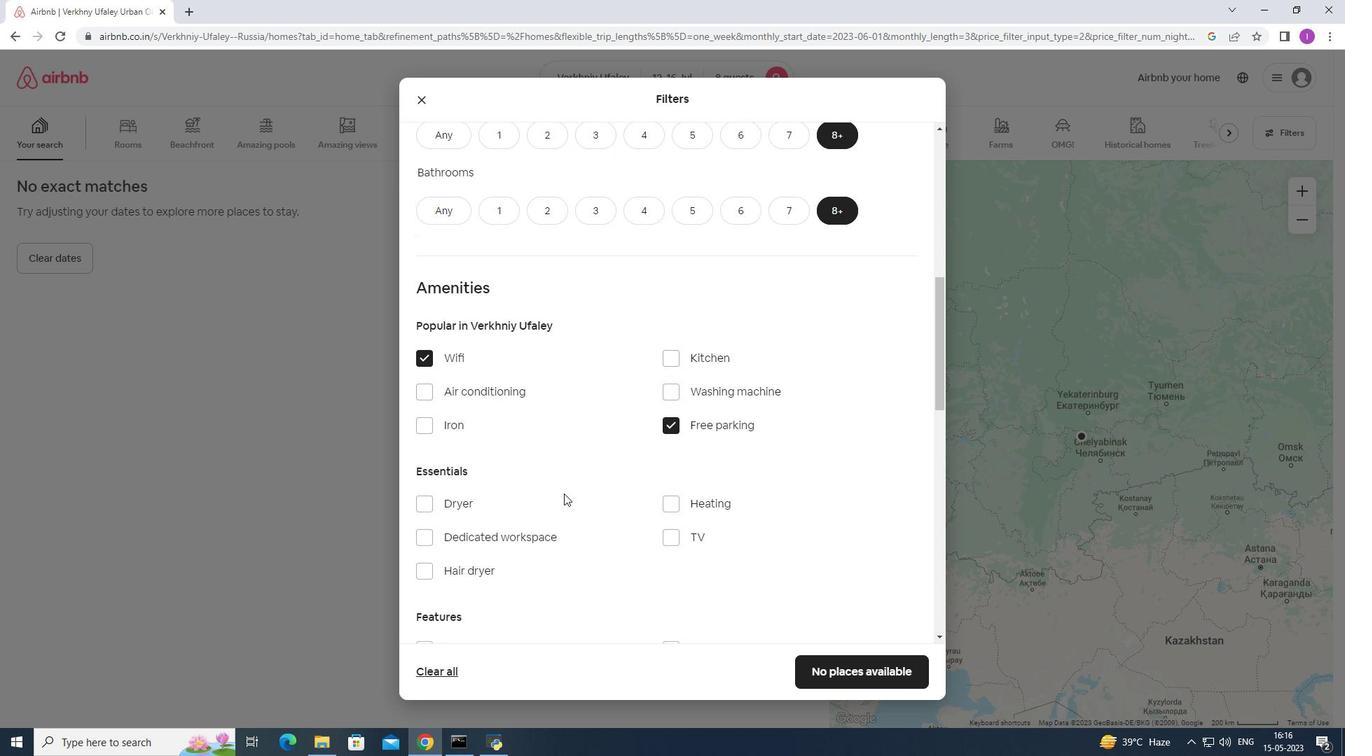 
Action: Mouse moved to (574, 495)
Screenshot: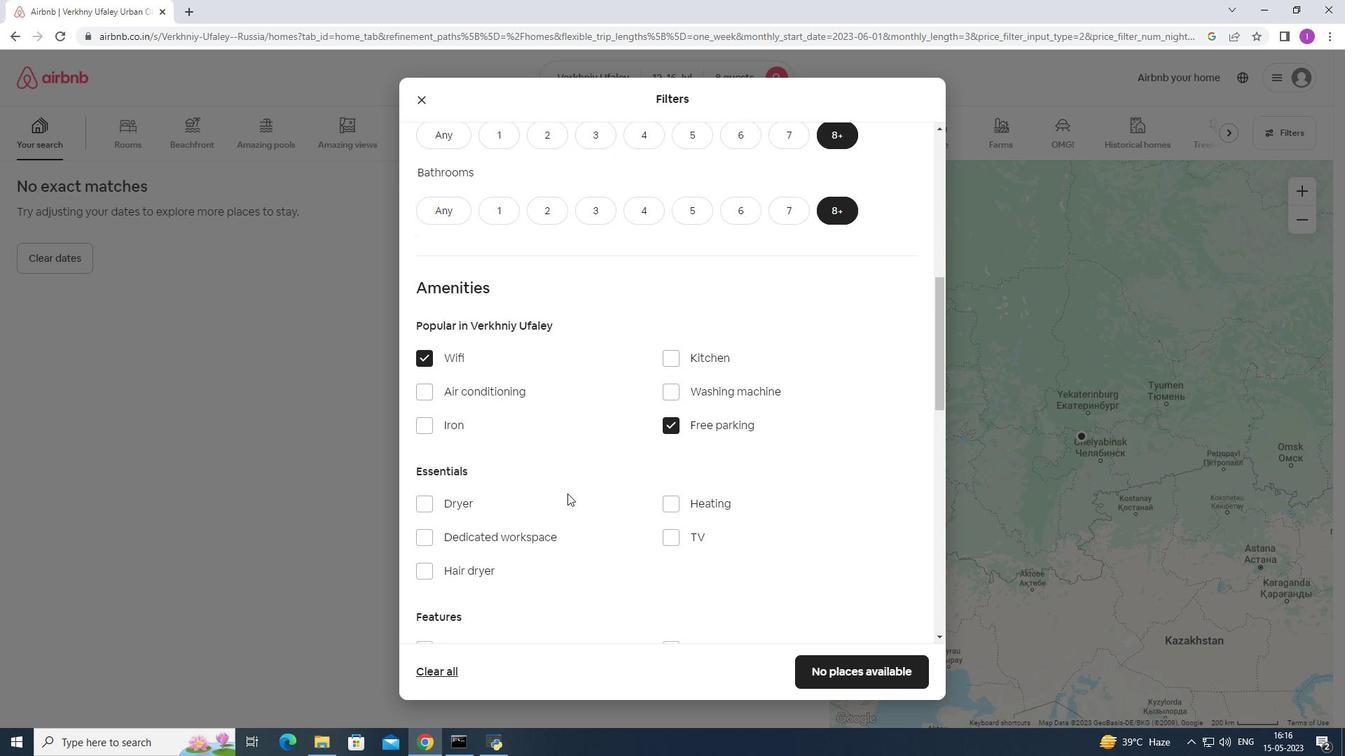 
Action: Mouse scrolled (574, 494) with delta (0, 0)
Screenshot: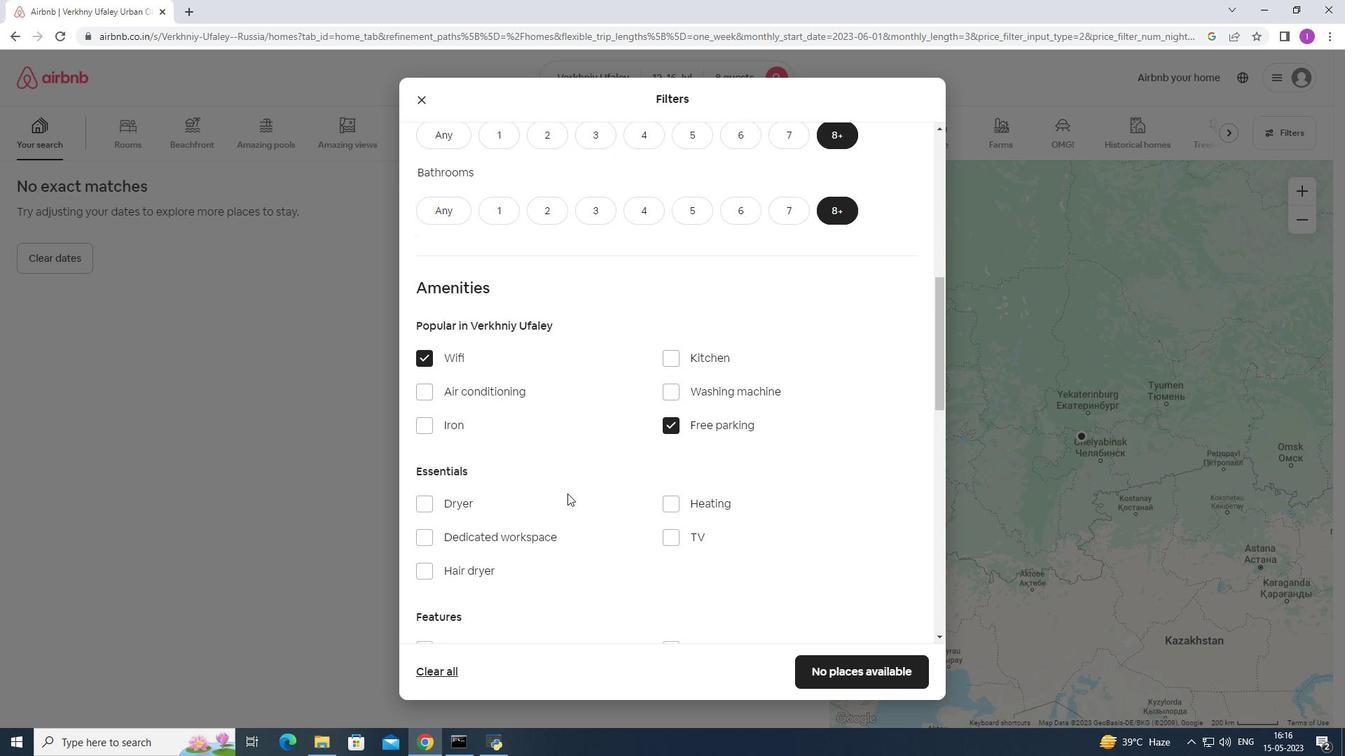 
Action: Mouse moved to (576, 495)
Screenshot: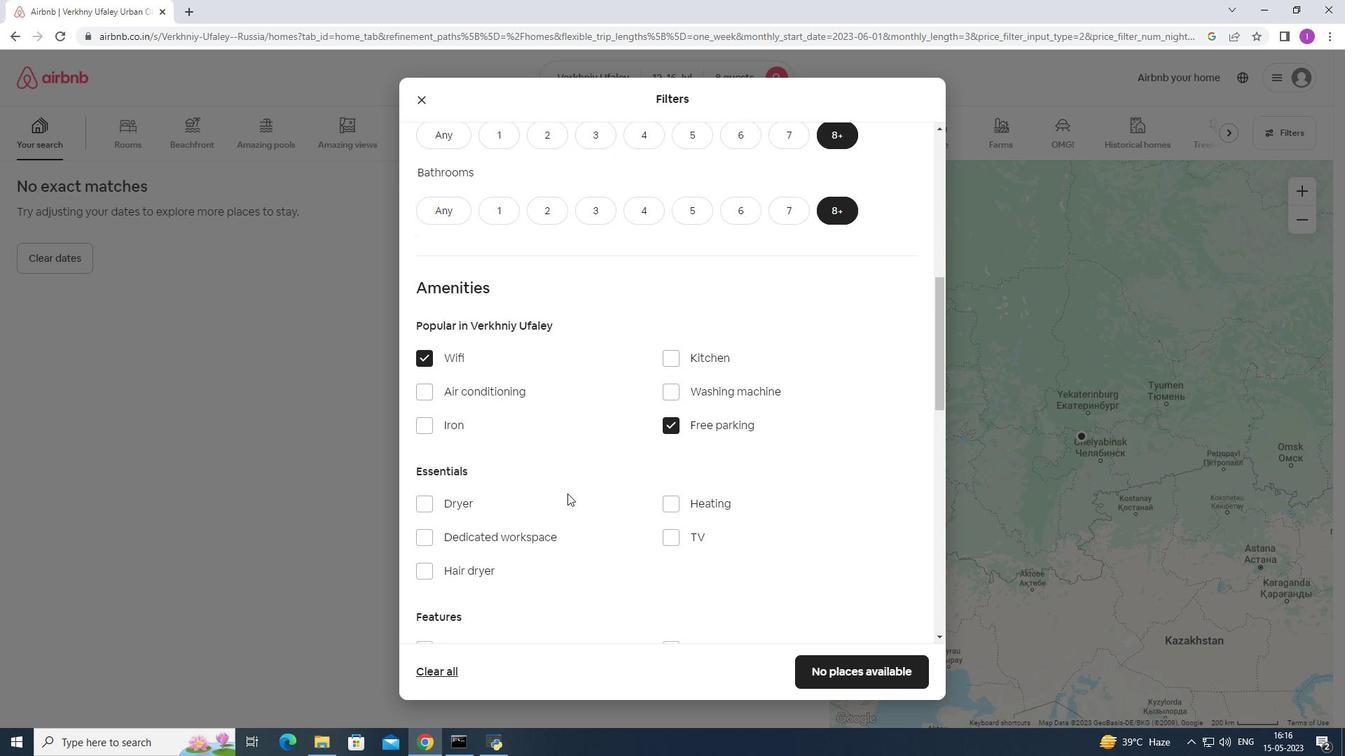 
Action: Mouse scrolled (576, 494) with delta (0, 0)
Screenshot: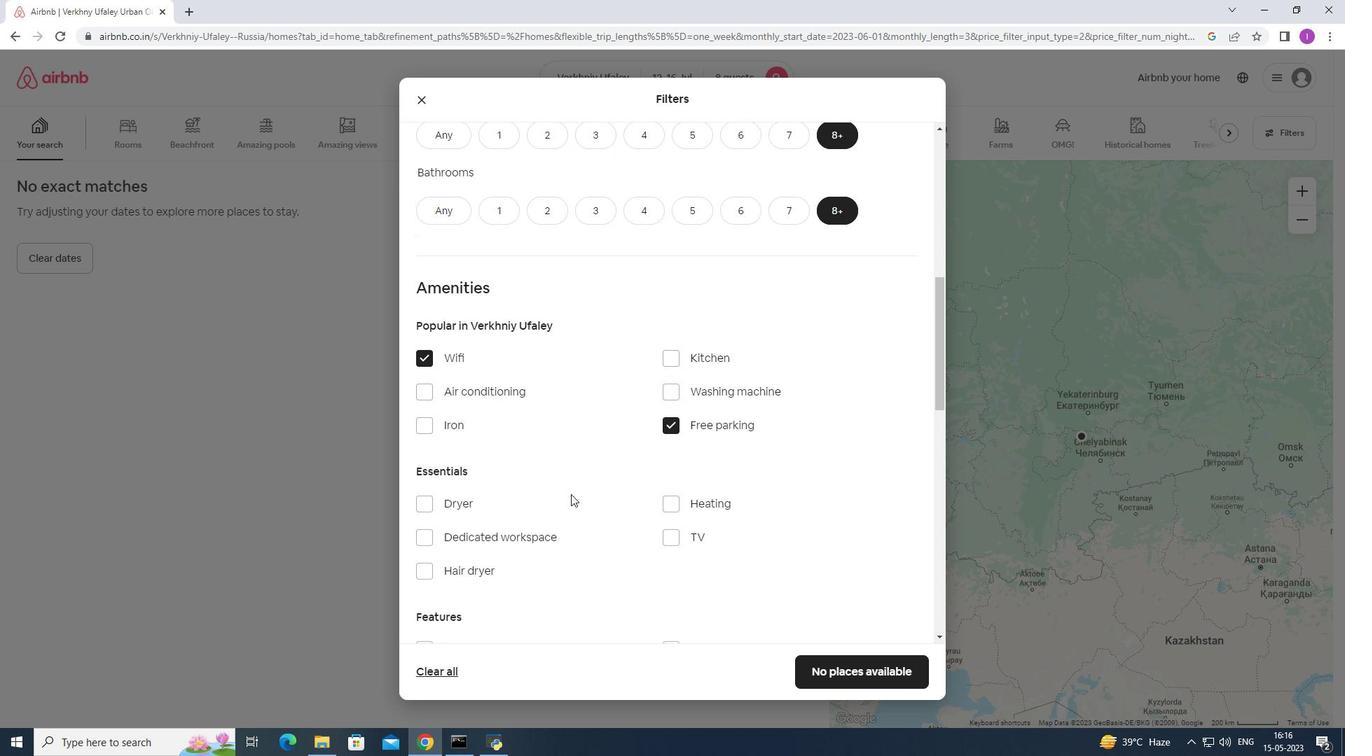 
Action: Mouse moved to (666, 329)
Screenshot: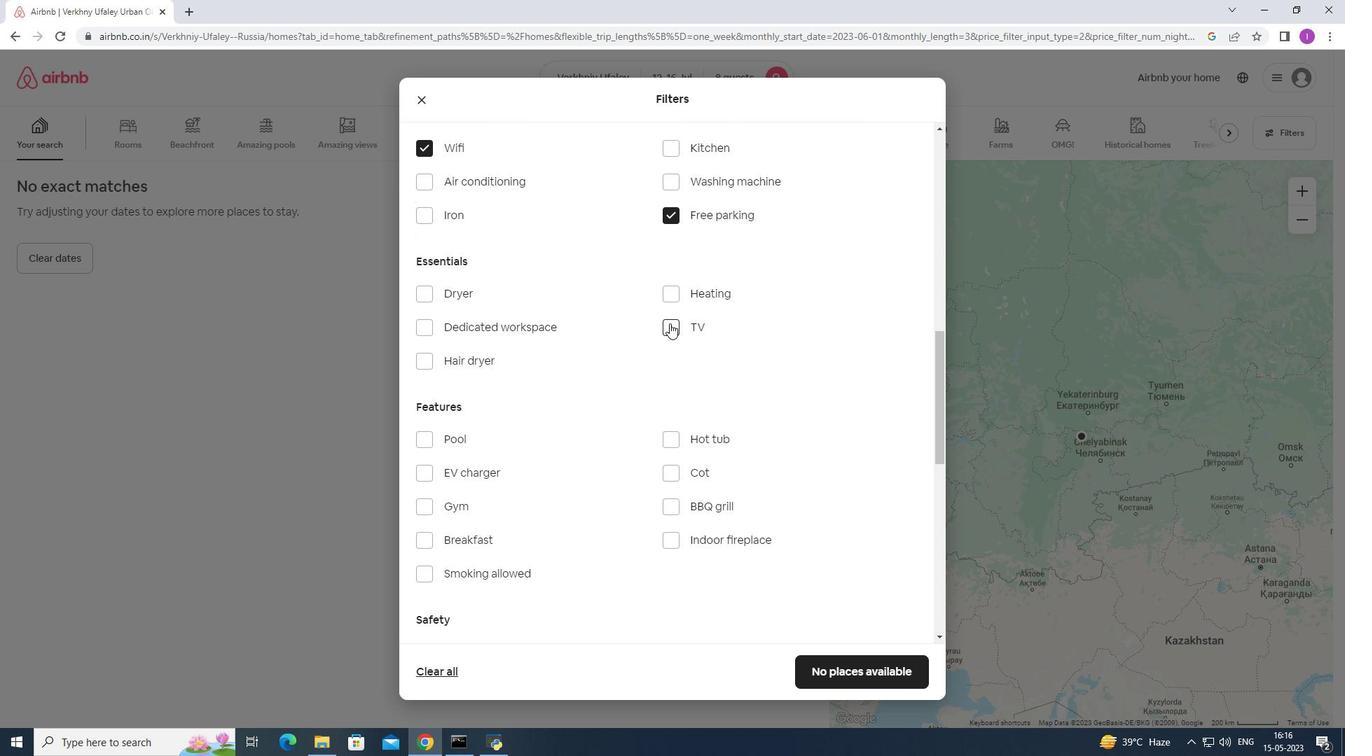 
Action: Mouse pressed left at (666, 329)
Screenshot: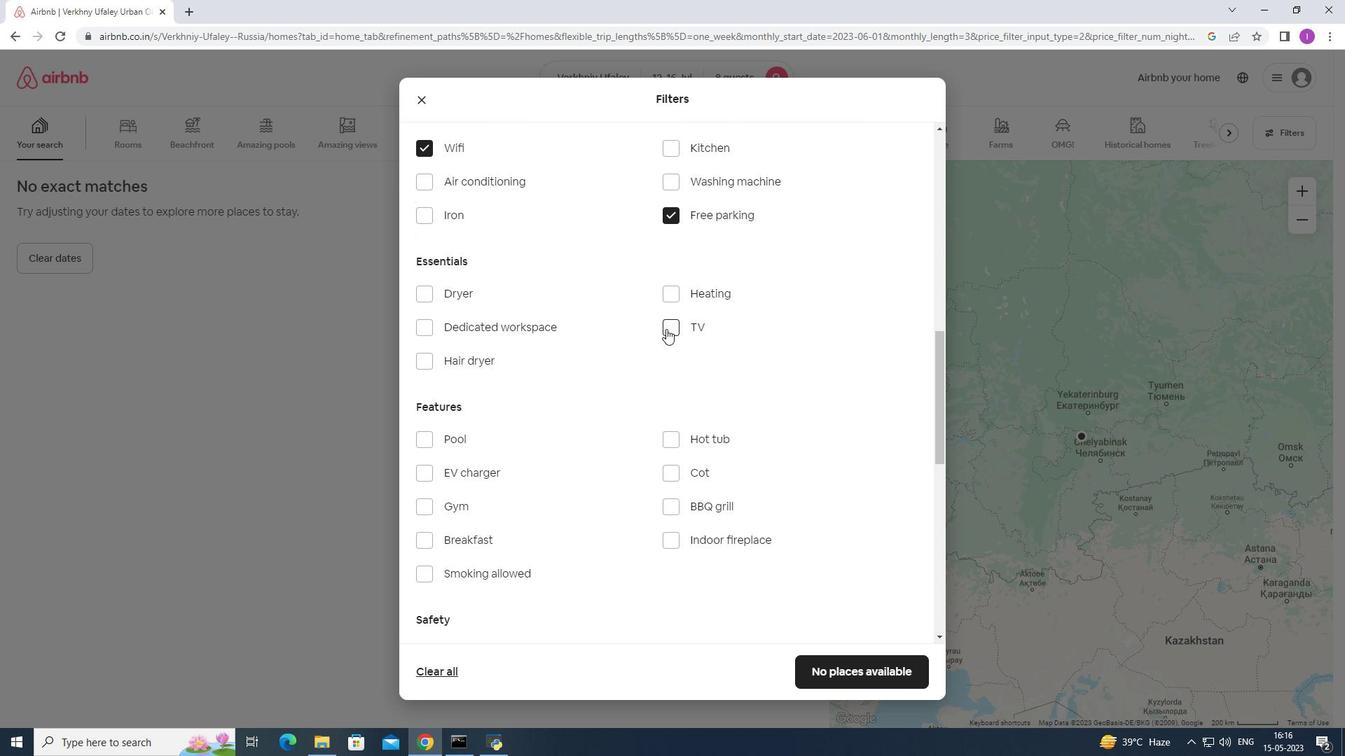 
Action: Mouse moved to (539, 425)
Screenshot: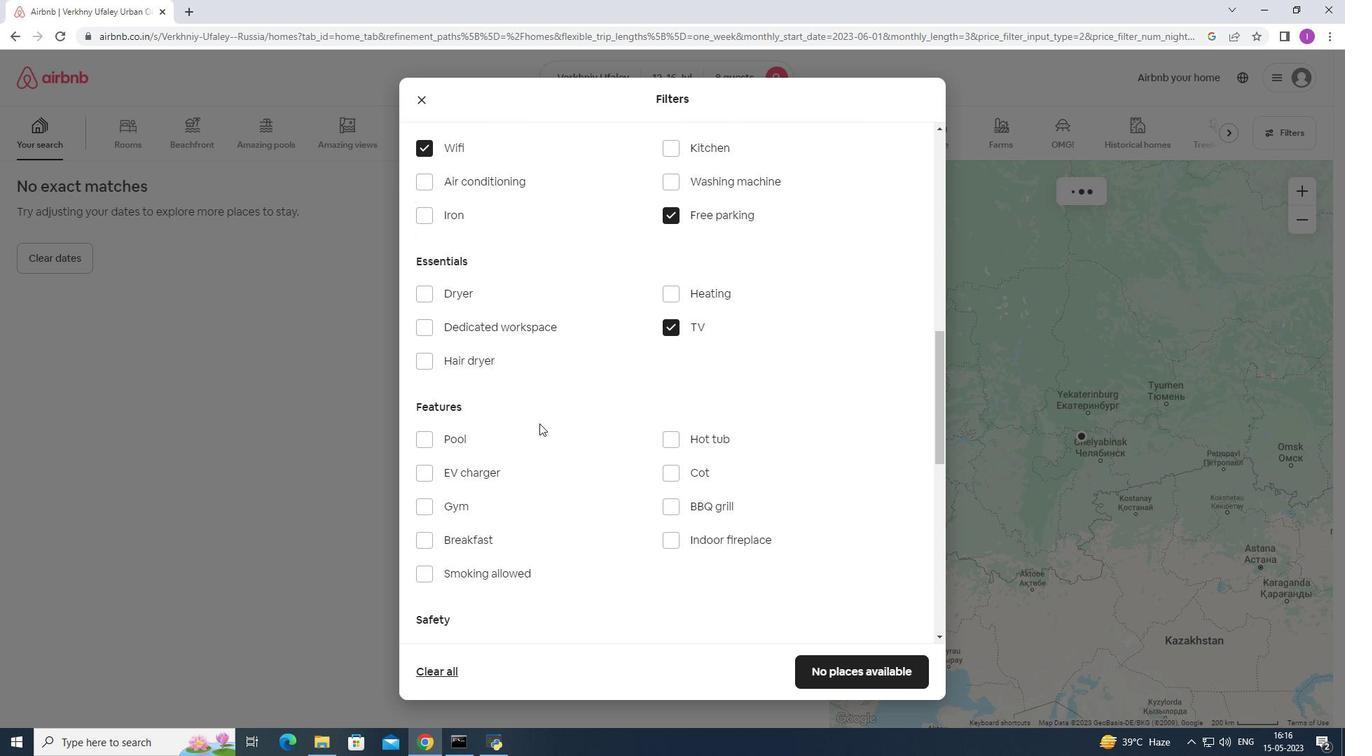 
Action: Mouse scrolled (539, 424) with delta (0, 0)
Screenshot: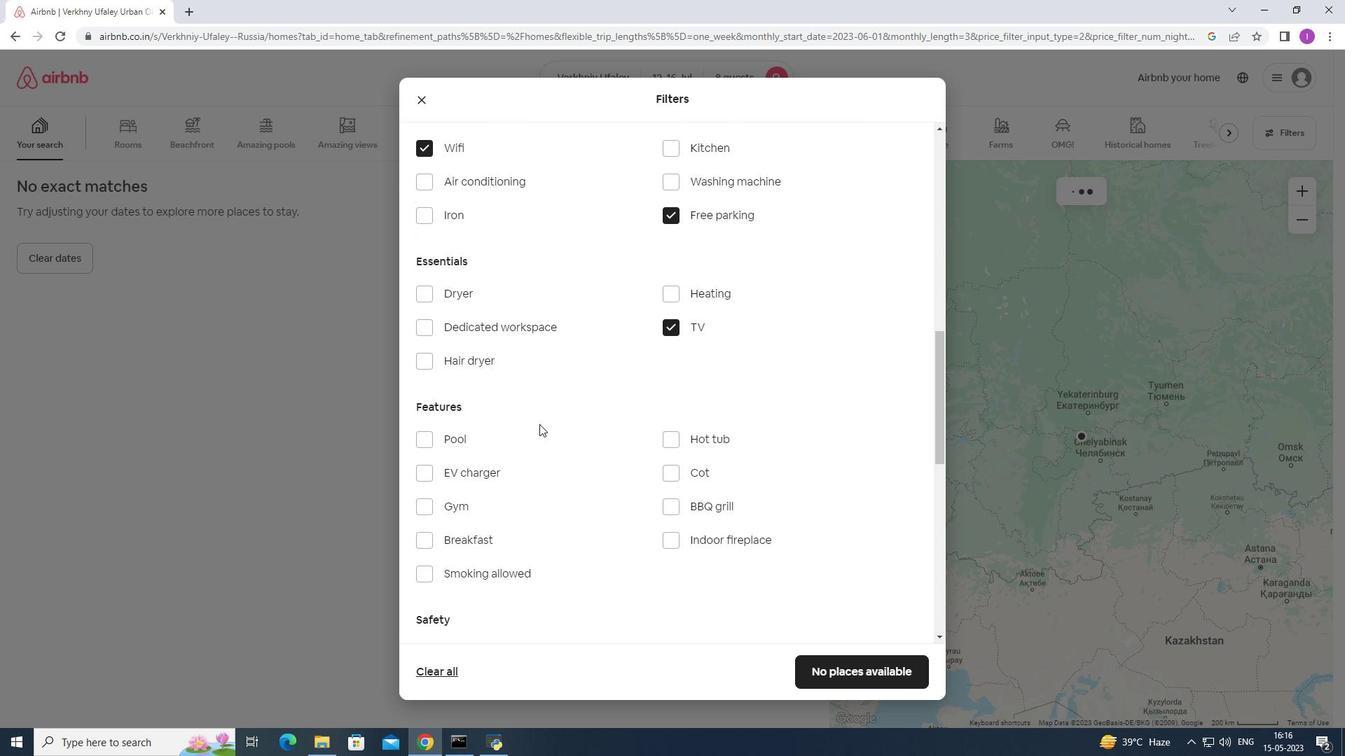 
Action: Mouse moved to (539, 426)
Screenshot: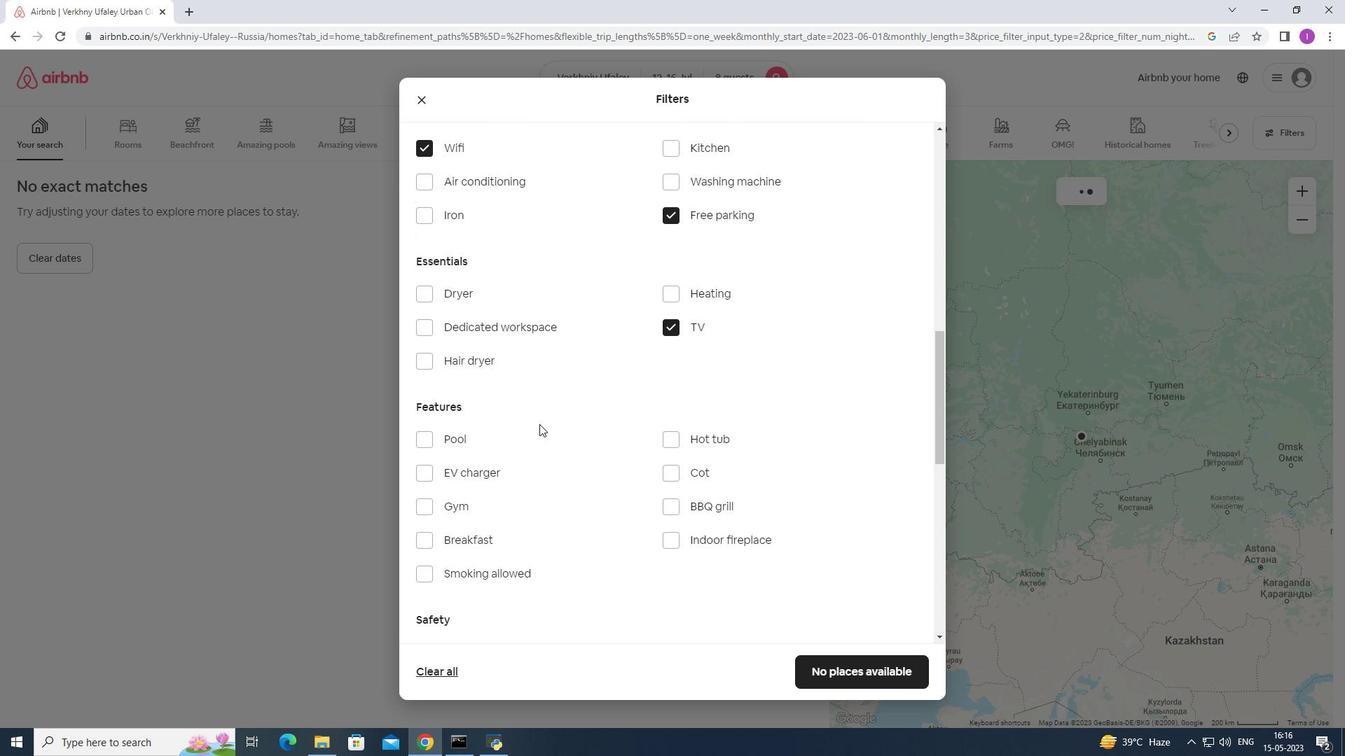 
Action: Mouse scrolled (539, 426) with delta (0, 0)
Screenshot: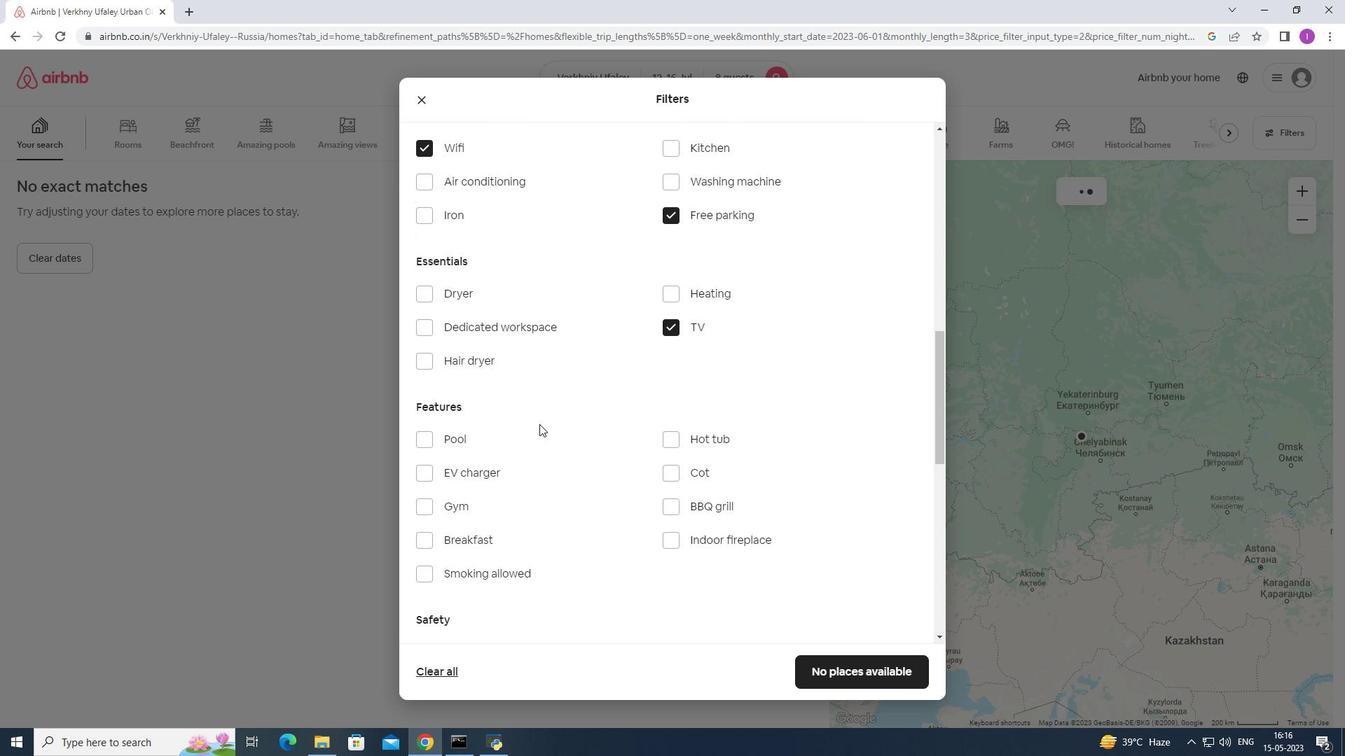 
Action: Mouse scrolled (539, 426) with delta (0, 0)
Screenshot: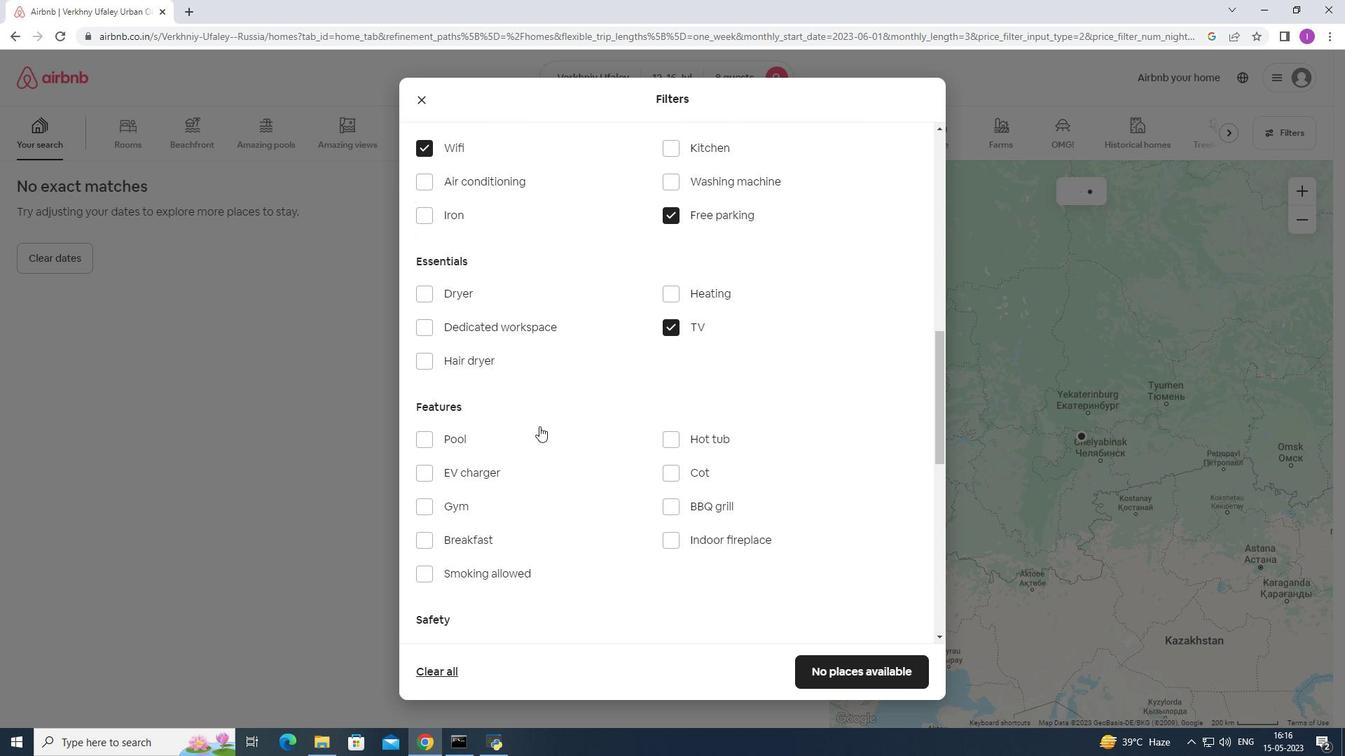
Action: Mouse moved to (432, 302)
Screenshot: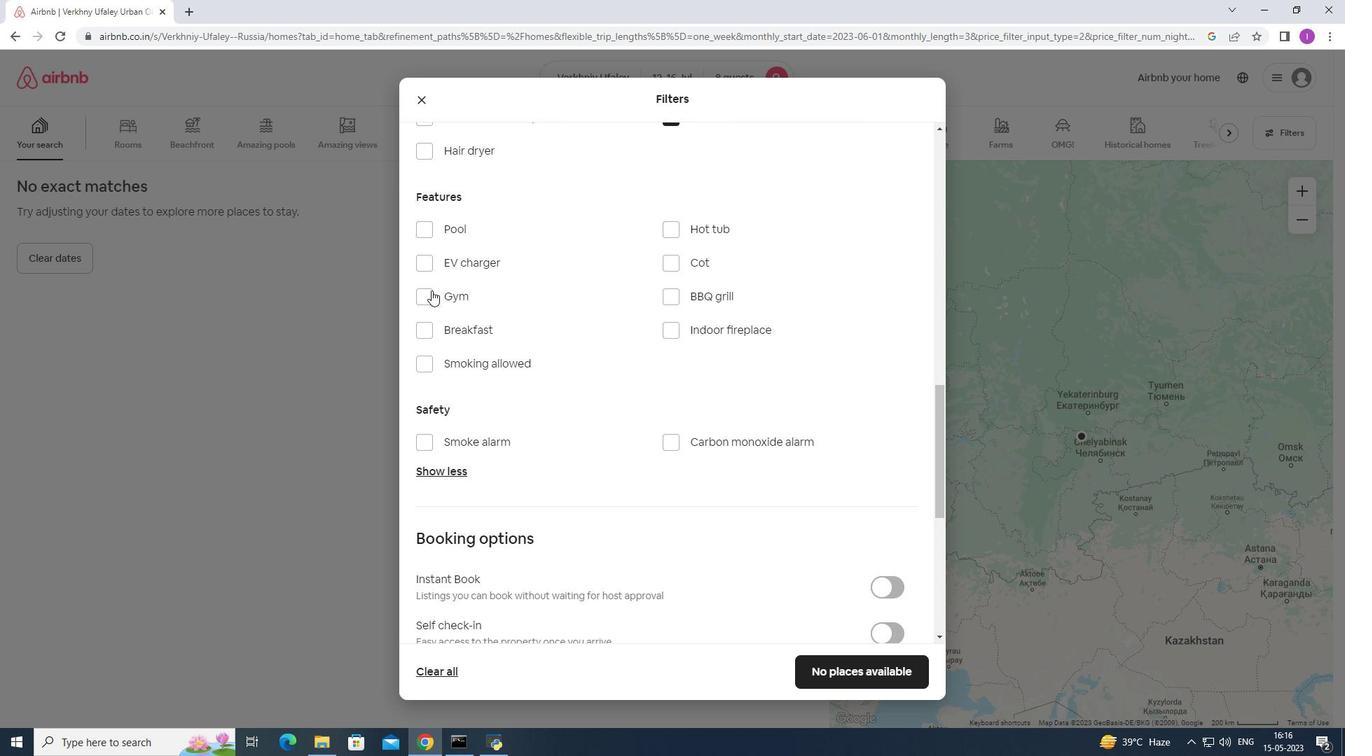 
Action: Mouse pressed left at (432, 302)
Screenshot: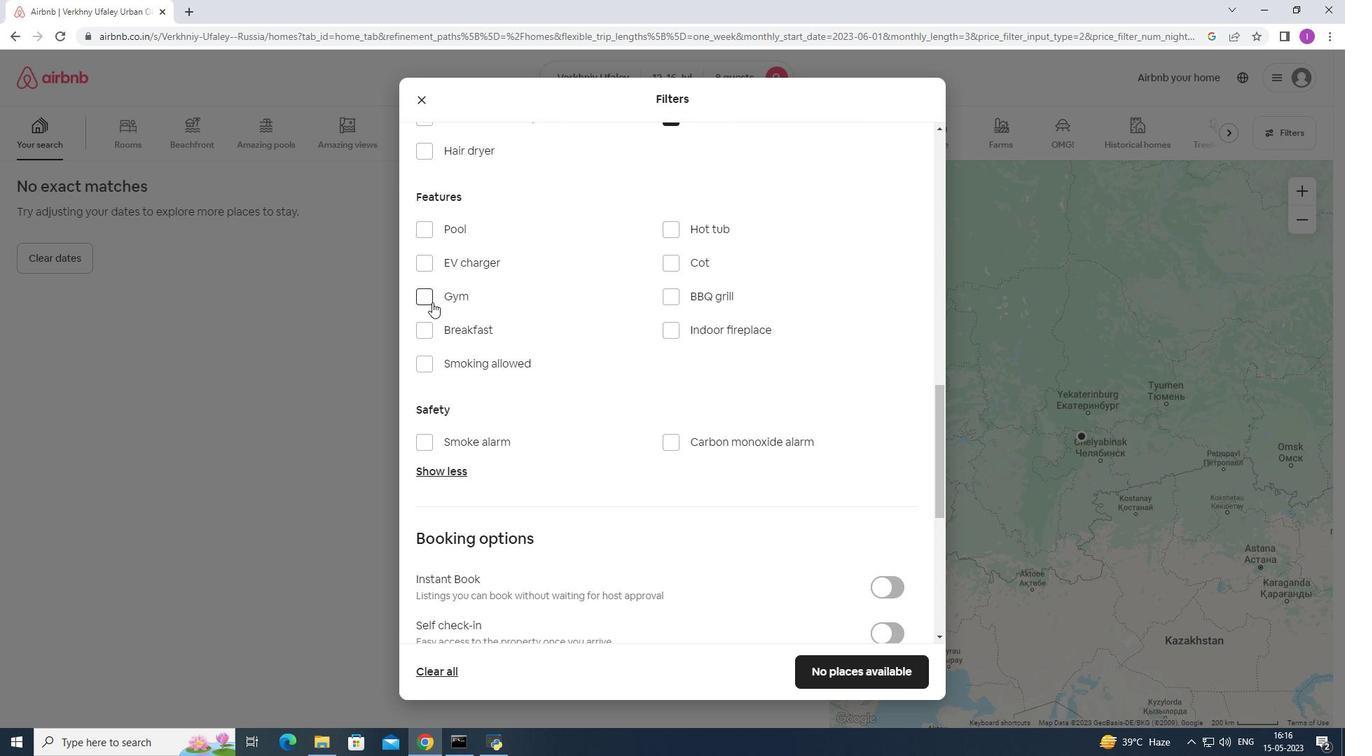 
Action: Mouse moved to (421, 326)
Screenshot: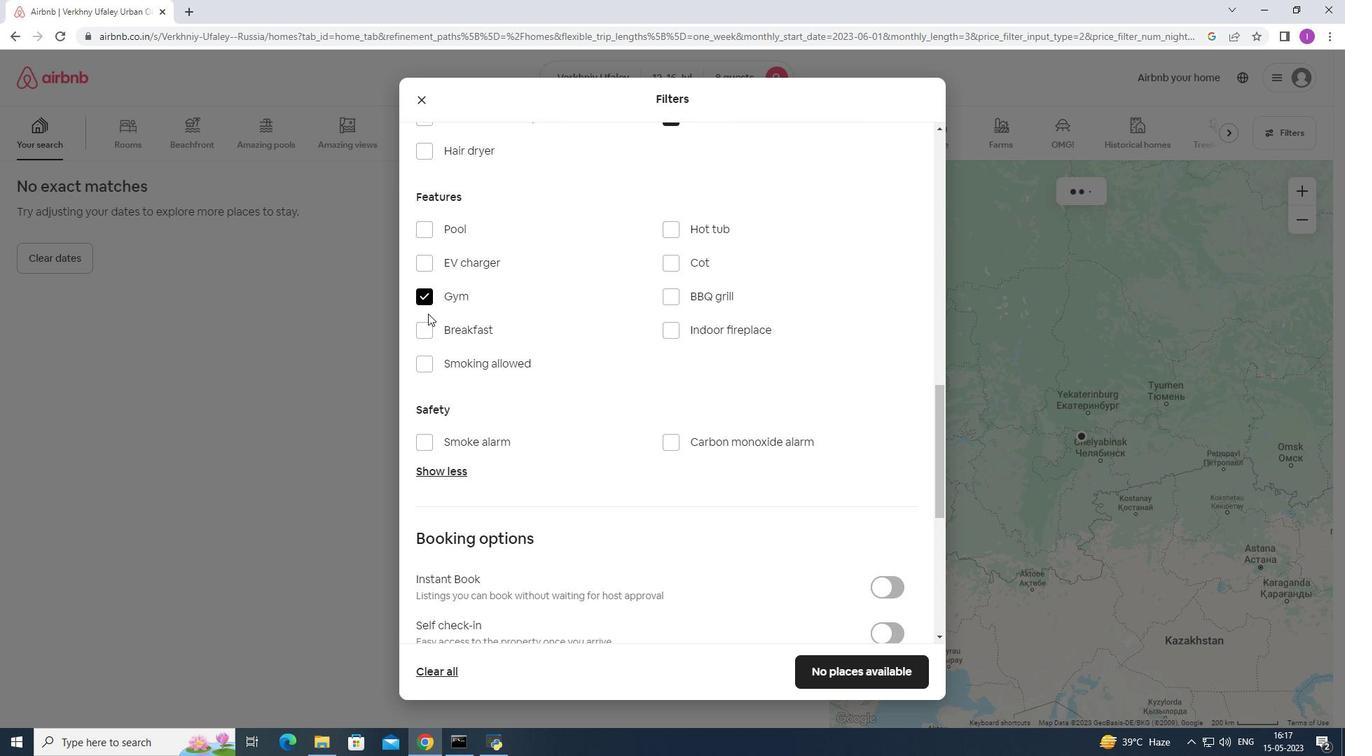 
Action: Mouse pressed left at (421, 326)
Screenshot: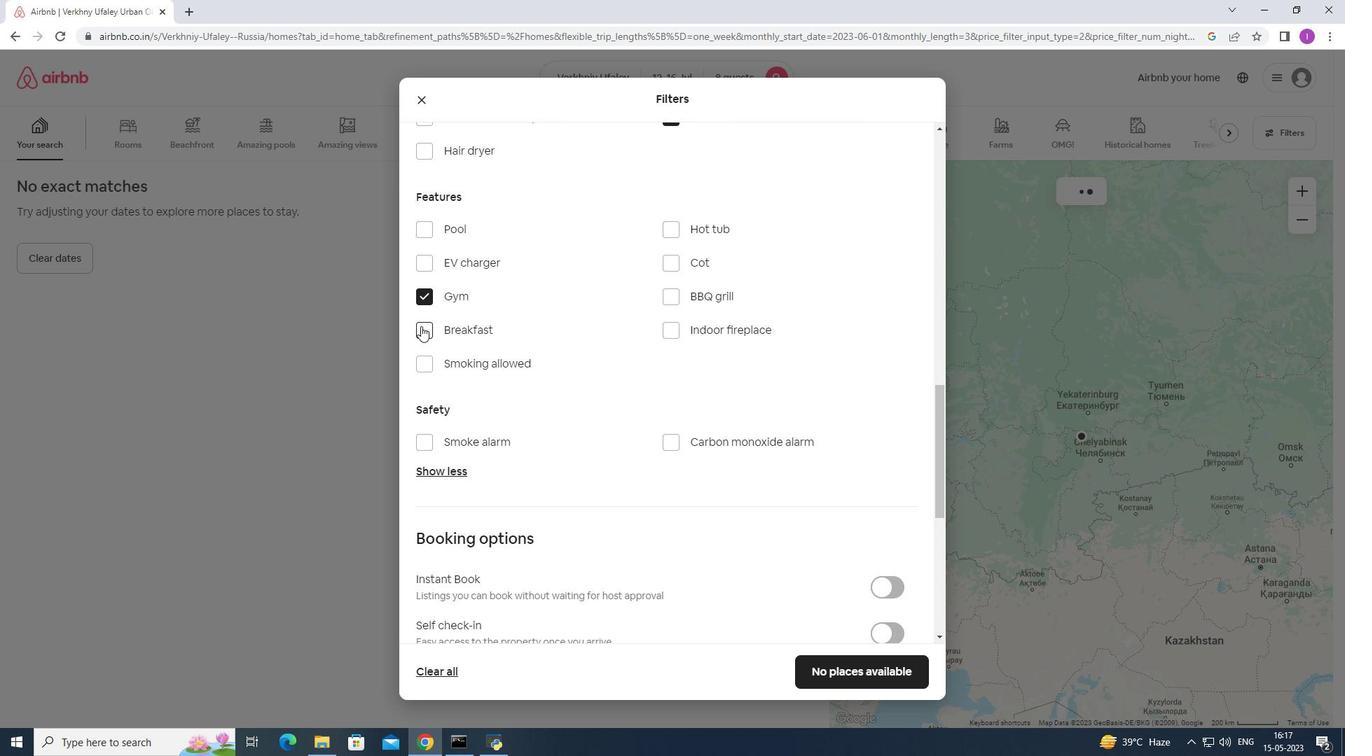 
Action: Mouse moved to (588, 381)
Screenshot: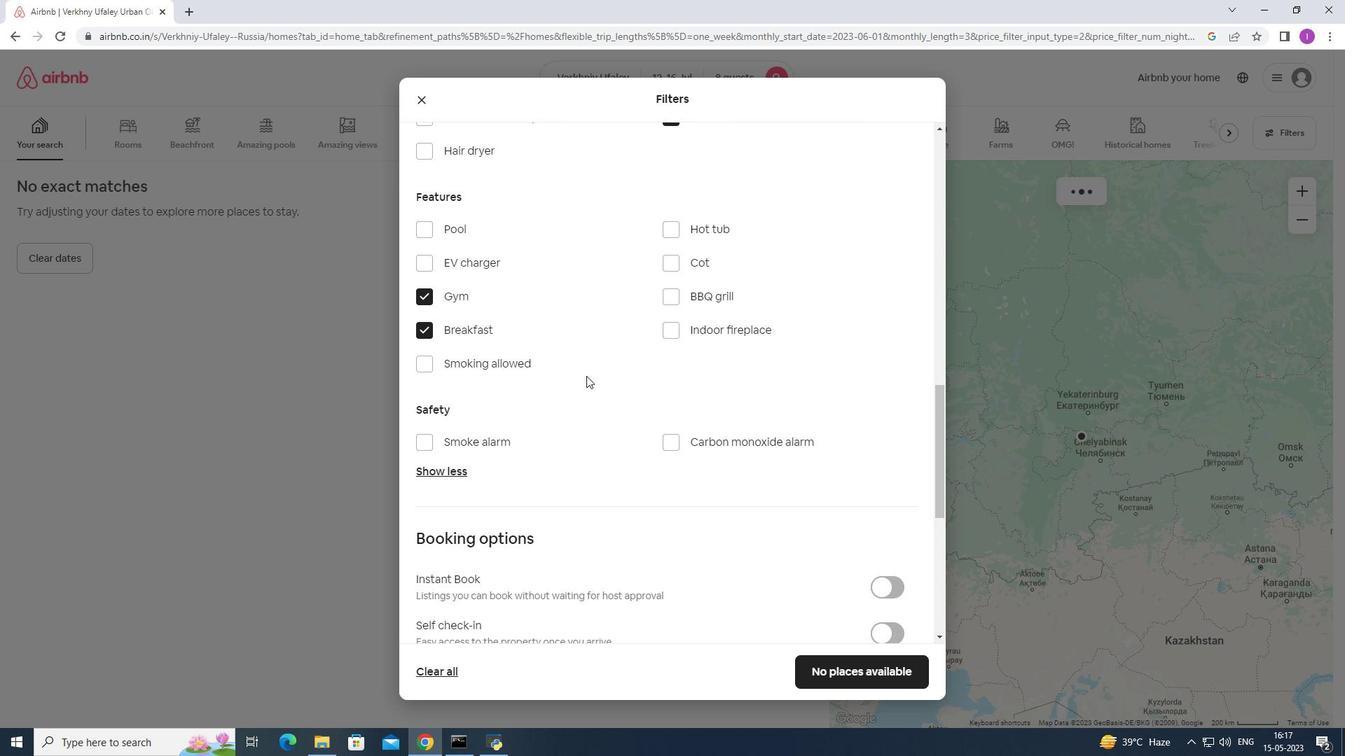 
Action: Mouse scrolled (588, 380) with delta (0, 0)
Screenshot: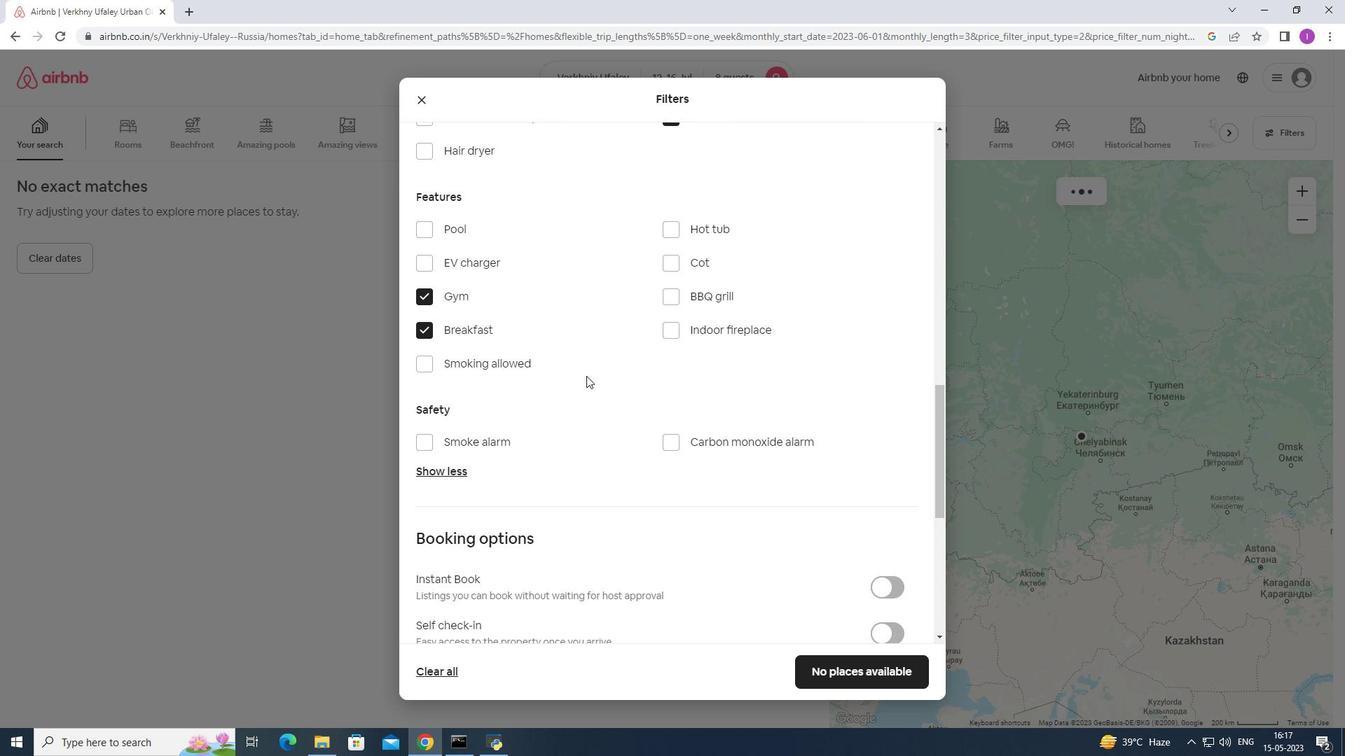 
Action: Mouse moved to (588, 383)
Screenshot: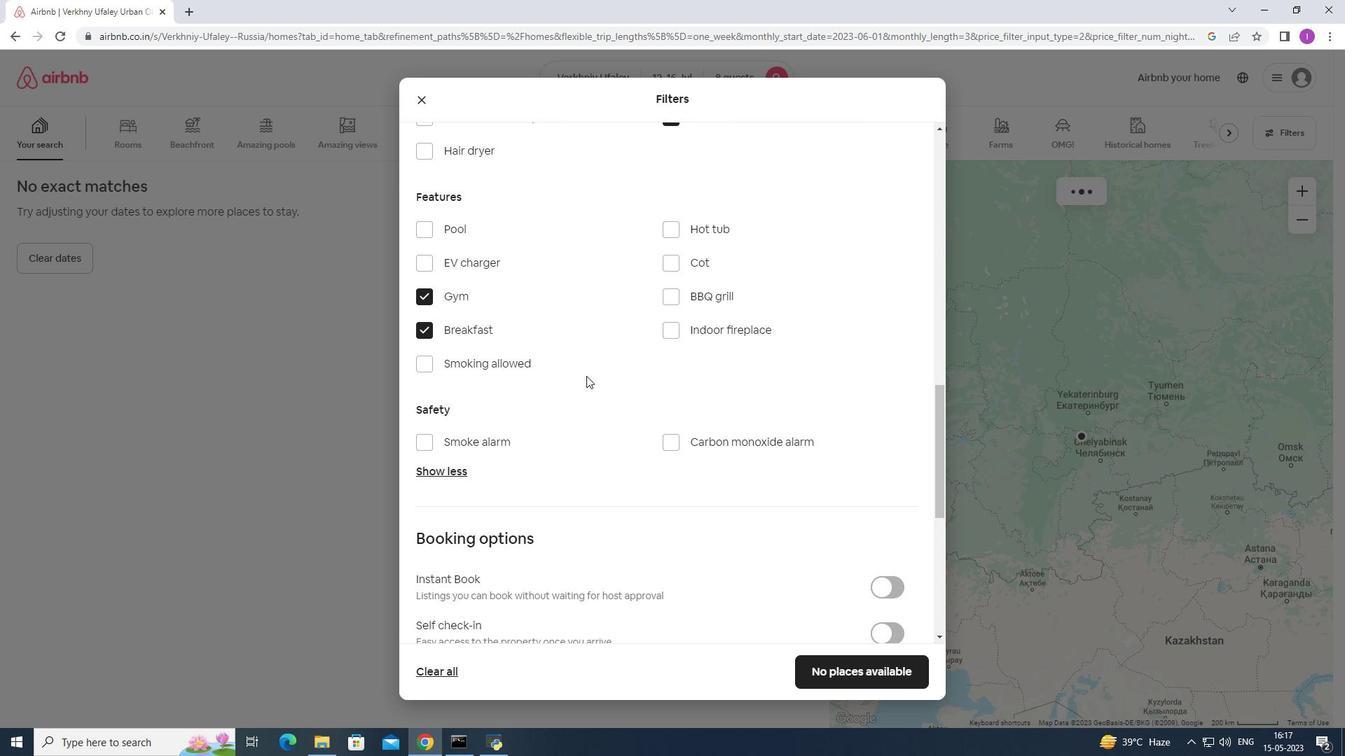 
Action: Mouse scrolled (588, 382) with delta (0, 0)
Screenshot: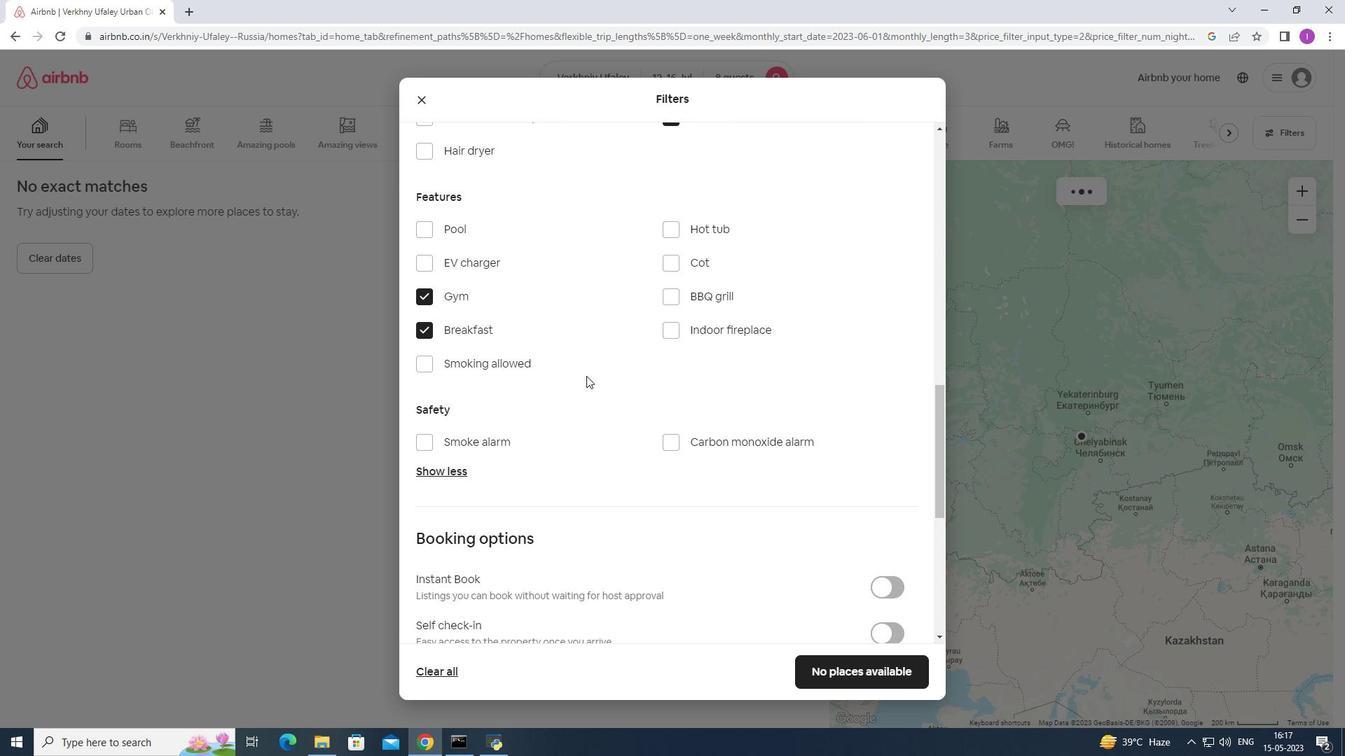 
Action: Mouse moved to (589, 384)
Screenshot: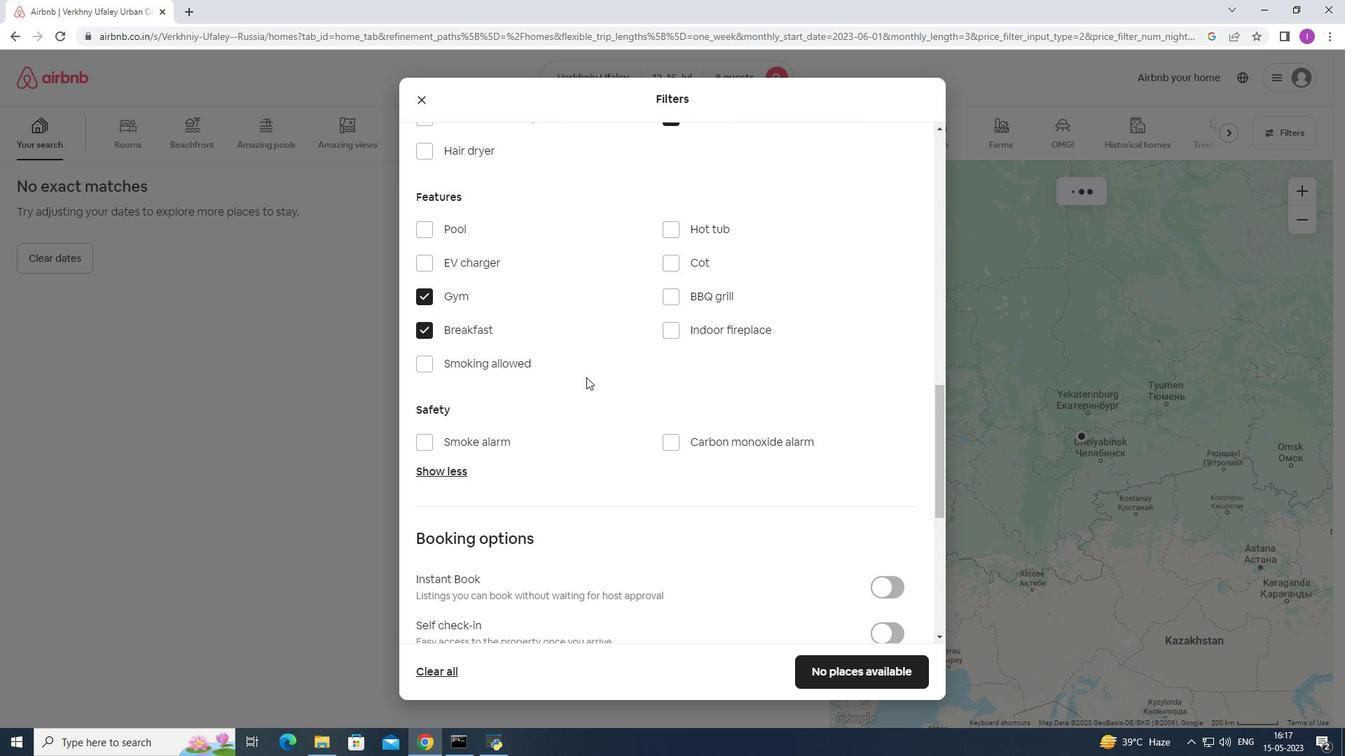 
Action: Mouse scrolled (589, 383) with delta (0, 0)
Screenshot: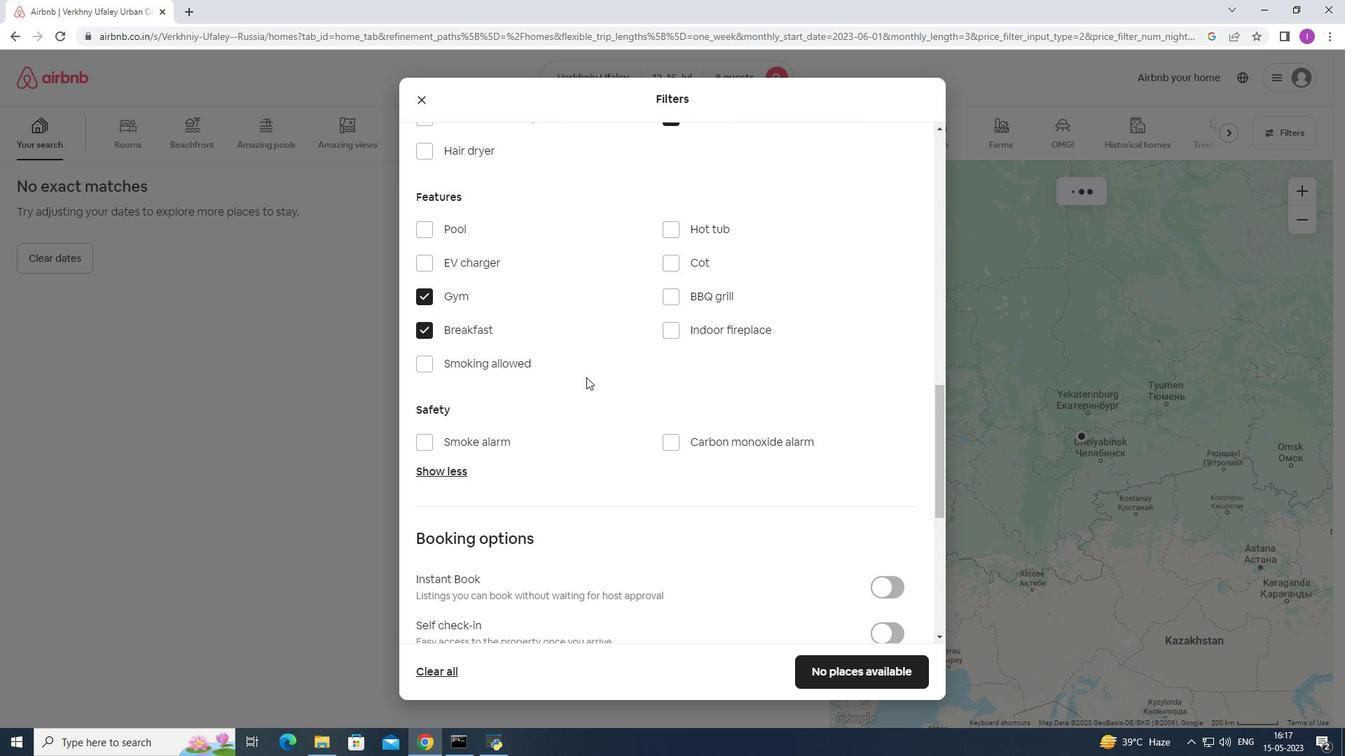
Action: Mouse moved to (892, 426)
Screenshot: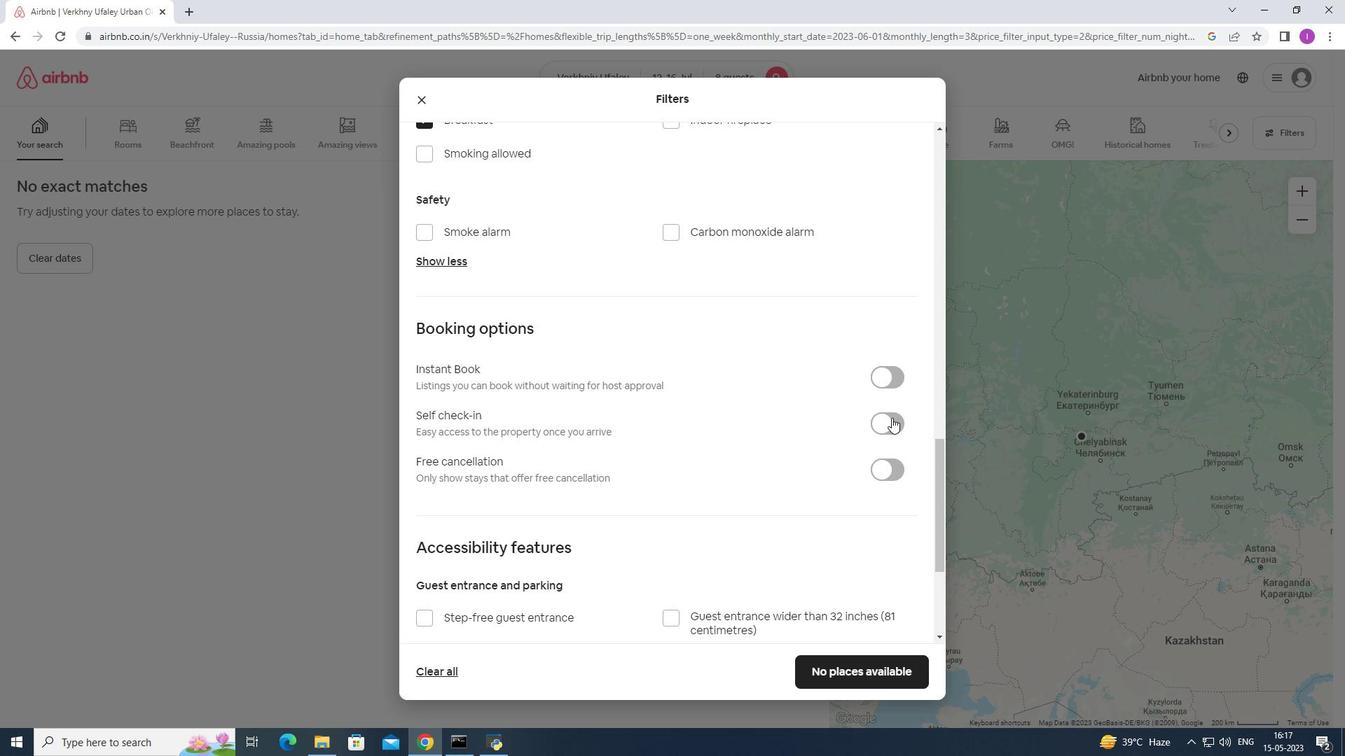 
Action: Mouse pressed left at (892, 426)
Screenshot: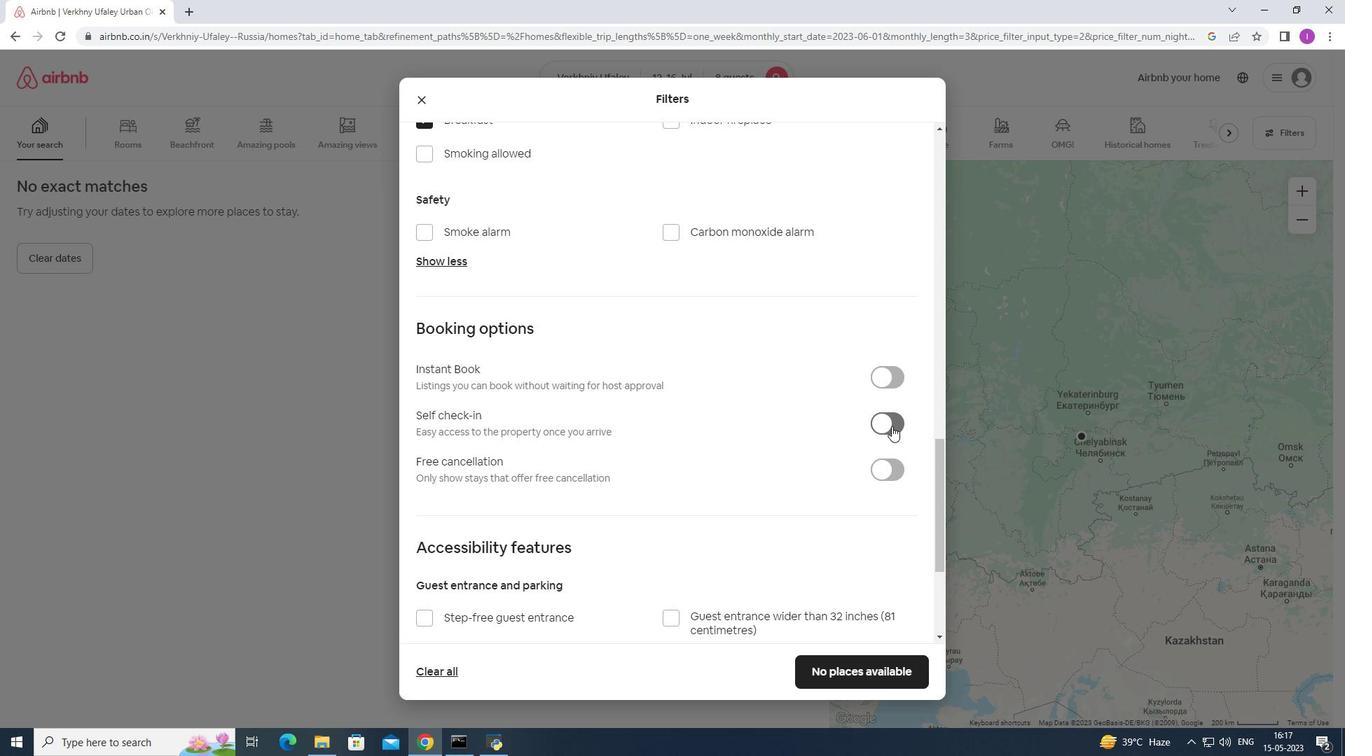 
Action: Mouse moved to (667, 479)
Screenshot: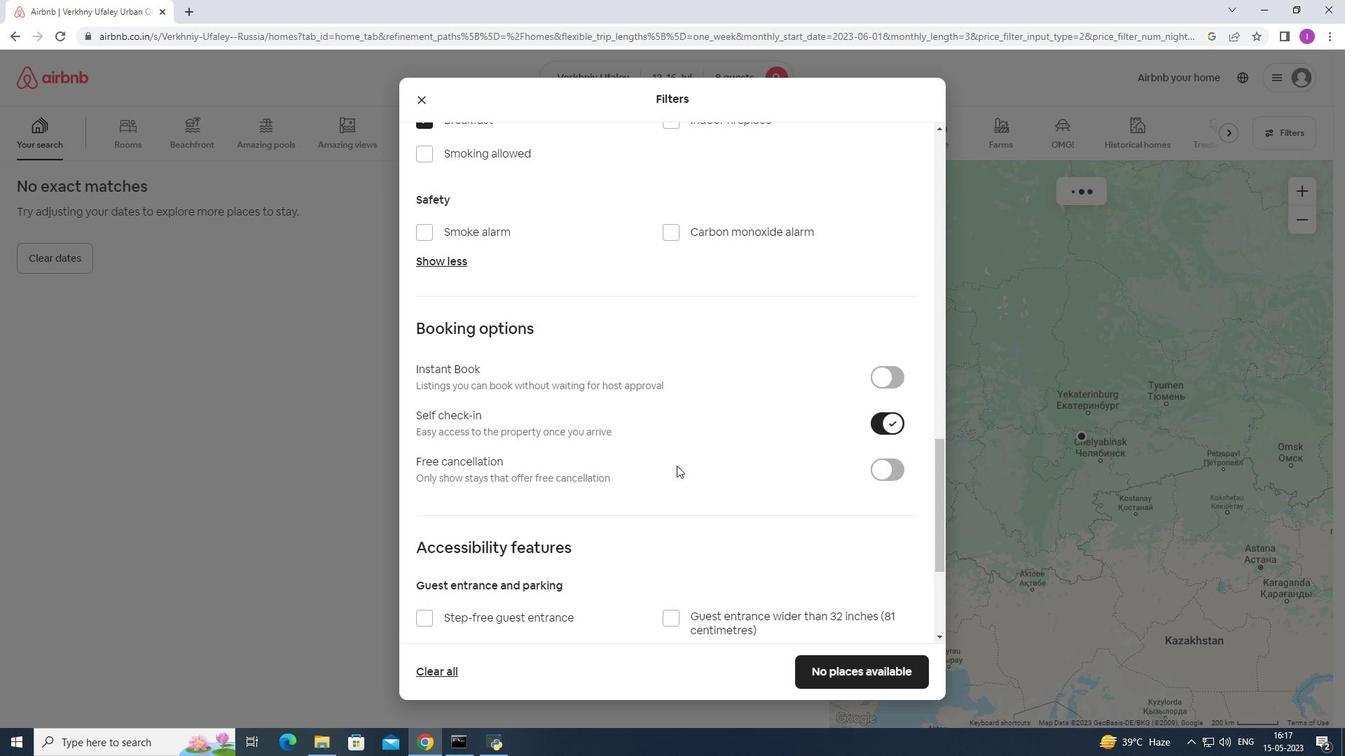 
Action: Mouse scrolled (667, 478) with delta (0, 0)
Screenshot: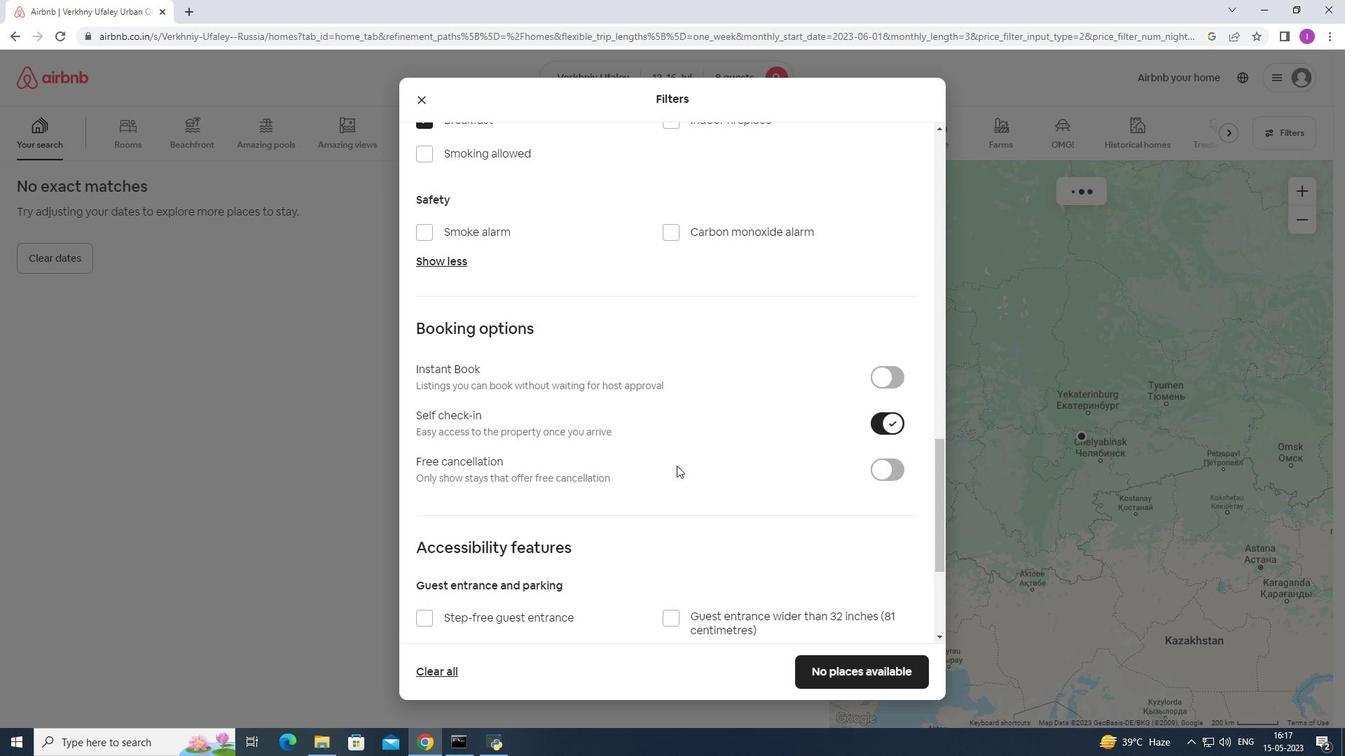 
Action: Mouse moved to (666, 480)
Screenshot: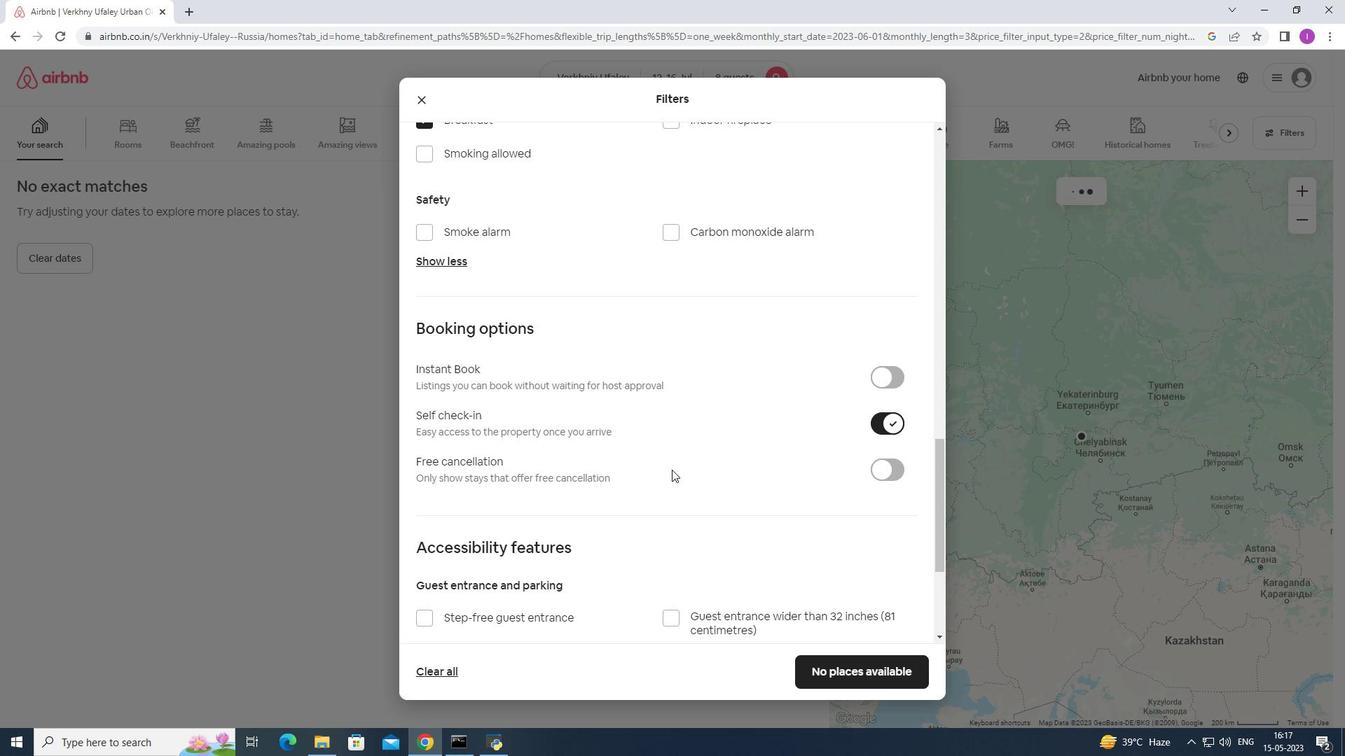 
Action: Mouse scrolled (666, 480) with delta (0, 0)
Screenshot: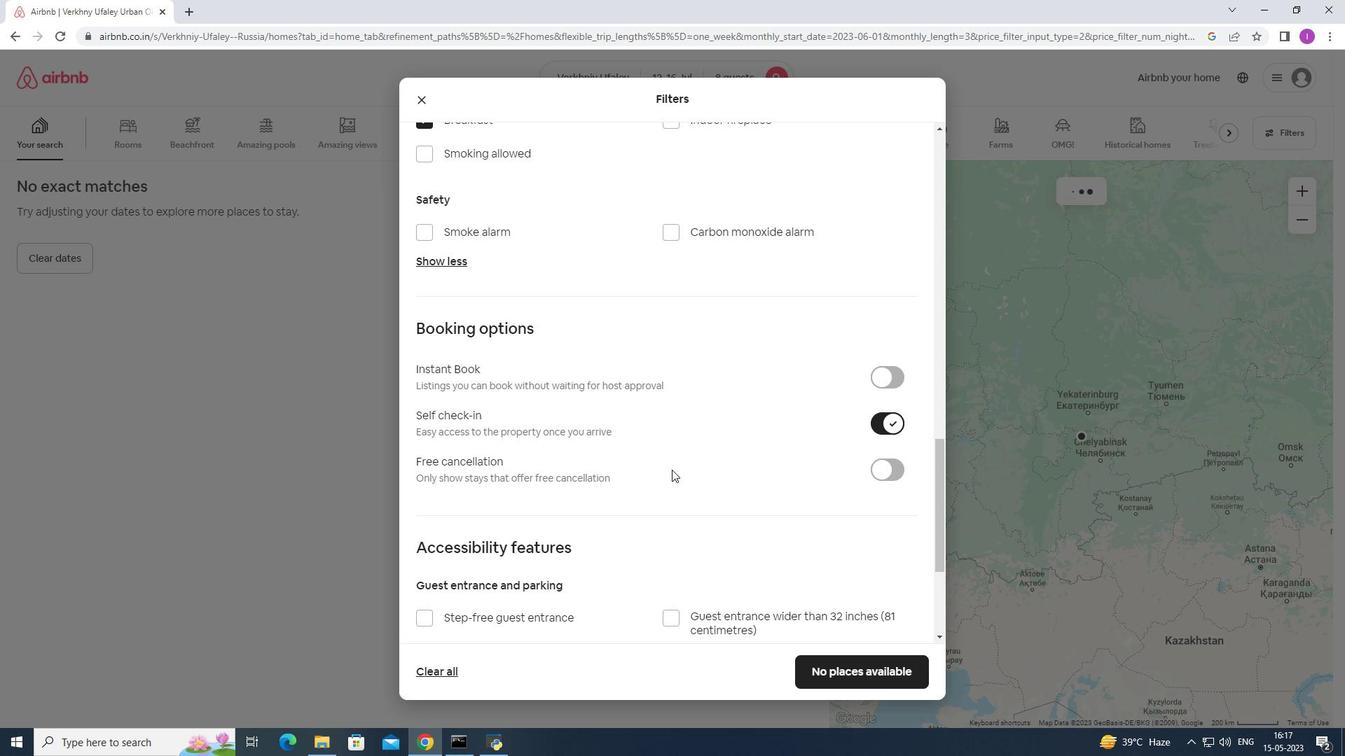 
Action: Mouse moved to (665, 482)
Screenshot: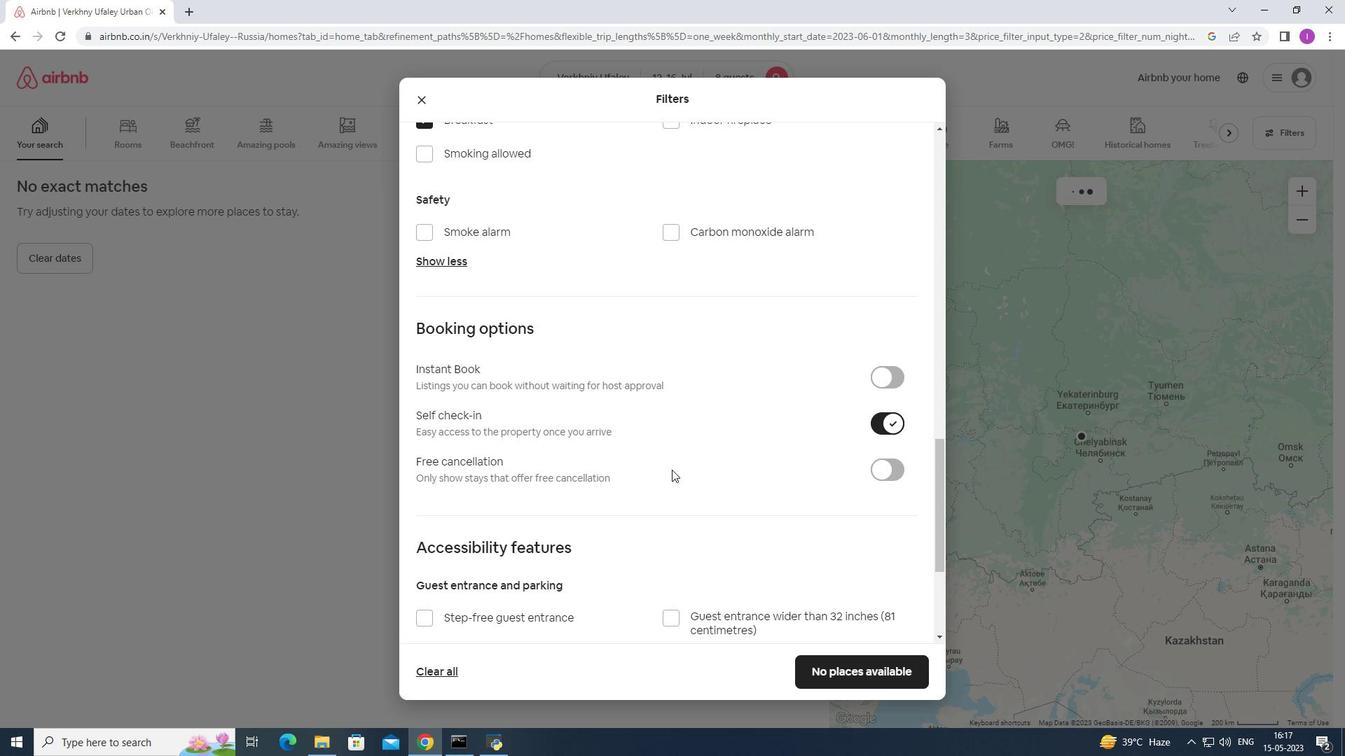 
Action: Mouse scrolled (665, 482) with delta (0, 0)
Screenshot: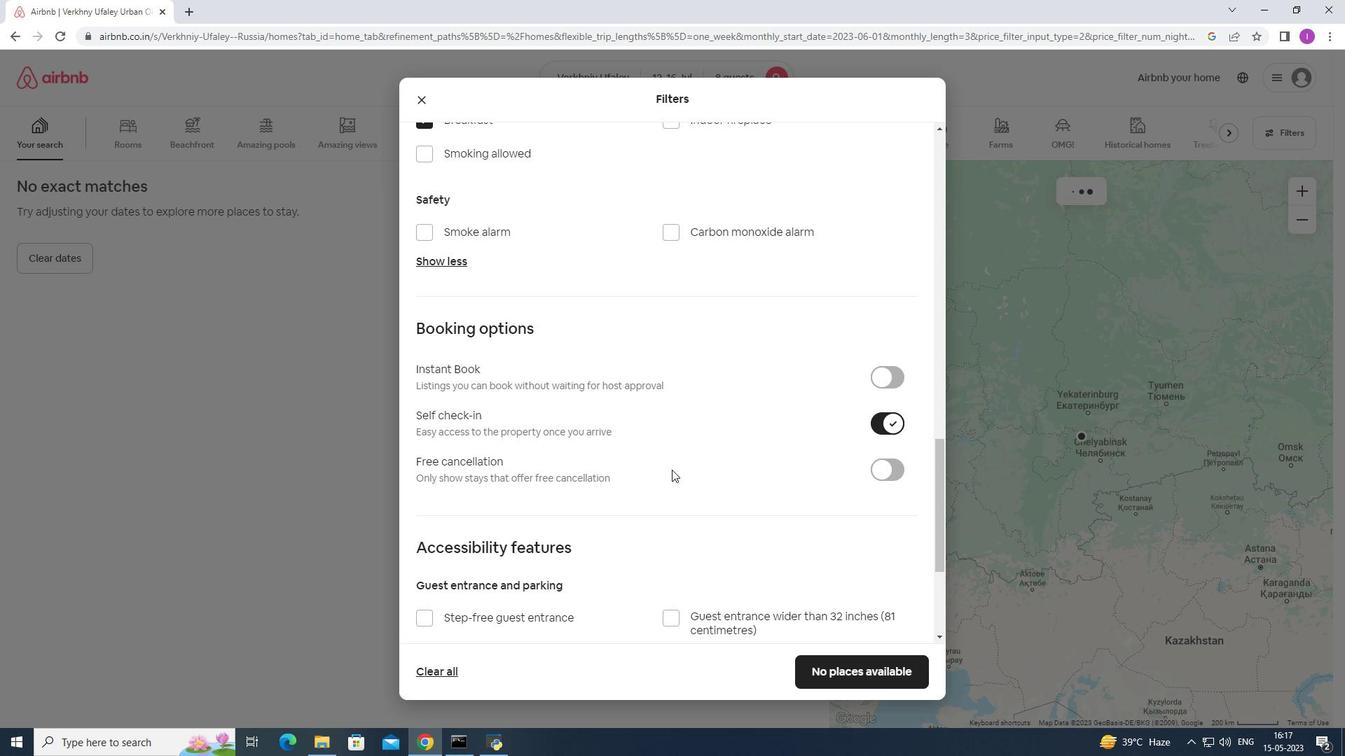 
Action: Mouse moved to (640, 479)
Screenshot: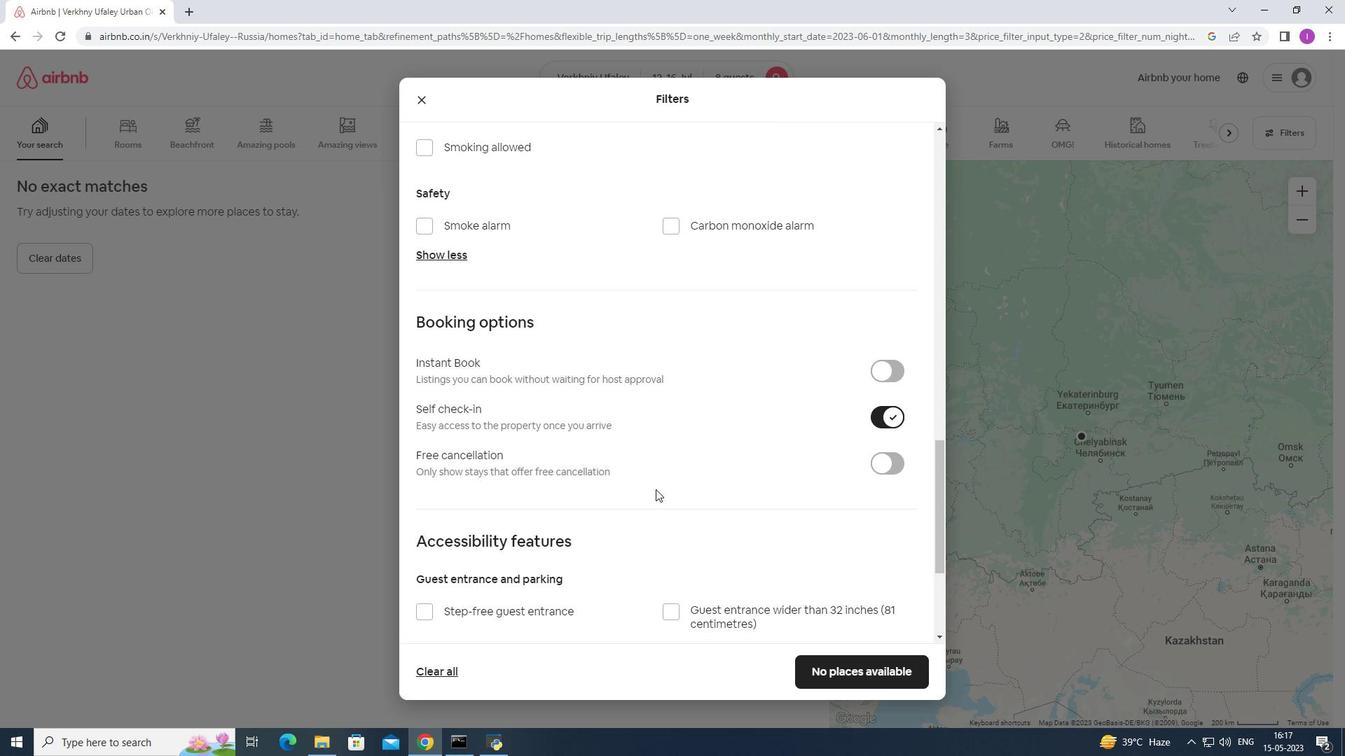 
Action: Mouse scrolled (640, 478) with delta (0, 0)
Screenshot: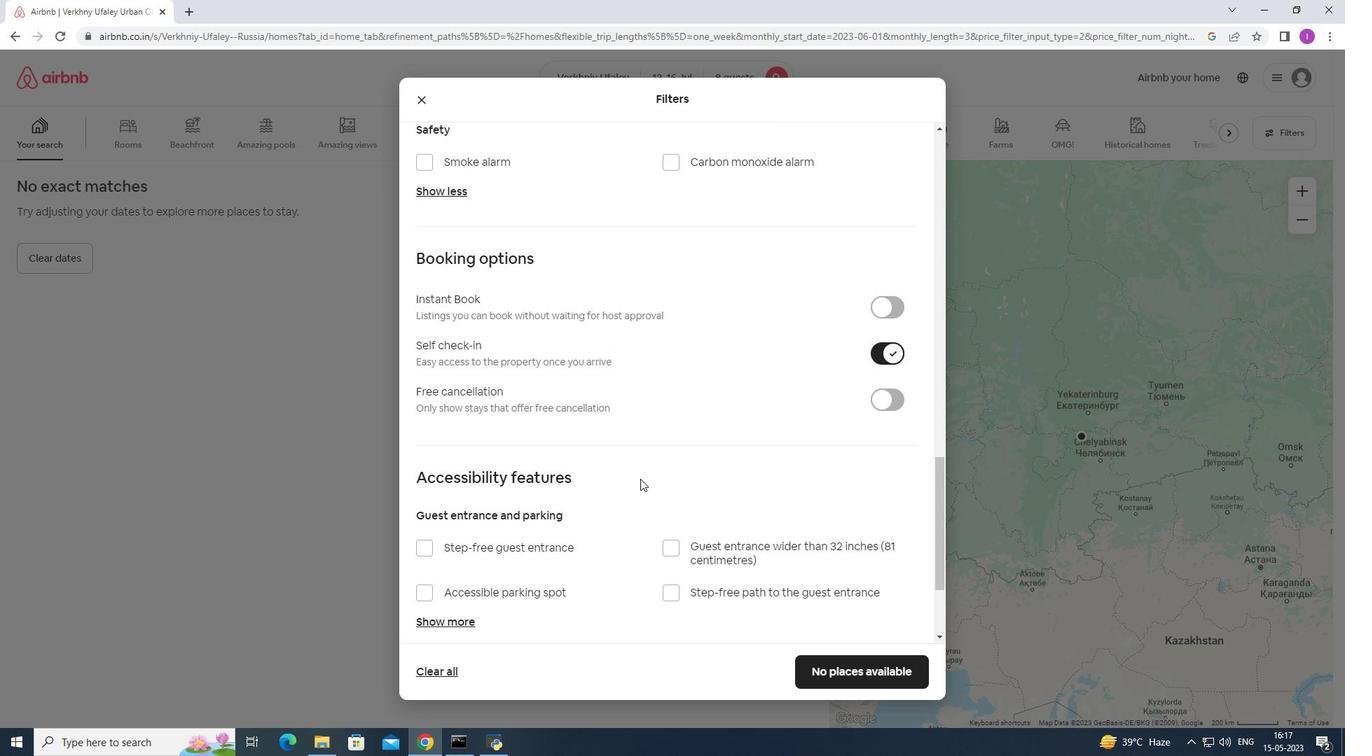 
Action: Mouse scrolled (640, 480) with delta (0, 0)
Screenshot: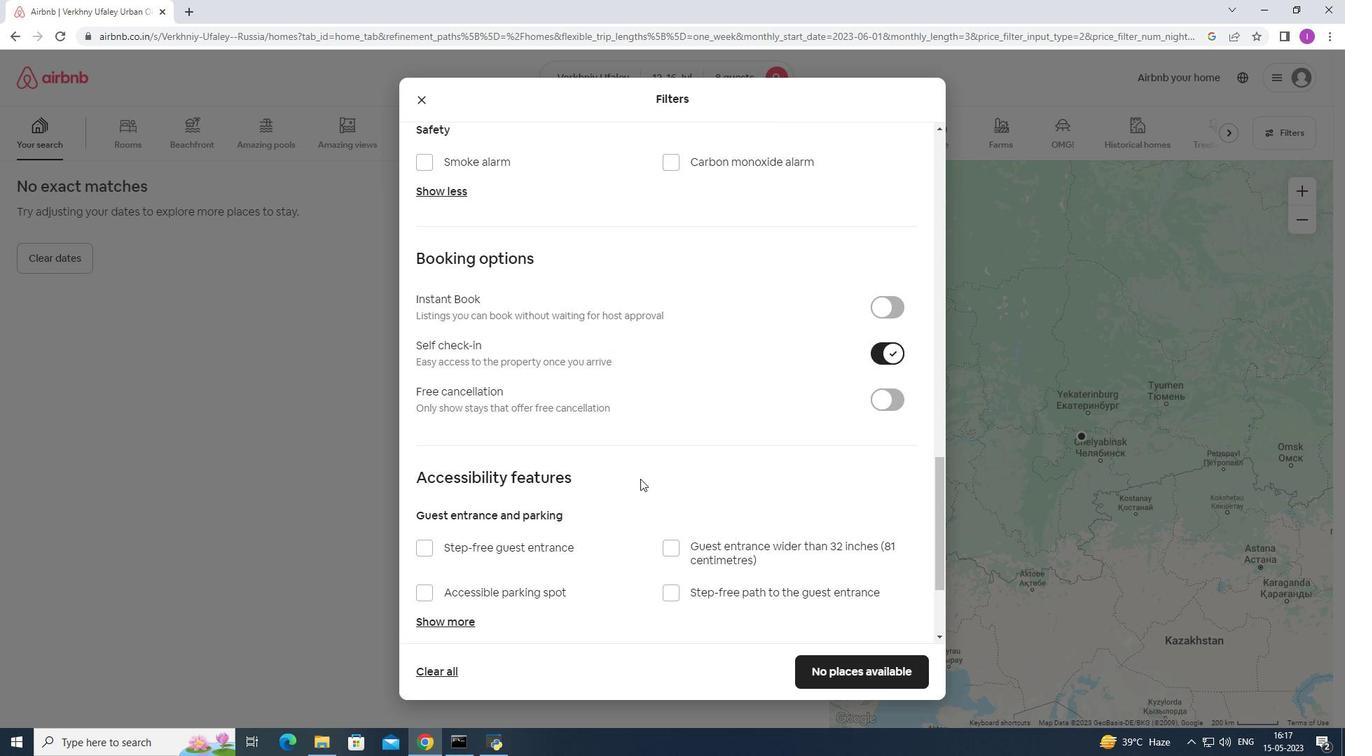 
Action: Mouse scrolled (640, 478) with delta (0, 0)
Screenshot: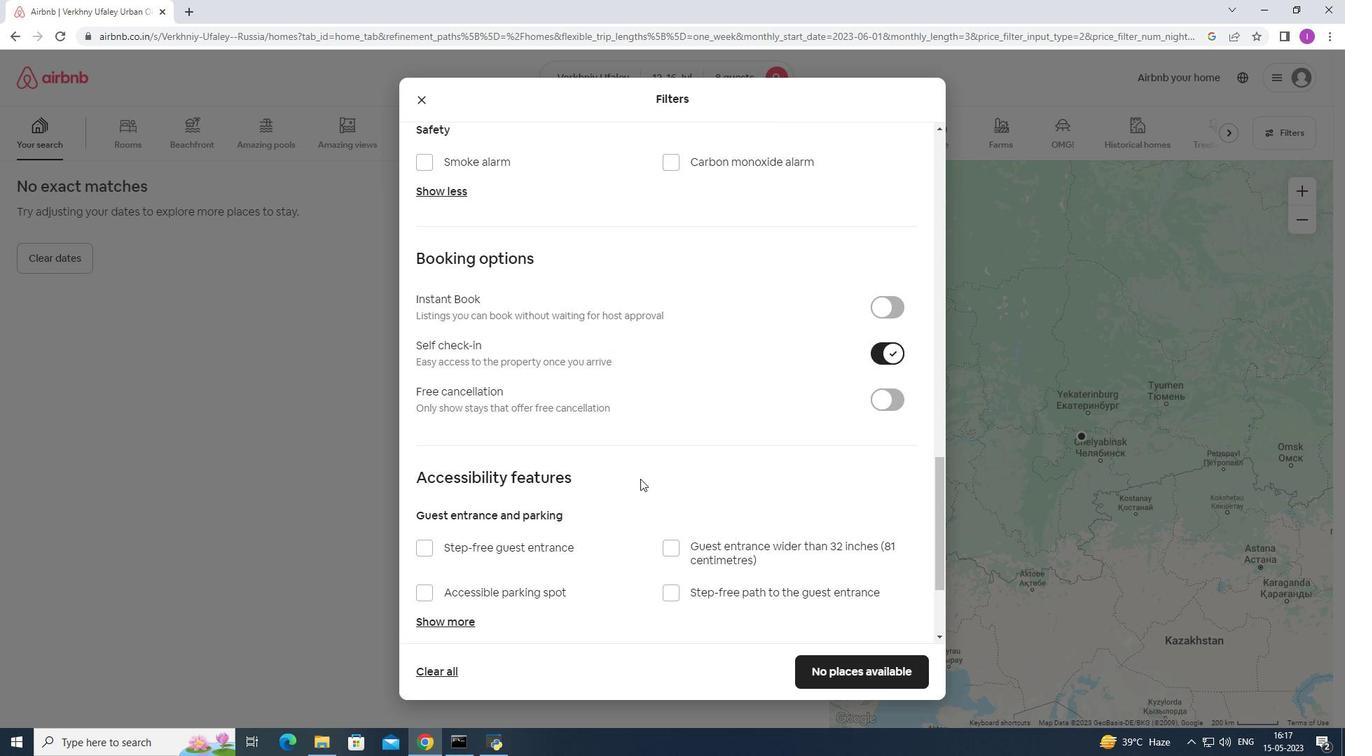
Action: Mouse moved to (640, 480)
Screenshot: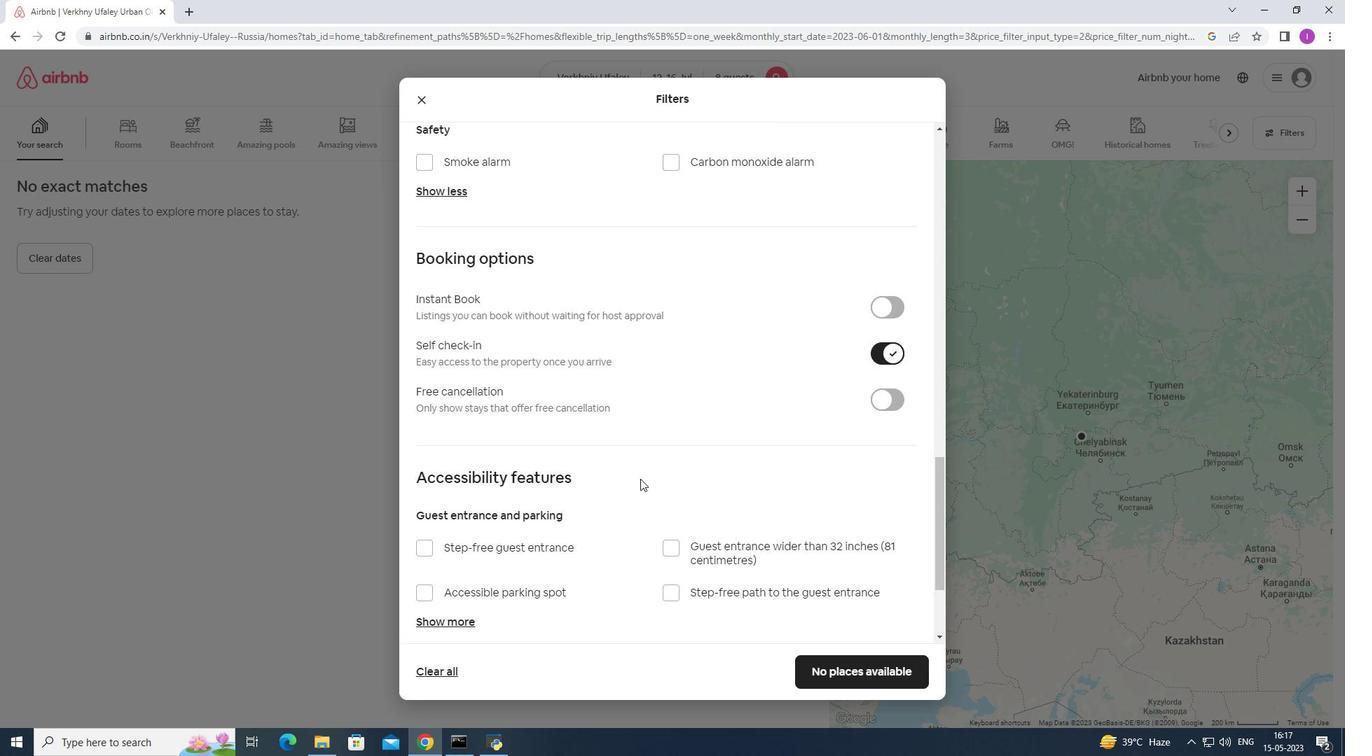
Action: Mouse scrolled (640, 479) with delta (0, 0)
Screenshot: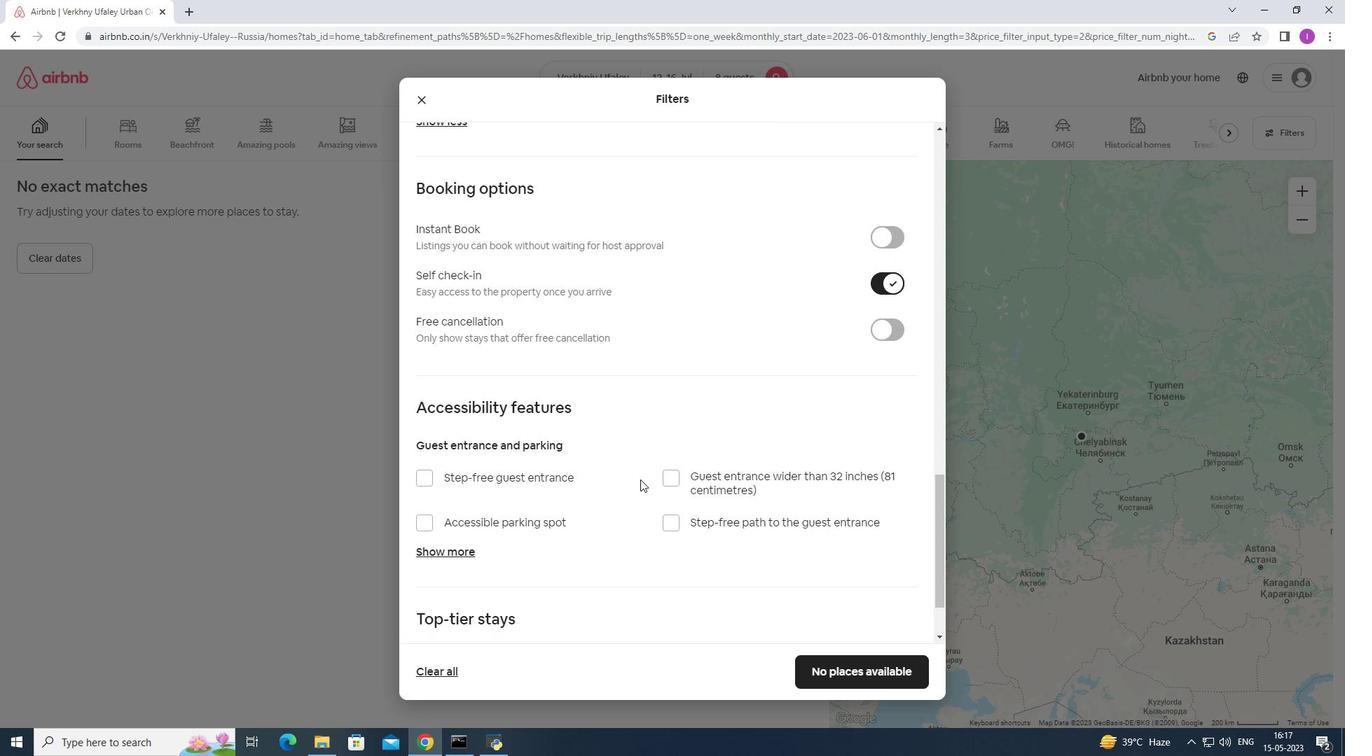 
Action: Mouse scrolled (640, 479) with delta (0, 0)
Screenshot: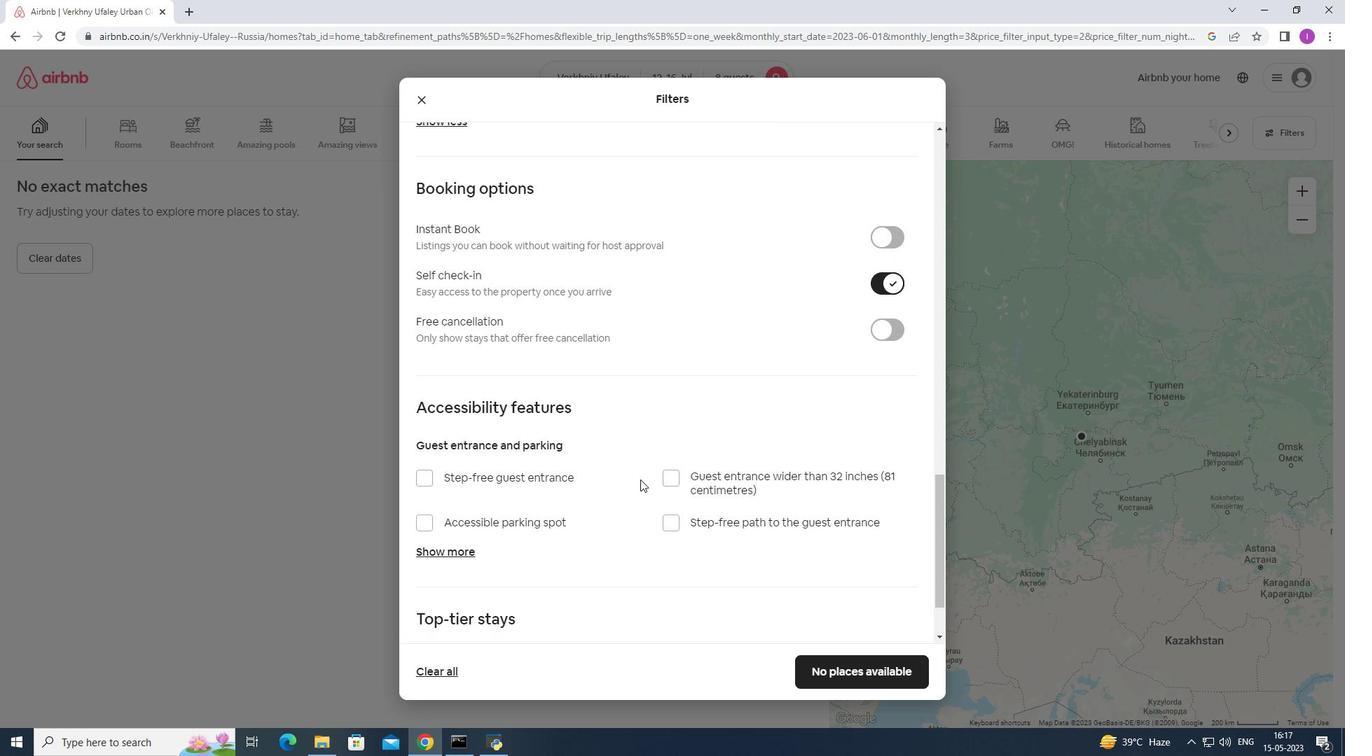 
Action: Mouse scrolled (640, 479) with delta (0, 0)
Screenshot: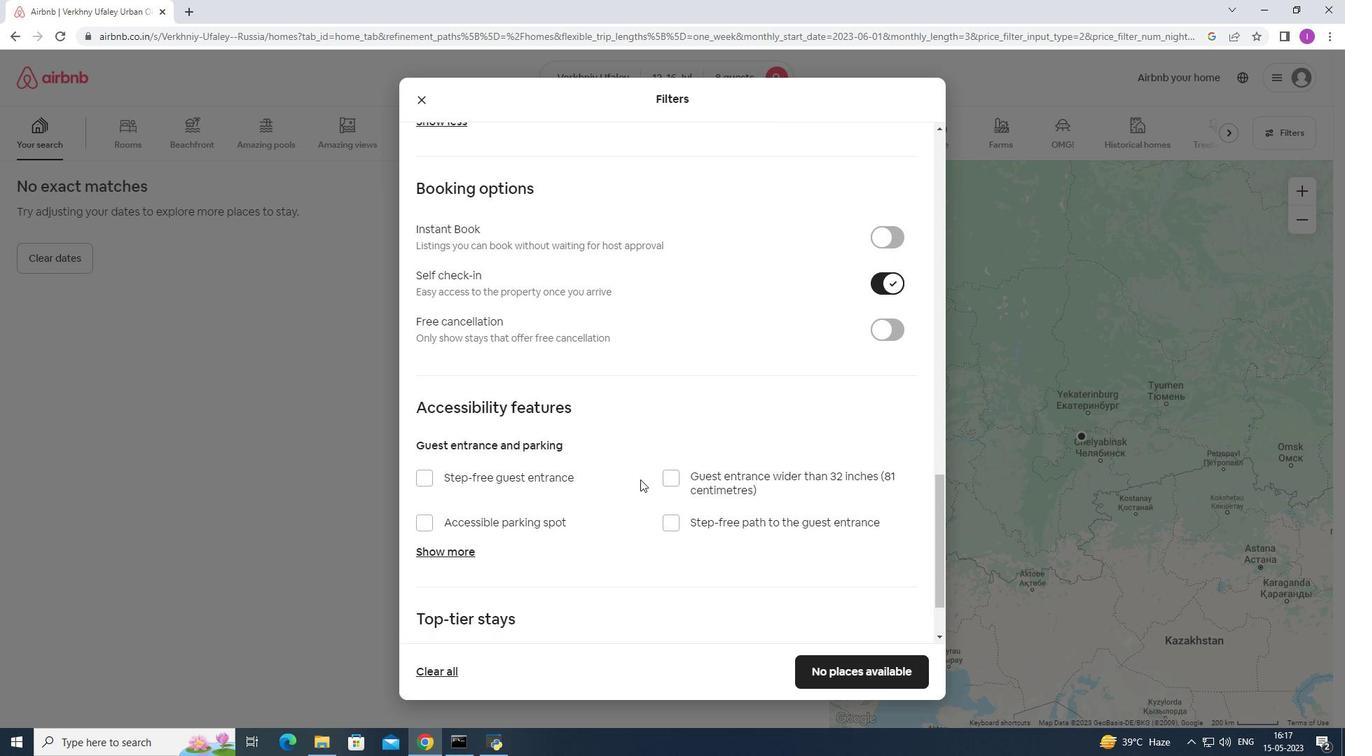 
Action: Mouse moved to (645, 477)
Screenshot: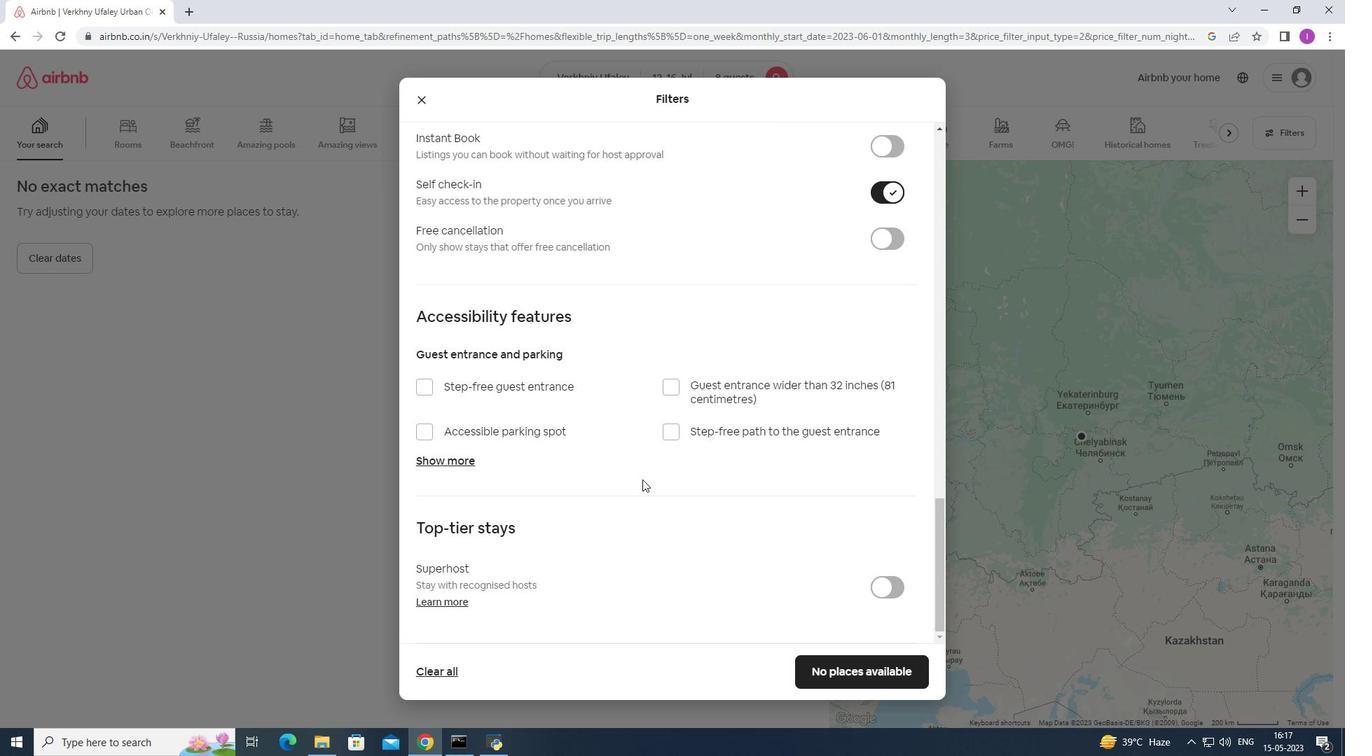 
Action: Mouse scrolled (645, 477) with delta (0, 0)
Screenshot: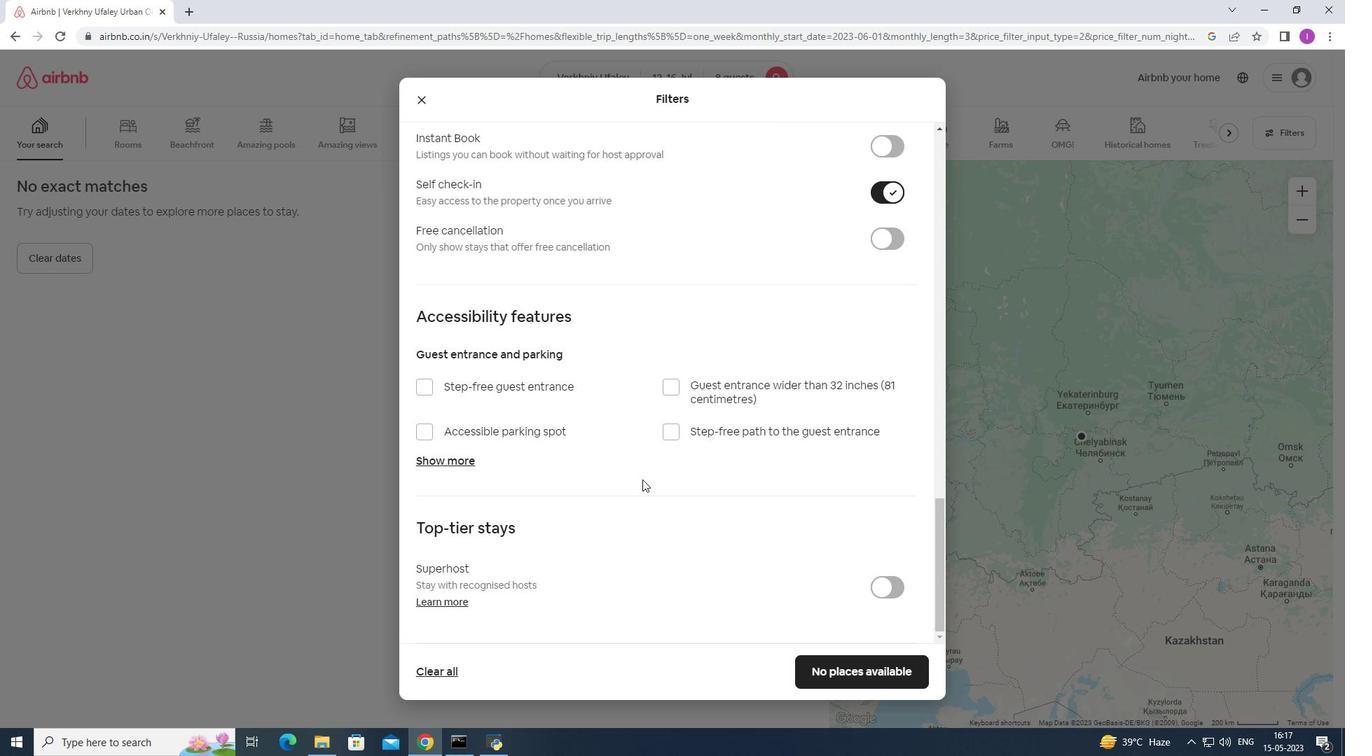 
Action: Mouse moved to (646, 477)
Screenshot: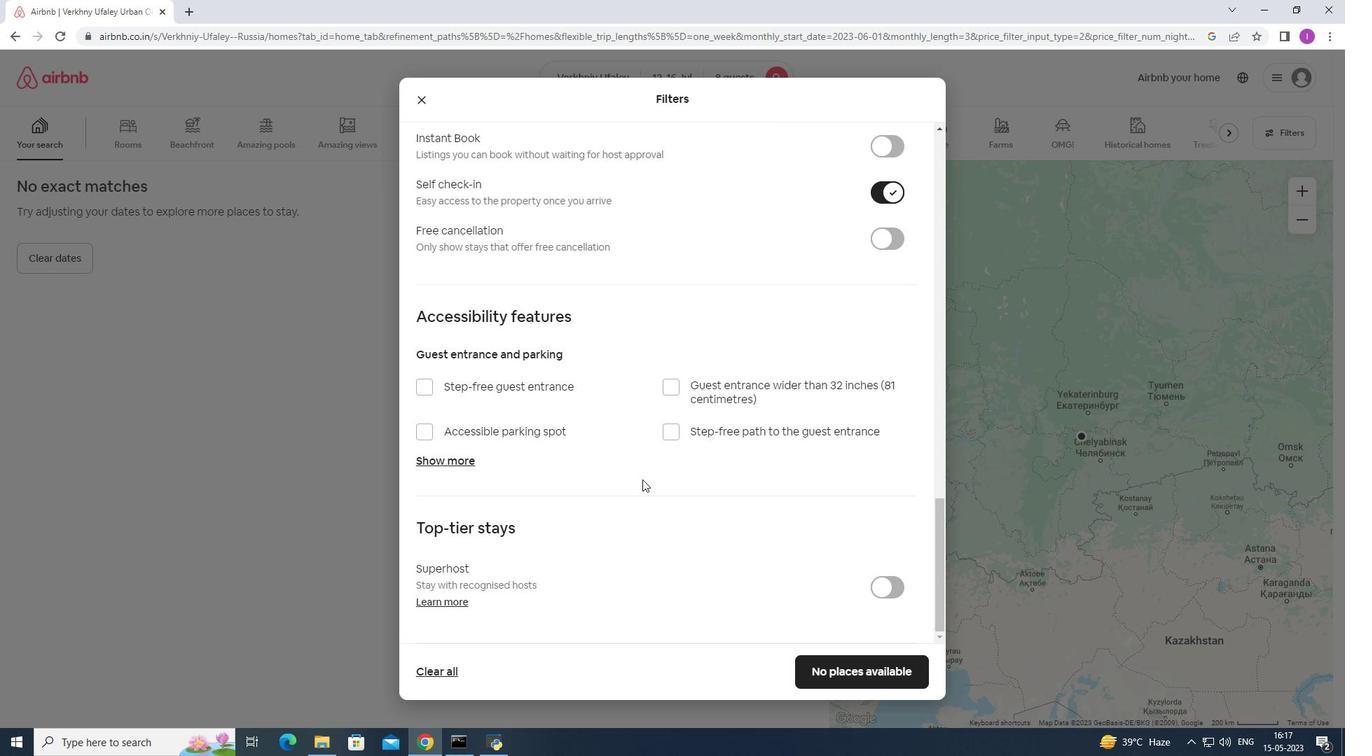 
Action: Mouse scrolled (646, 478) with delta (0, 0)
Screenshot: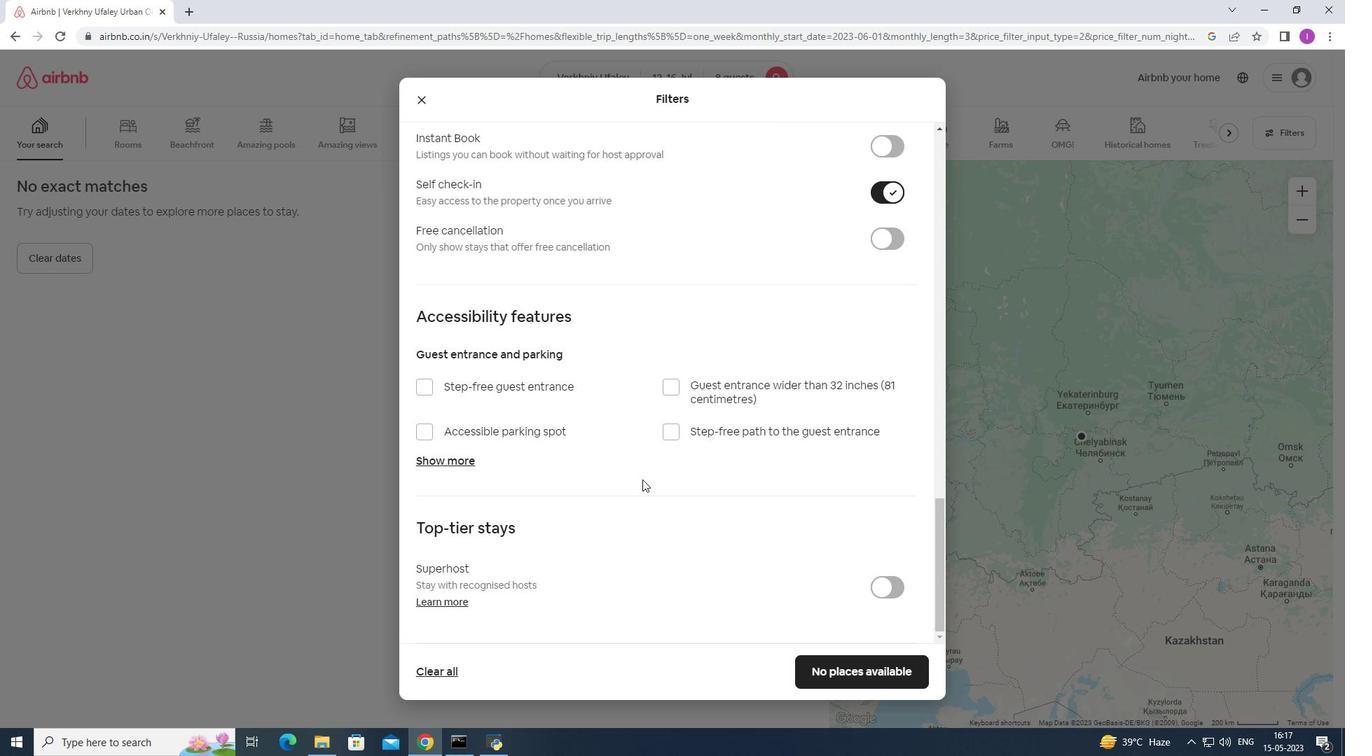 
Action: Mouse scrolled (646, 477) with delta (0, 0)
Screenshot: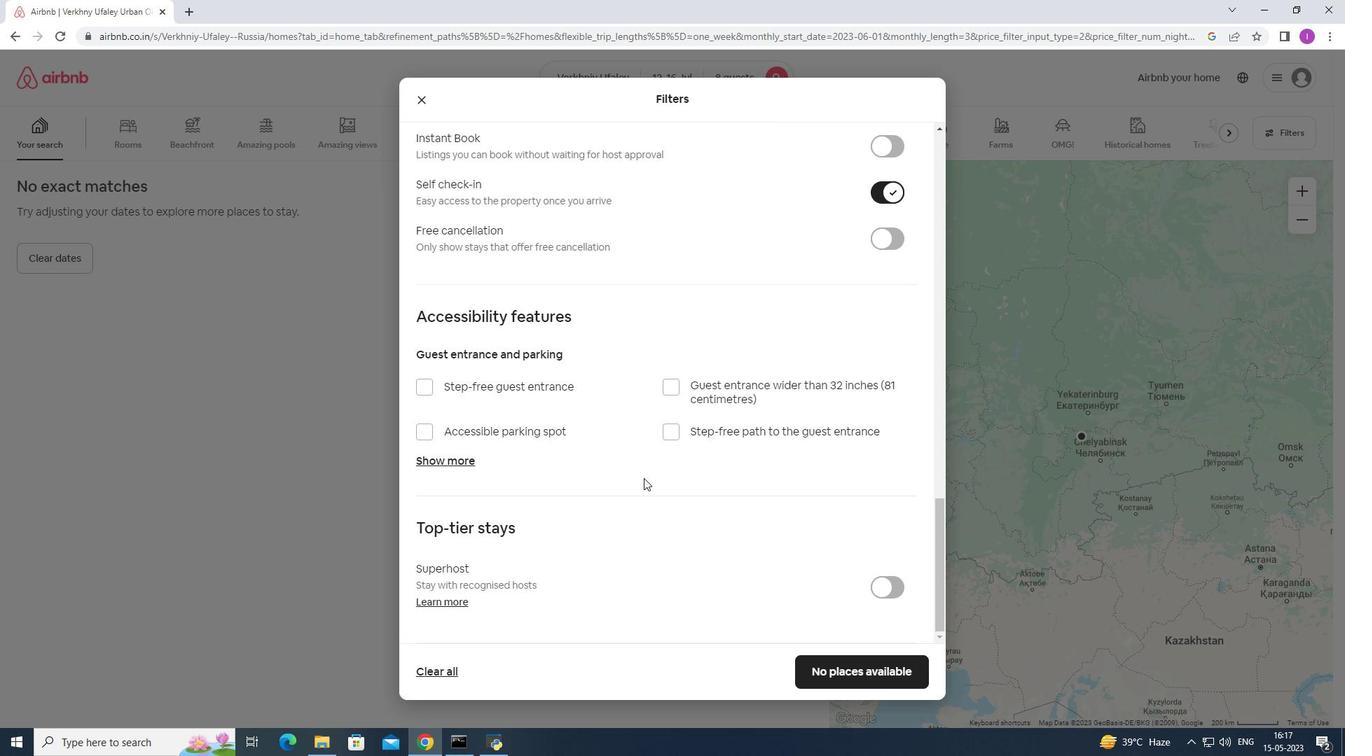 
Action: Mouse moved to (646, 478)
Screenshot: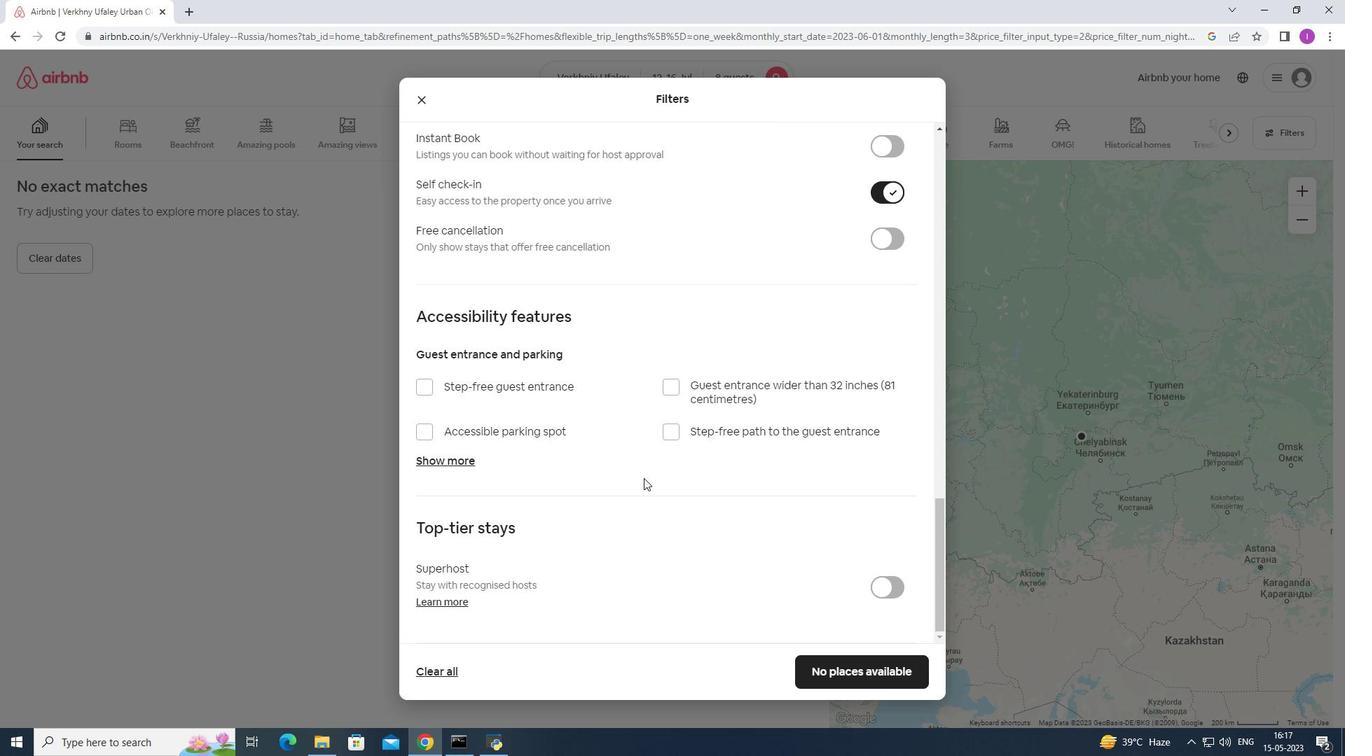 
Action: Mouse scrolled (646, 477) with delta (0, 0)
Screenshot: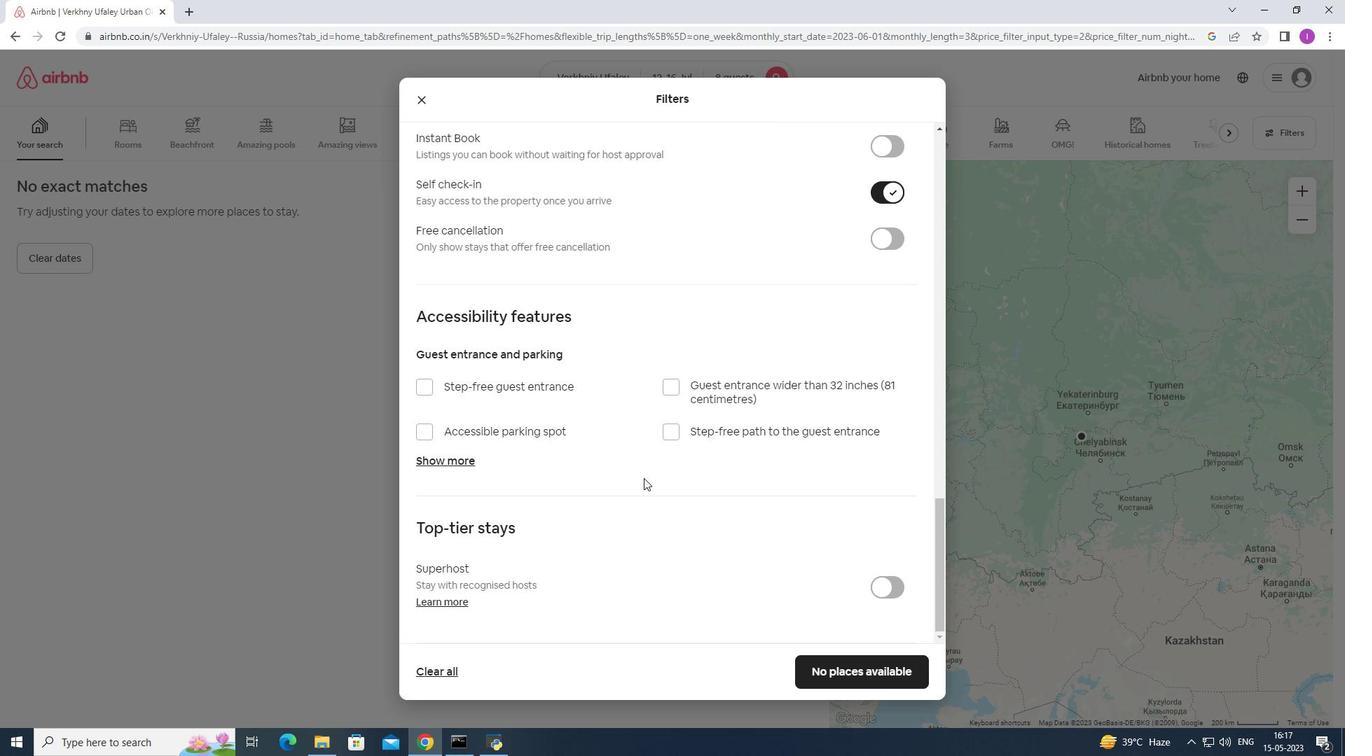 
Action: Mouse moved to (669, 473)
Screenshot: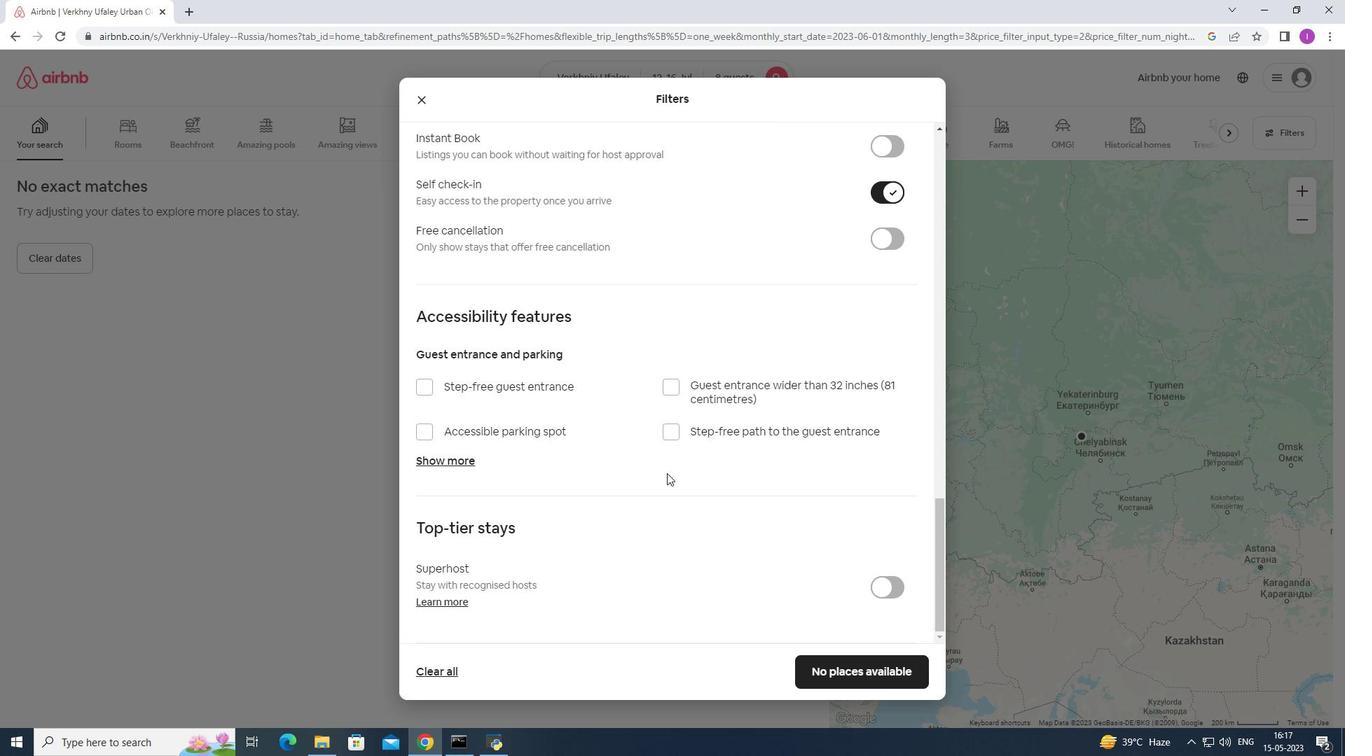 
Action: Mouse scrolled (669, 472) with delta (0, 0)
Screenshot: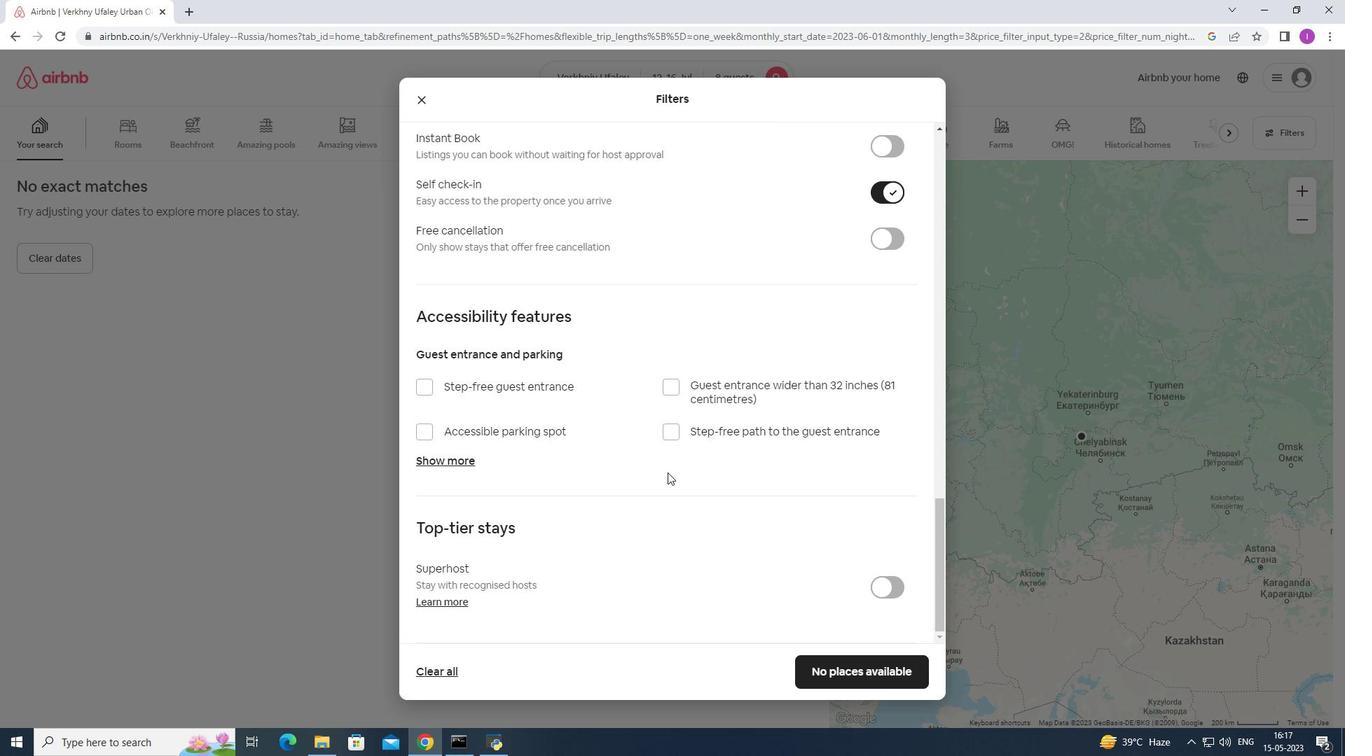 
Action: Mouse scrolled (669, 472) with delta (0, 0)
Screenshot: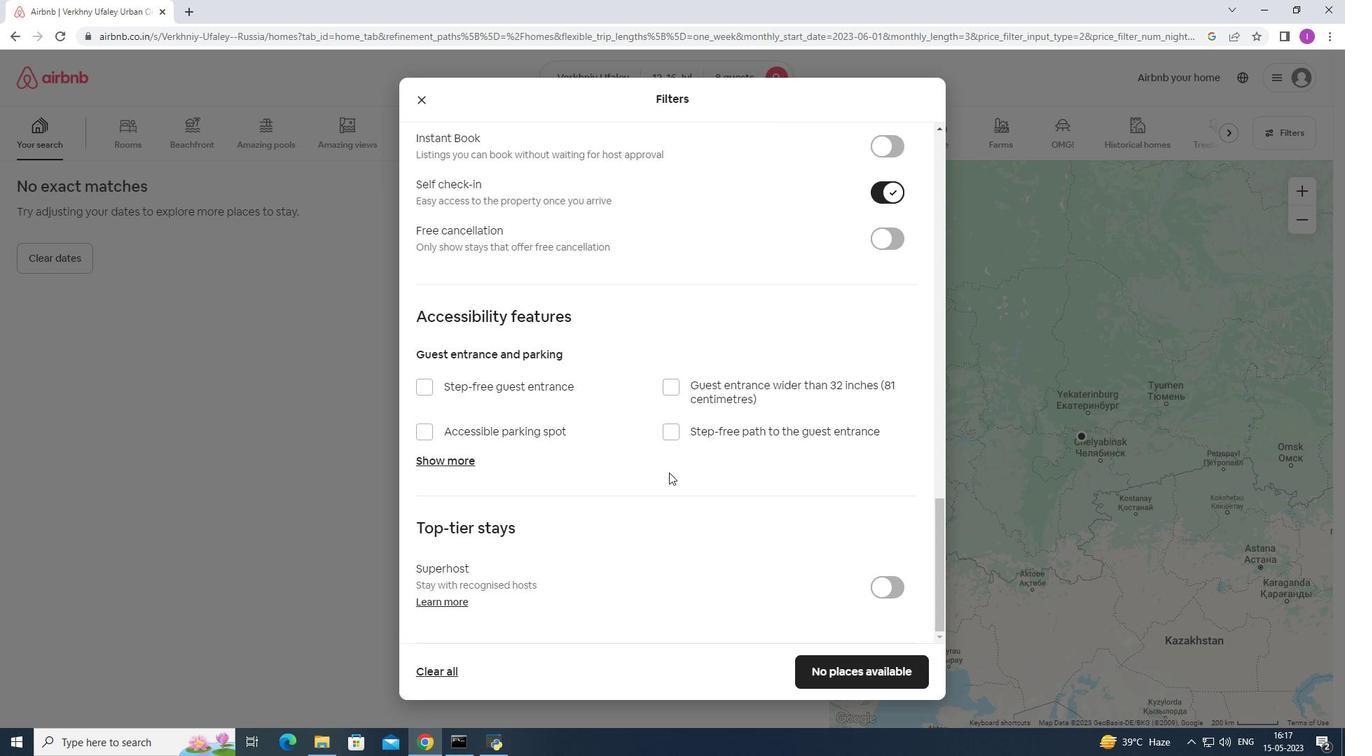 
Action: Mouse moved to (669, 473)
Screenshot: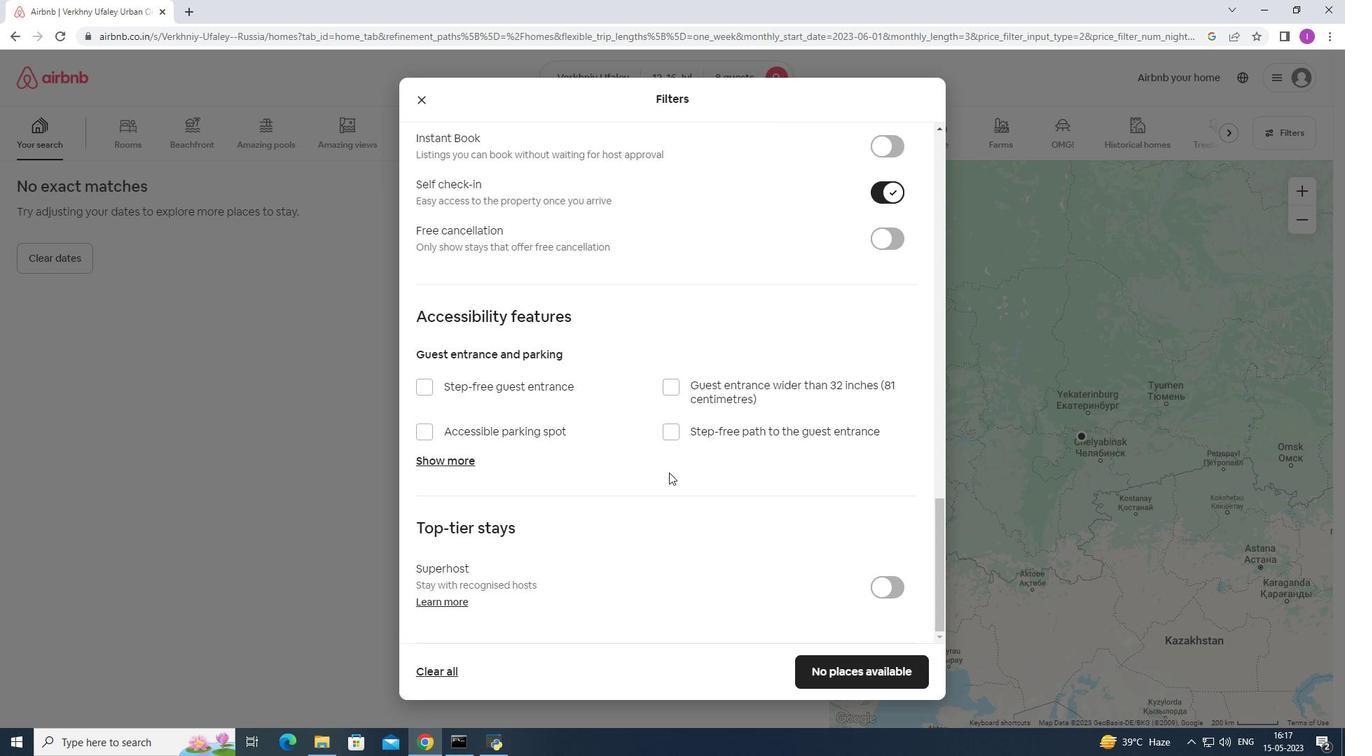 
Action: Mouse scrolled (669, 472) with delta (0, 0)
Screenshot: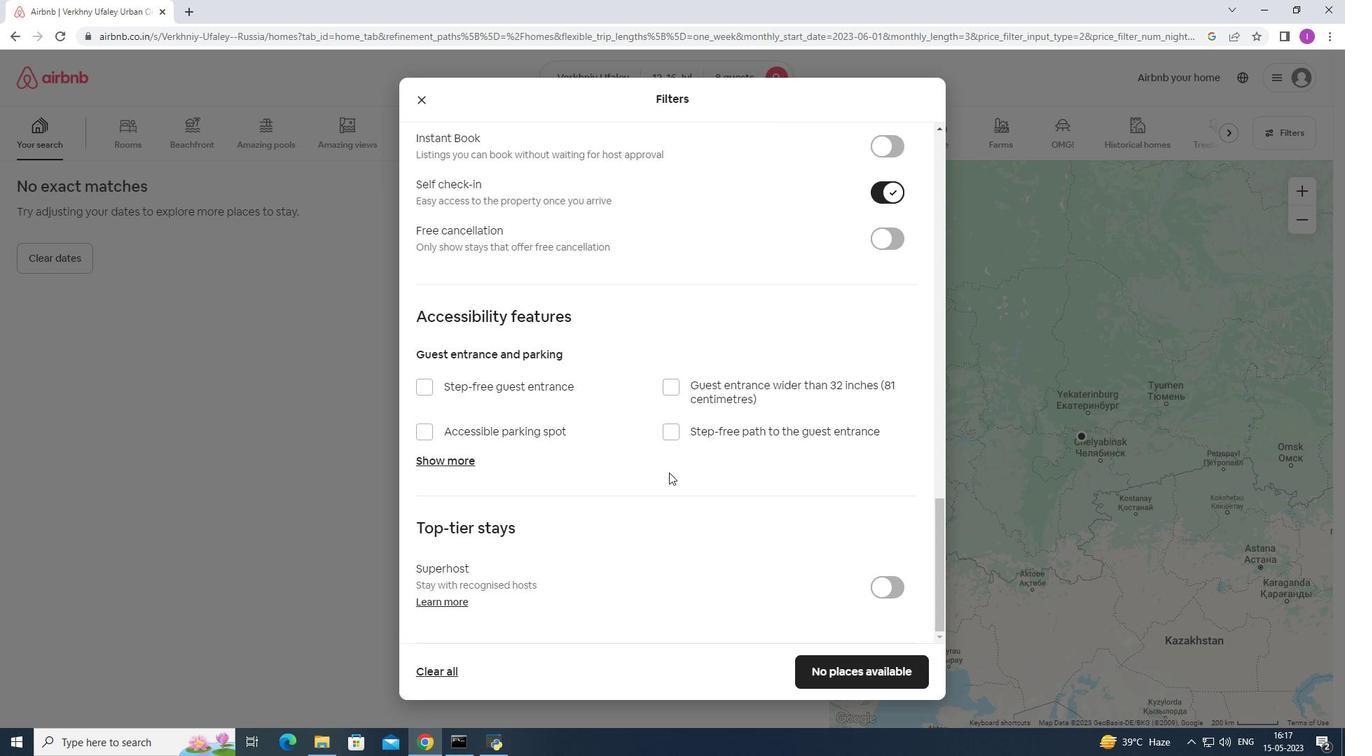 
Action: Mouse moved to (685, 462)
Screenshot: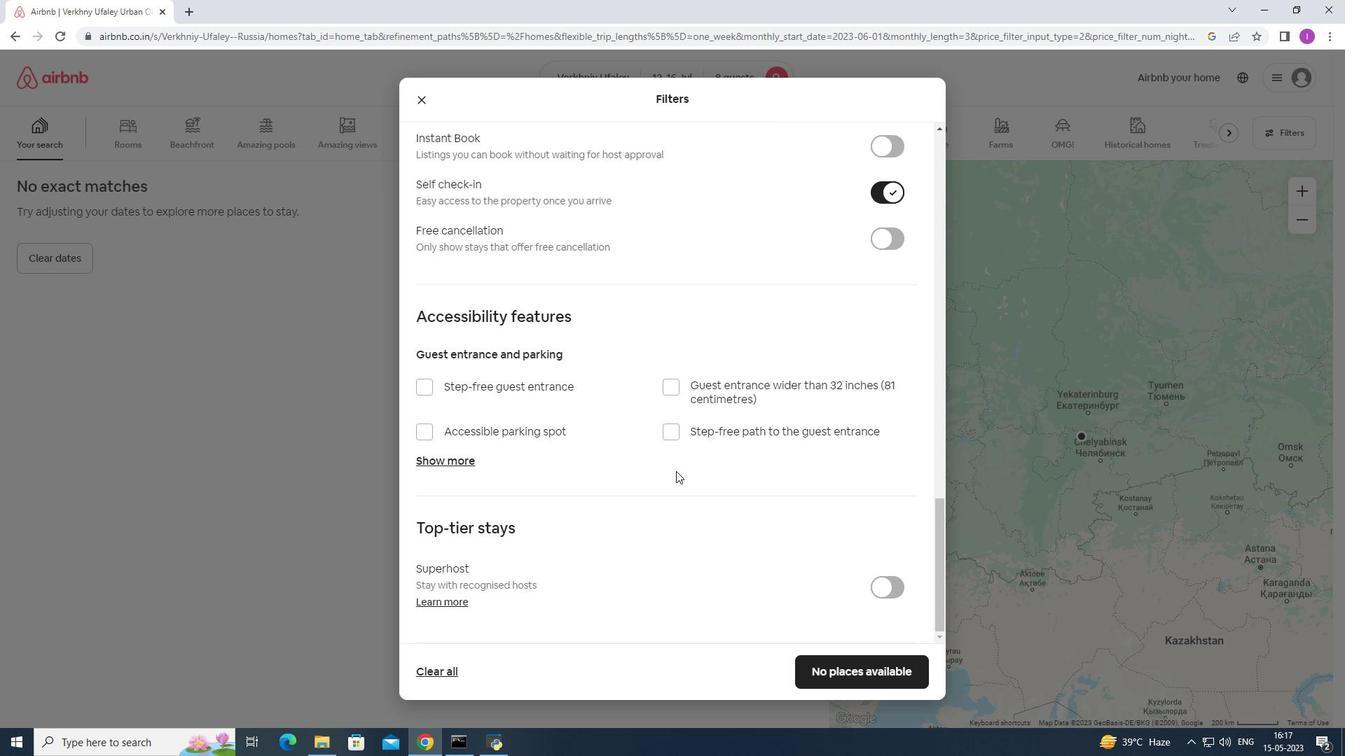 
Action: Mouse scrolled (685, 461) with delta (0, 0)
Screenshot: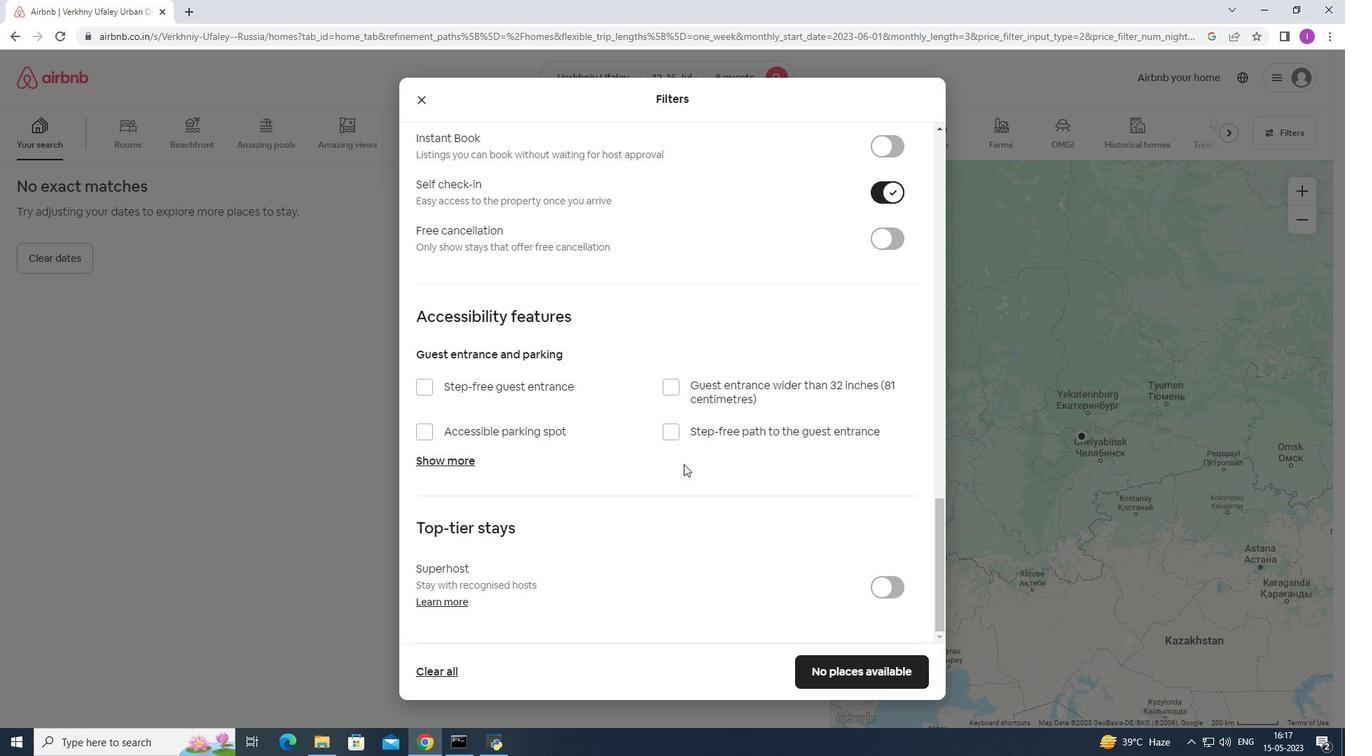 
Action: Mouse scrolled (685, 461) with delta (0, 0)
Screenshot: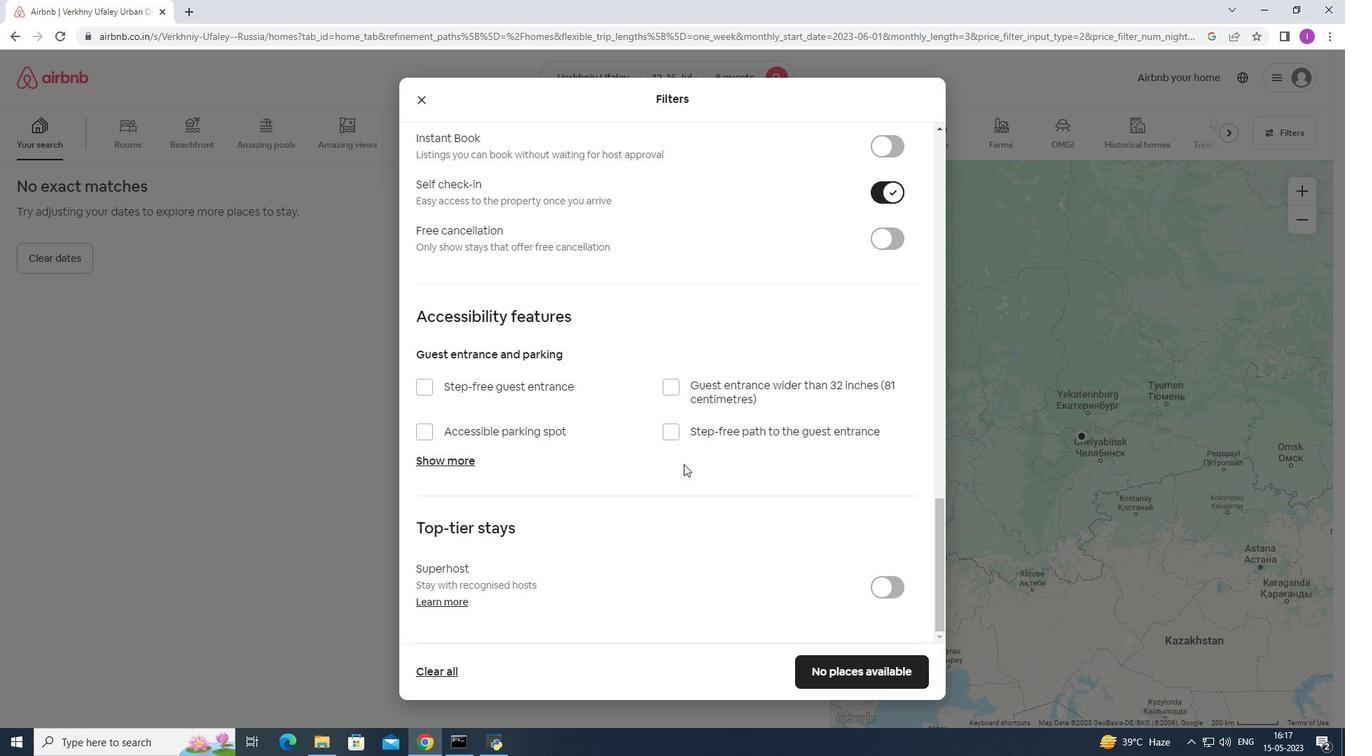 
Action: Mouse moved to (686, 462)
Screenshot: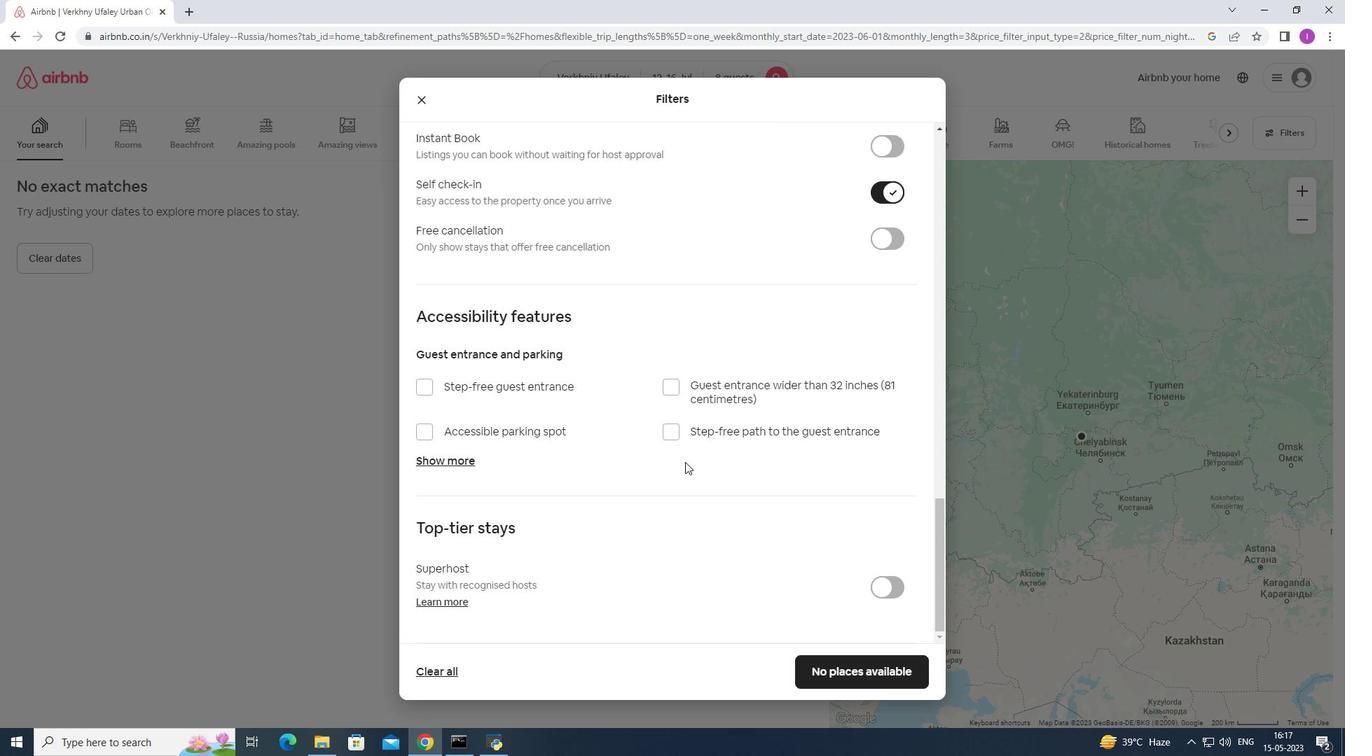 
Action: Mouse scrolled (686, 461) with delta (0, 0)
Screenshot: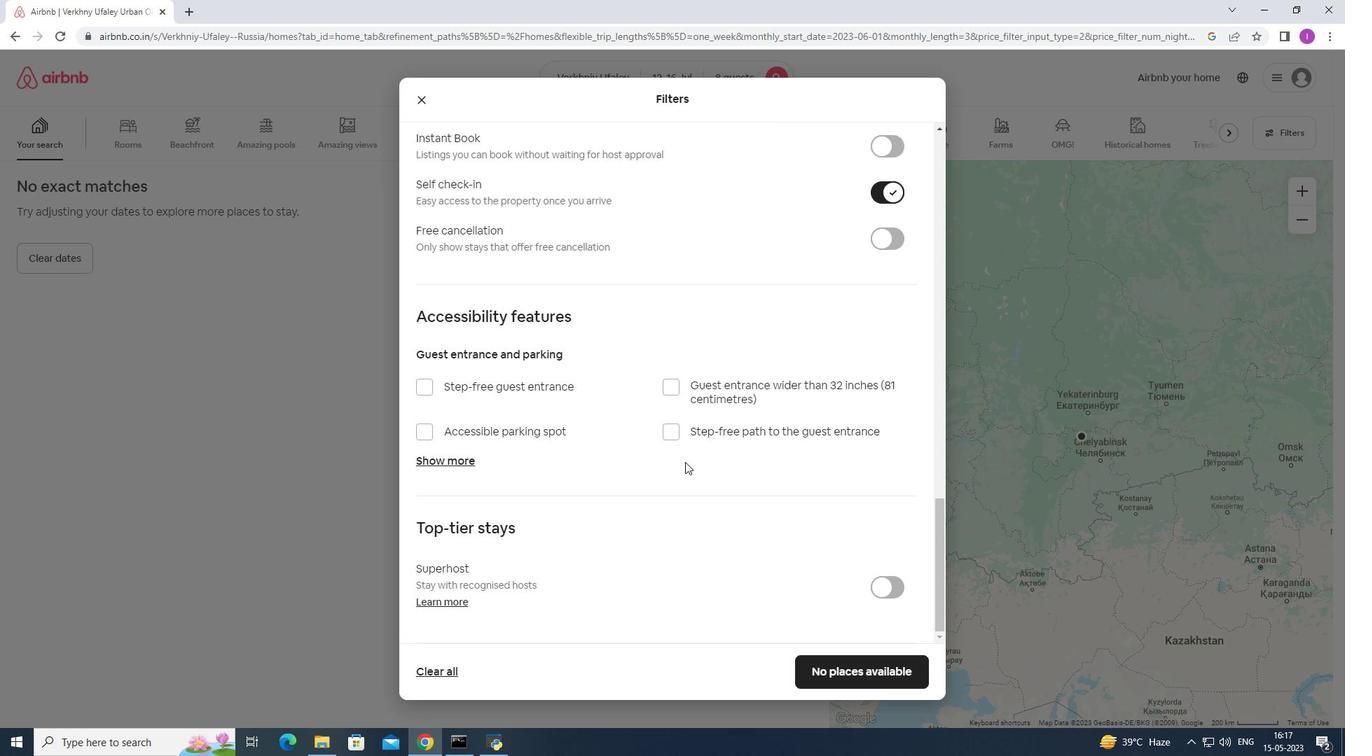 
Action: Mouse scrolled (686, 461) with delta (0, 0)
Screenshot: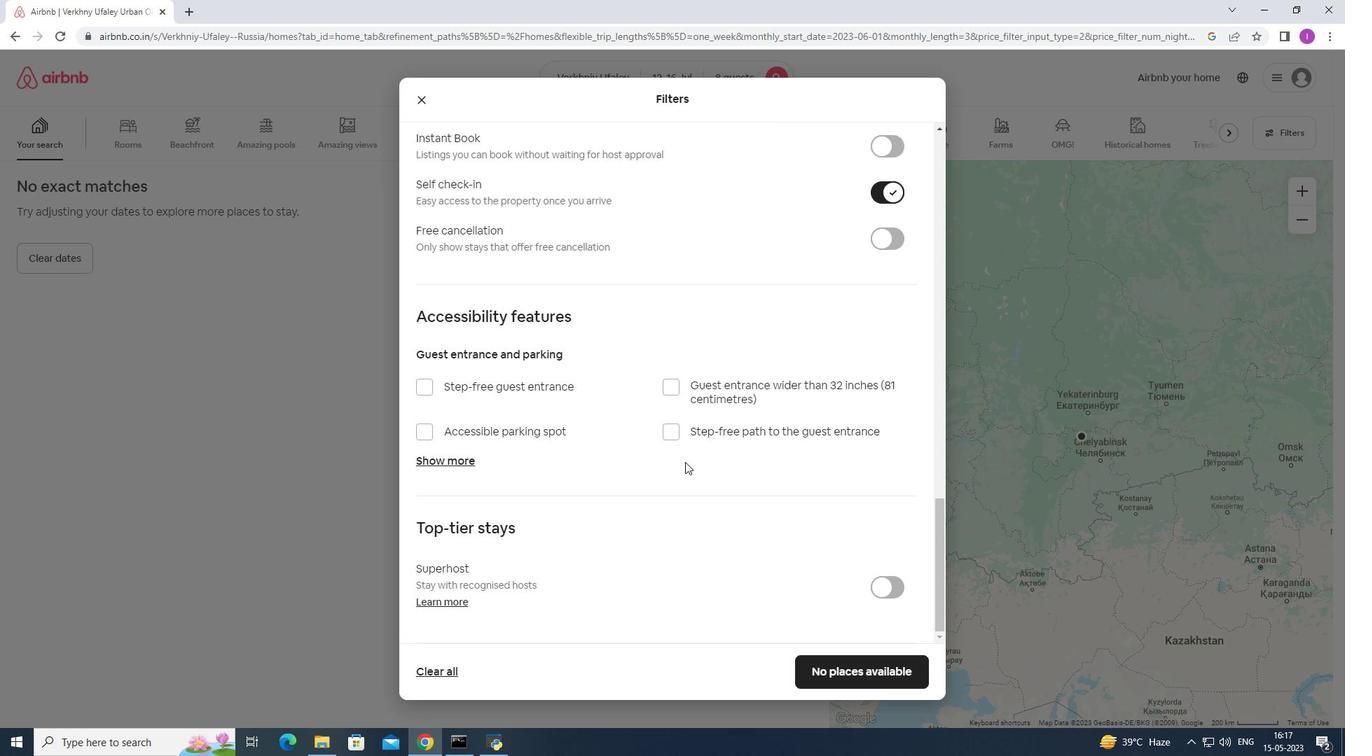 
Action: Mouse moved to (824, 662)
Screenshot: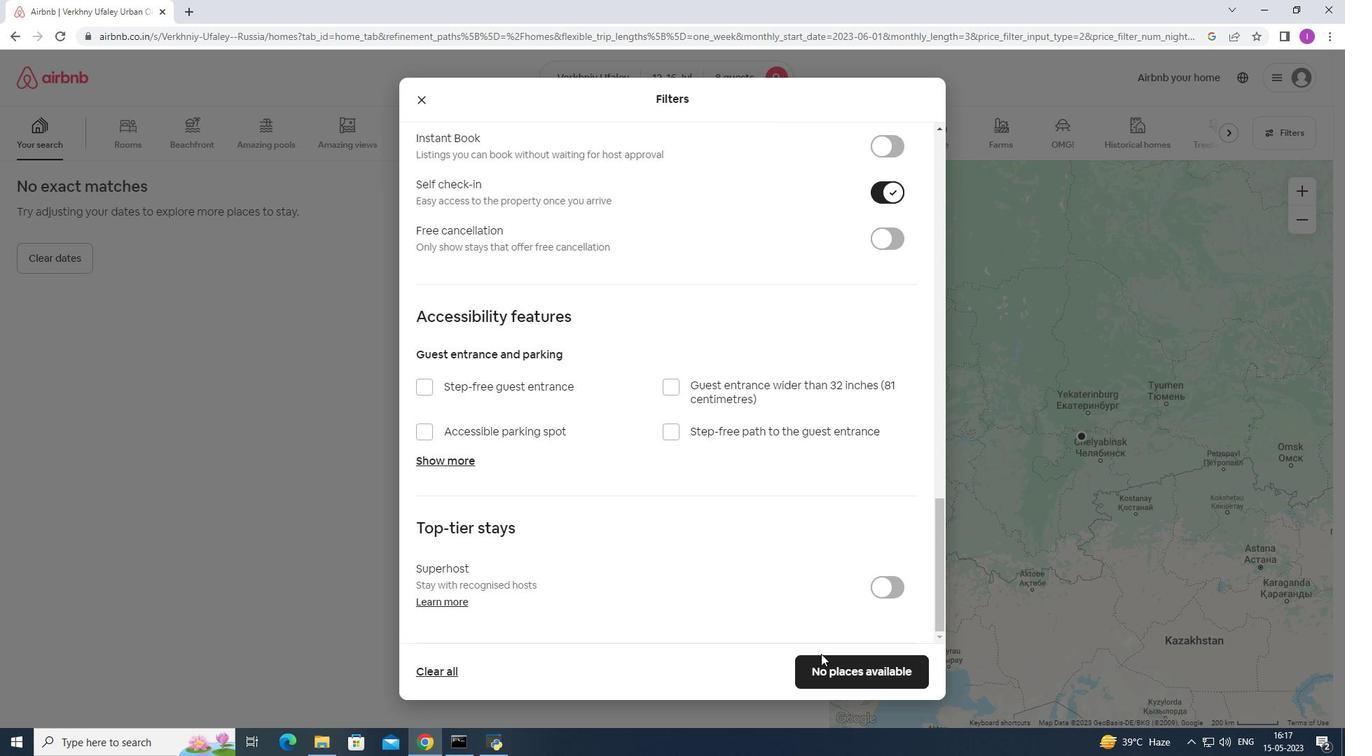 
Action: Mouse pressed left at (824, 662)
Screenshot: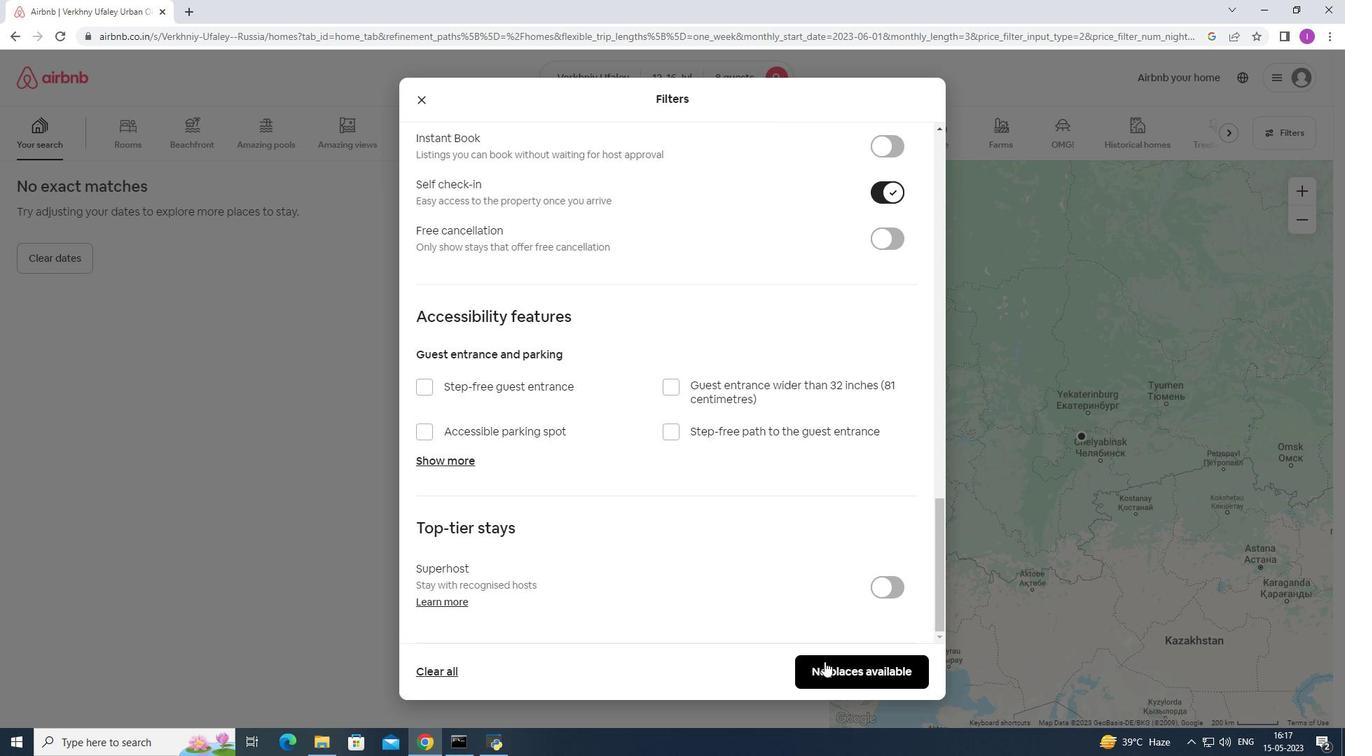 
Action: Mouse moved to (746, 377)
Screenshot: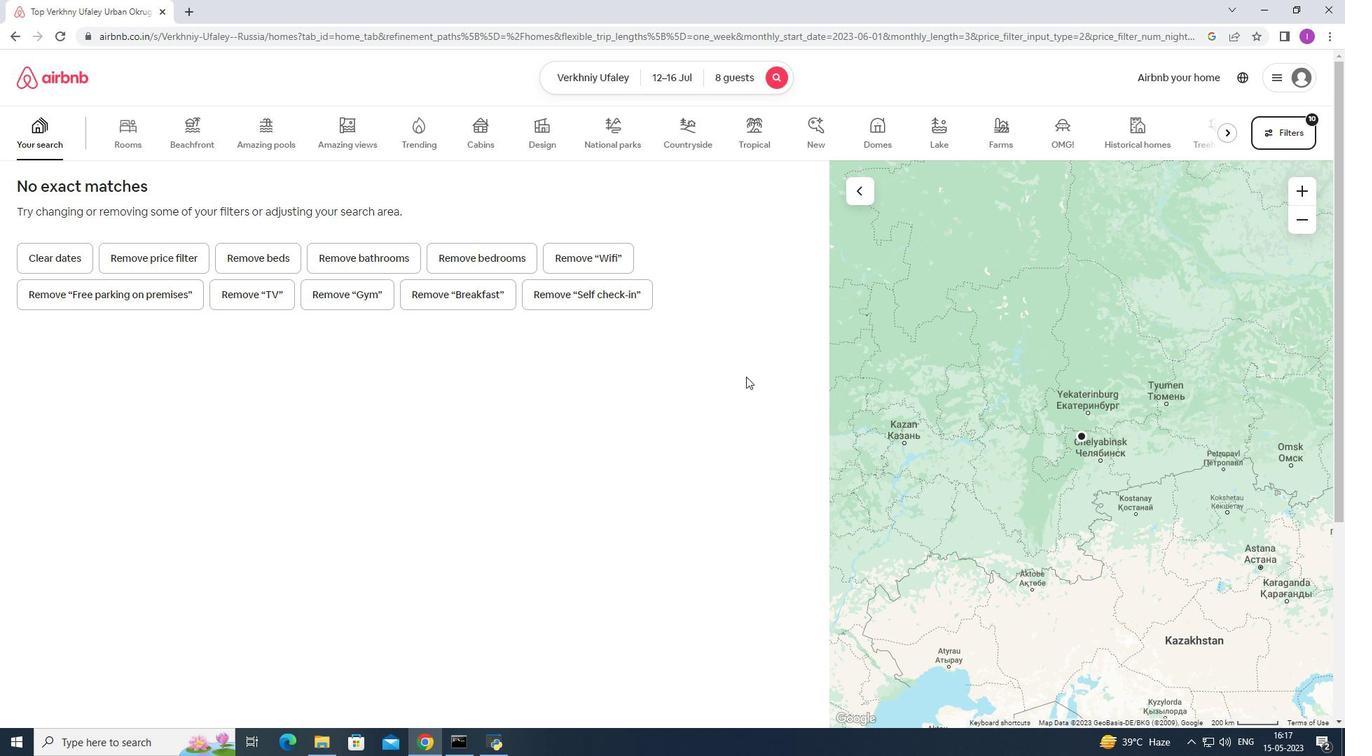 
